 Task: Create a Faces album for personal development or growth experiences.
Action: Mouse moved to (53, 277)
Screenshot: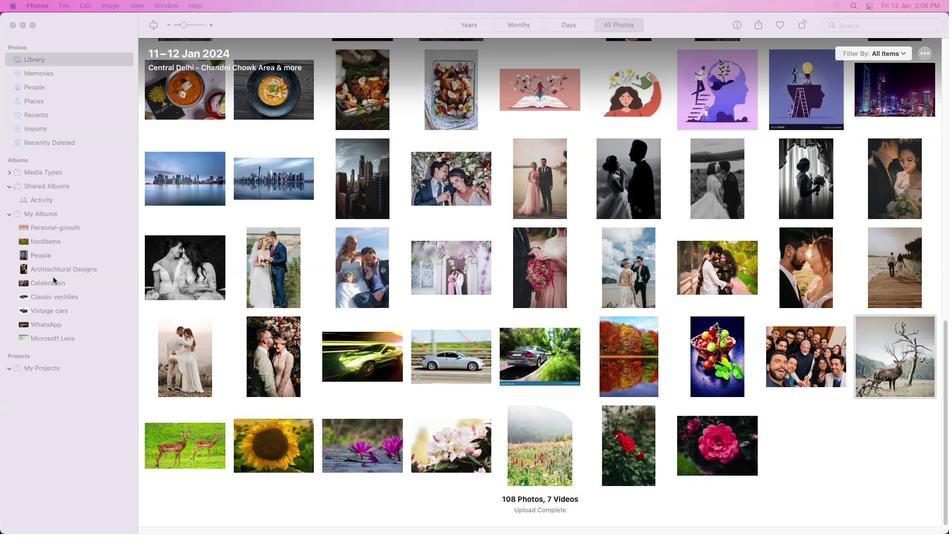 
Action: Mouse scrolled (53, 277) with delta (0, 0)
Screenshot: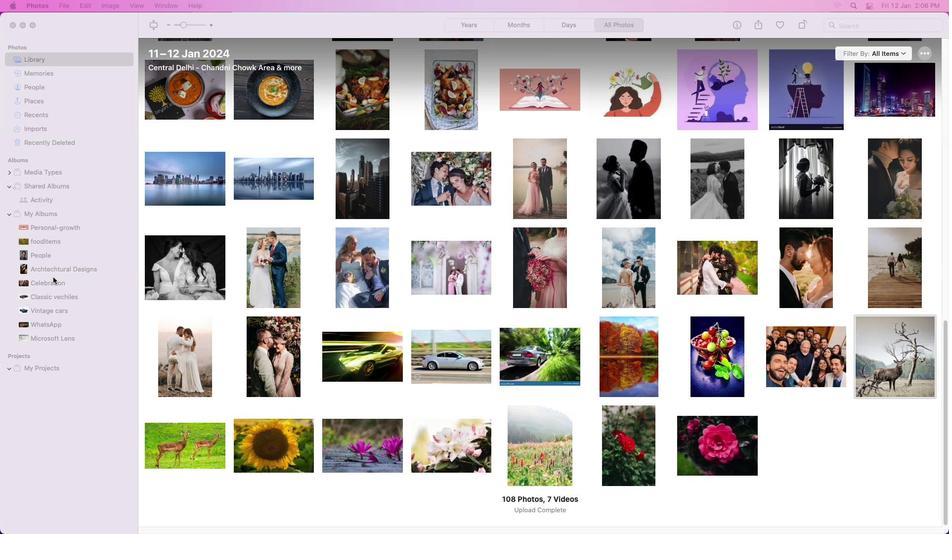
Action: Mouse scrolled (53, 277) with delta (0, 0)
Screenshot: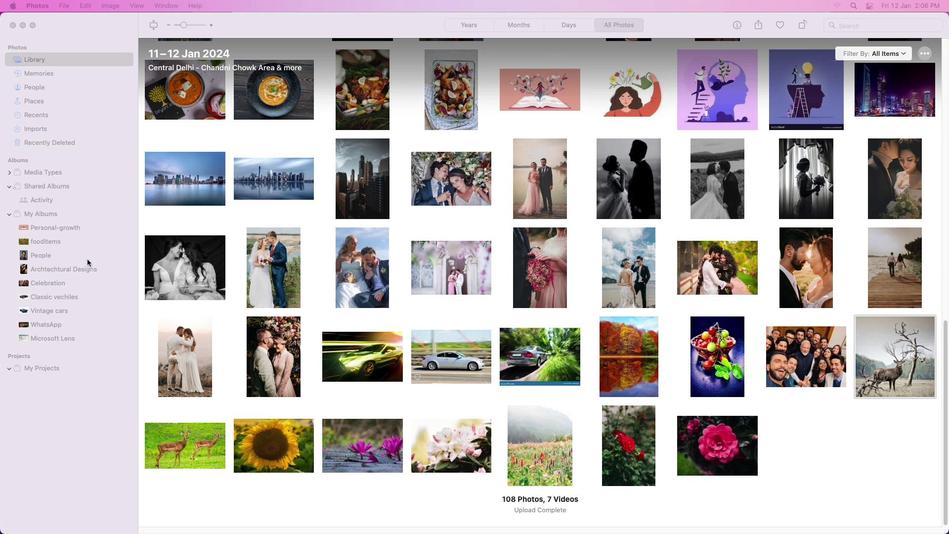 
Action: Mouse scrolled (53, 277) with delta (0, 0)
Screenshot: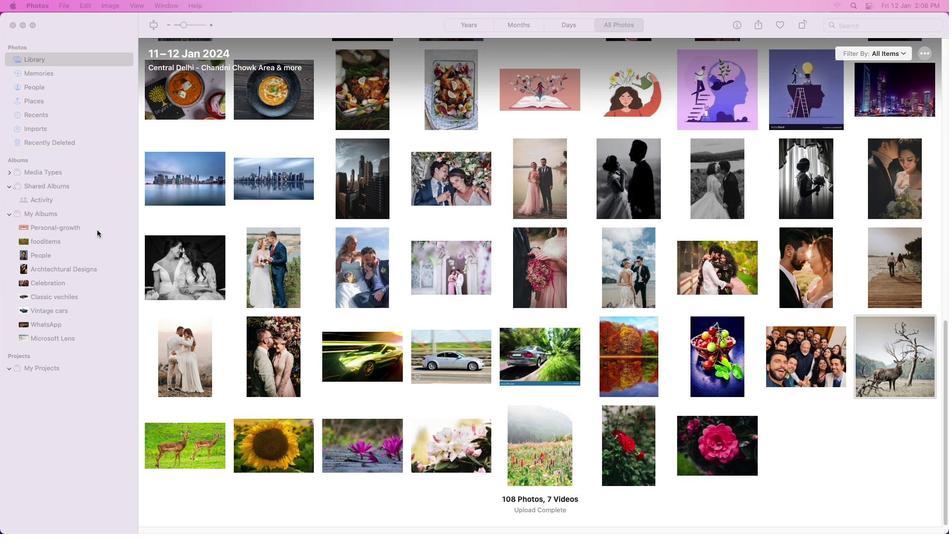 
Action: Mouse scrolled (53, 277) with delta (0, 0)
Screenshot: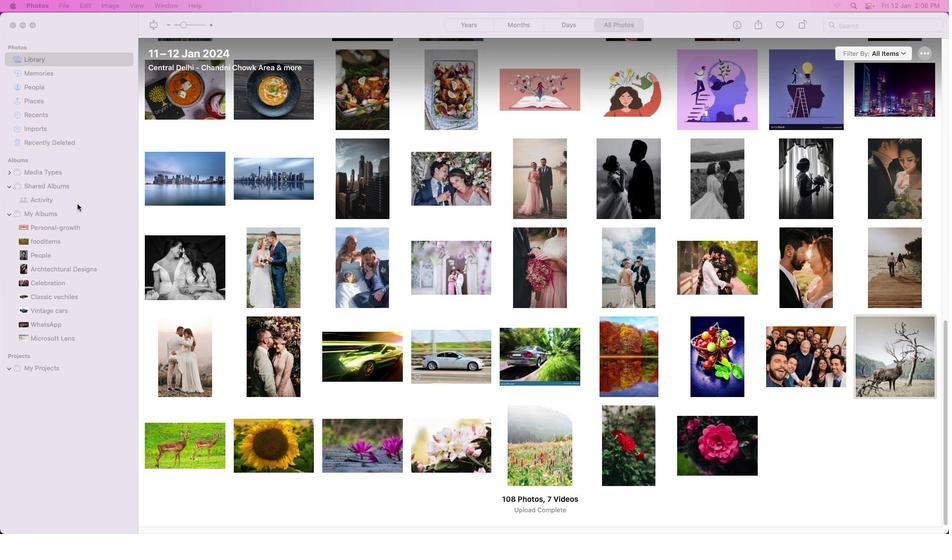 
Action: Mouse scrolled (53, 277) with delta (0, 0)
Screenshot: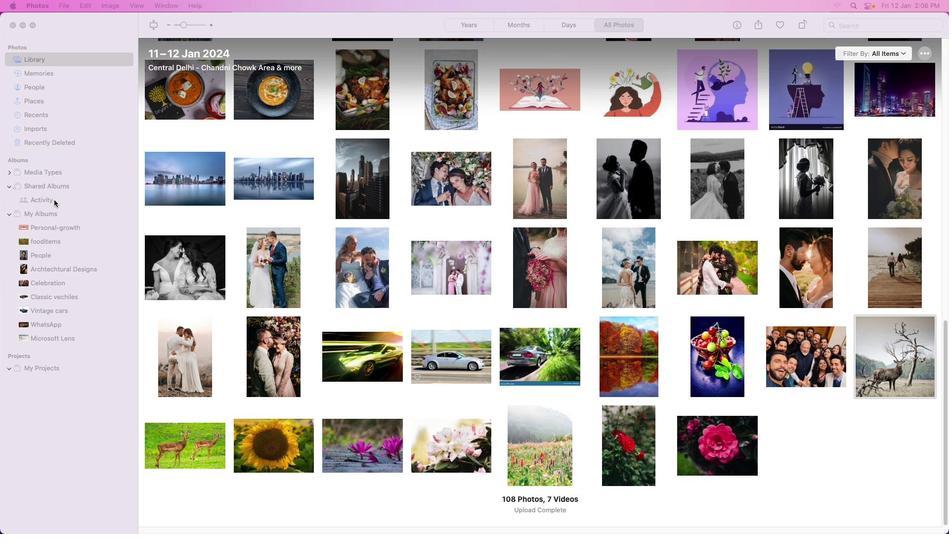 
Action: Mouse moved to (42, 195)
Screenshot: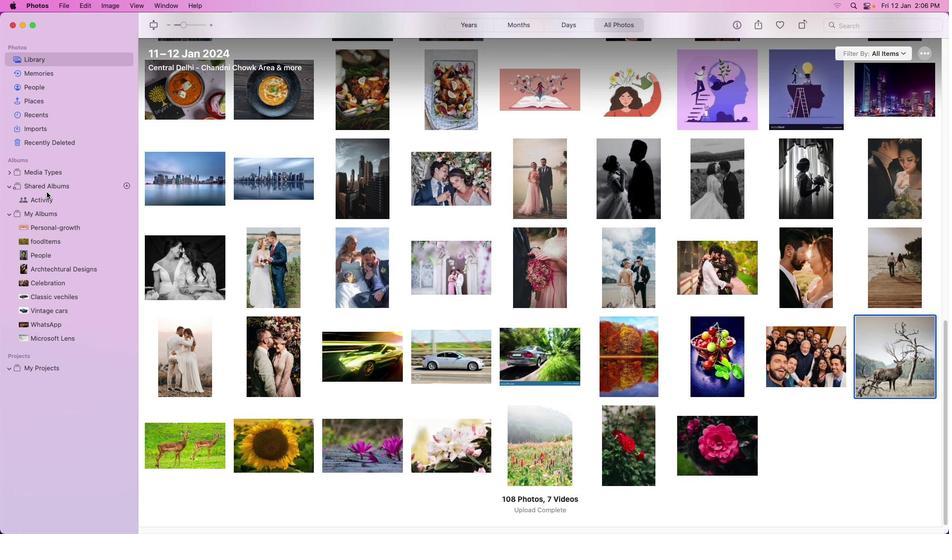 
Action: Mouse pressed left at (42, 195)
Screenshot: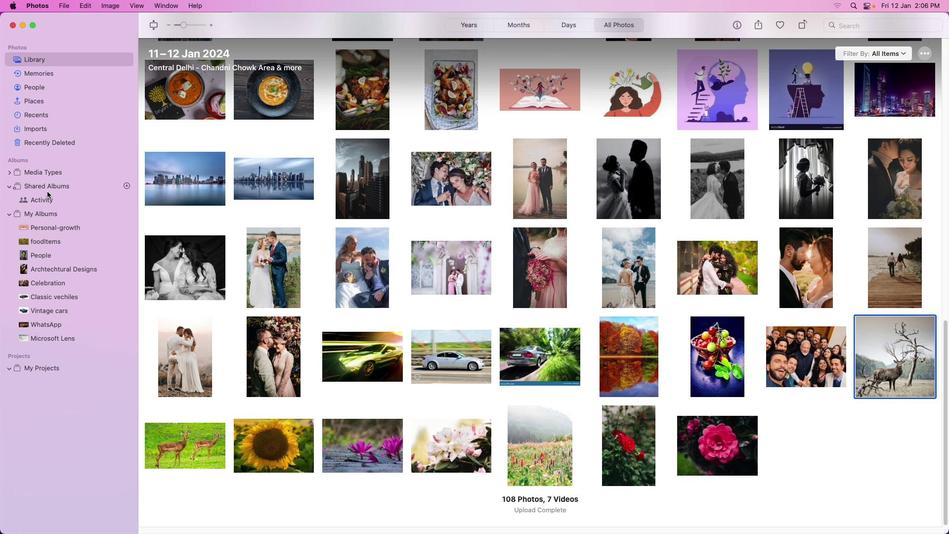 
Action: Mouse moved to (129, 185)
Screenshot: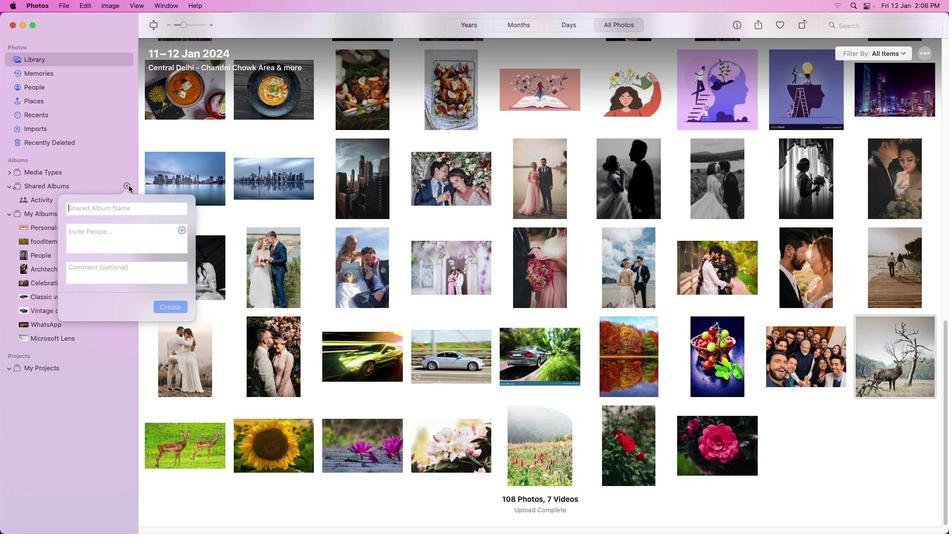 
Action: Mouse pressed left at (129, 185)
Screenshot: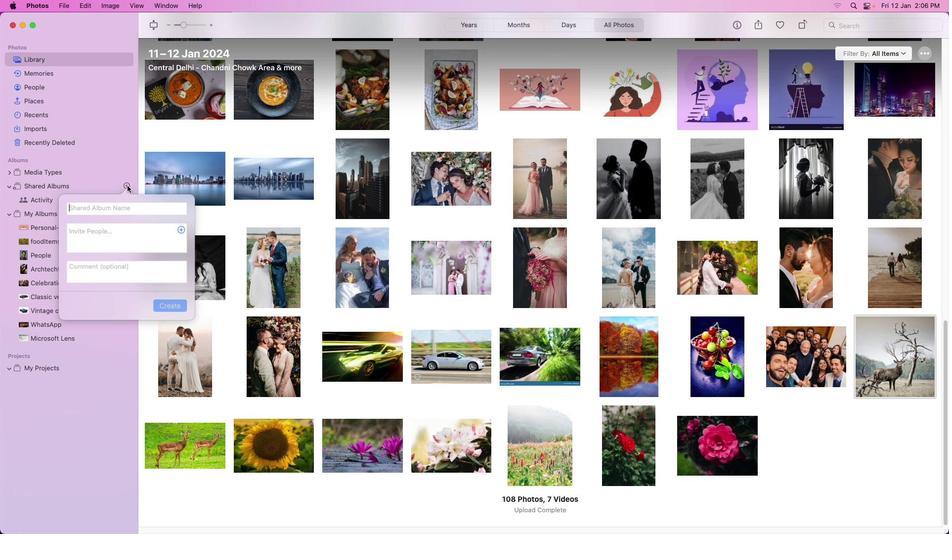 
Action: Mouse moved to (35, 196)
Screenshot: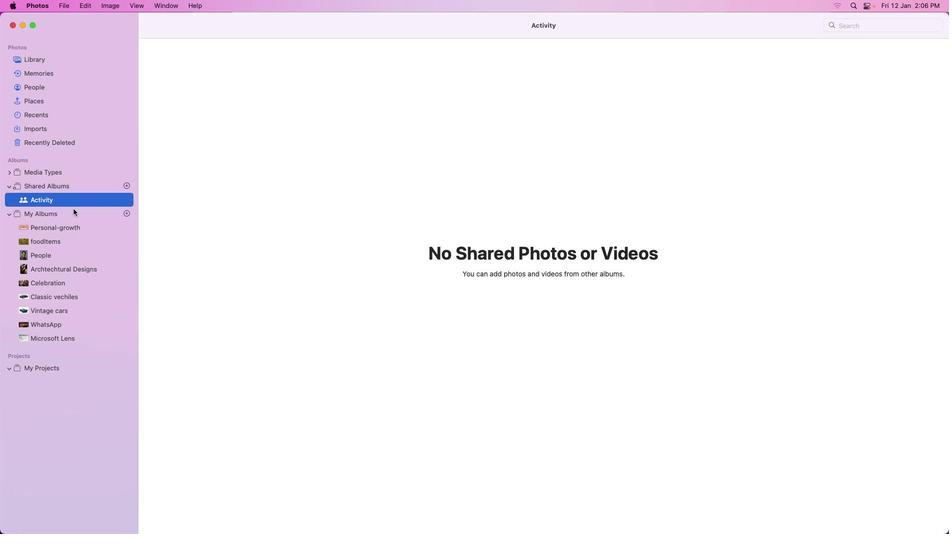 
Action: Mouse pressed left at (35, 196)
Screenshot: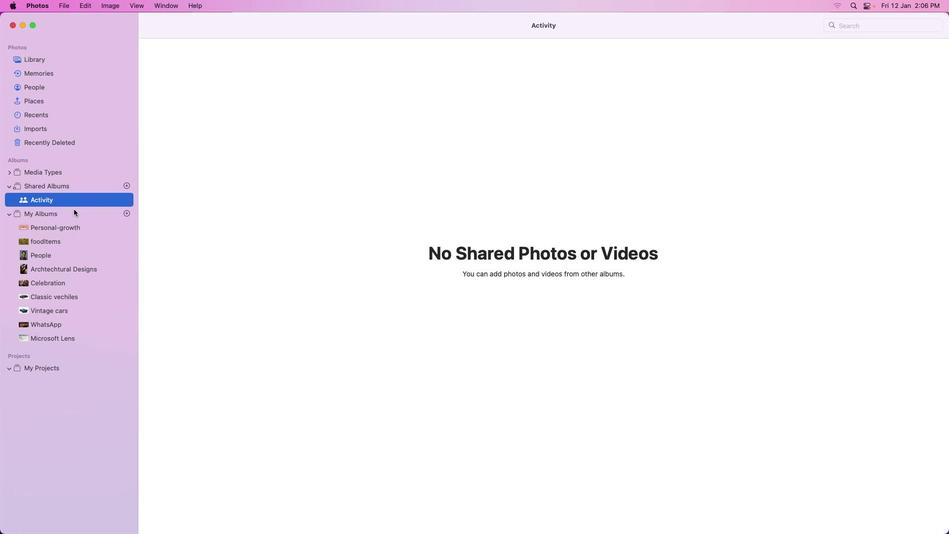 
Action: Mouse moved to (125, 211)
Screenshot: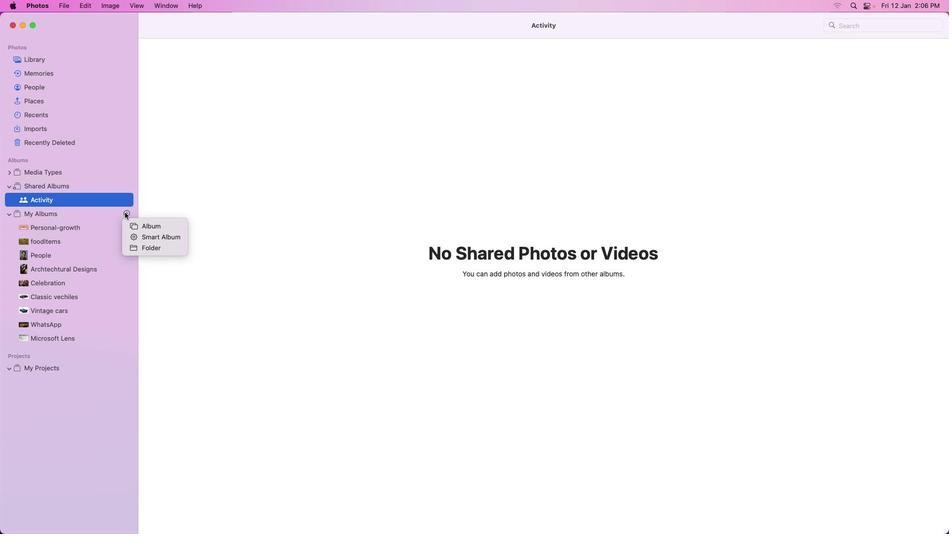 
Action: Mouse pressed left at (125, 211)
Screenshot: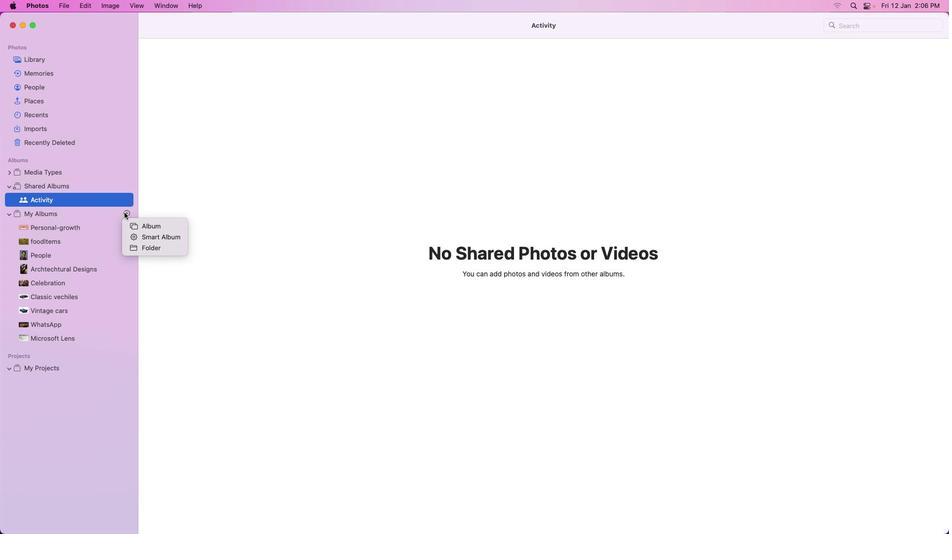 
Action: Mouse moved to (150, 236)
Screenshot: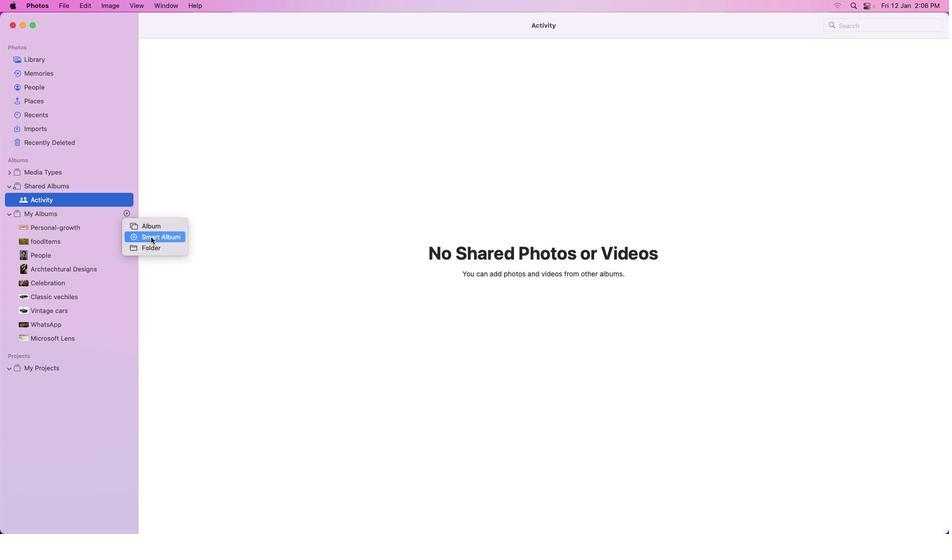 
Action: Mouse pressed left at (150, 236)
Screenshot: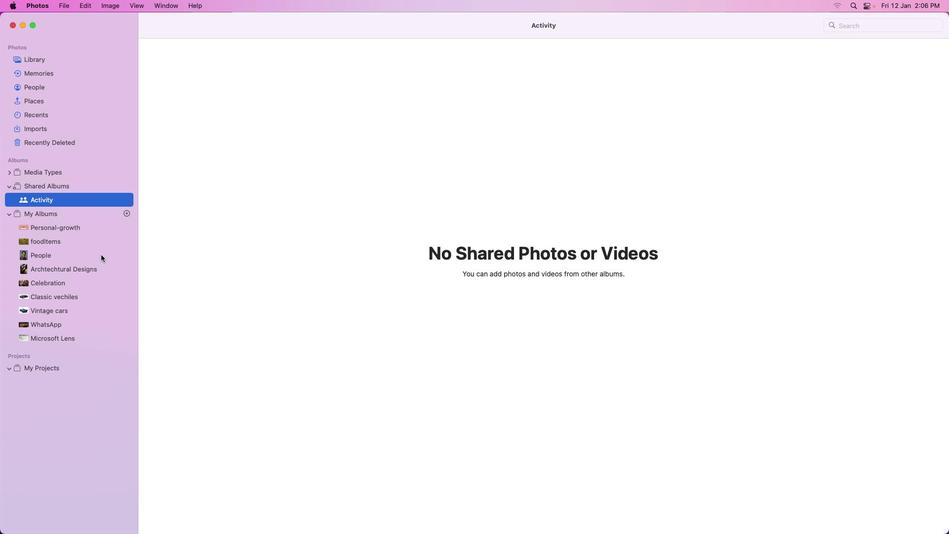 
Action: Mouse moved to (466, 241)
Screenshot: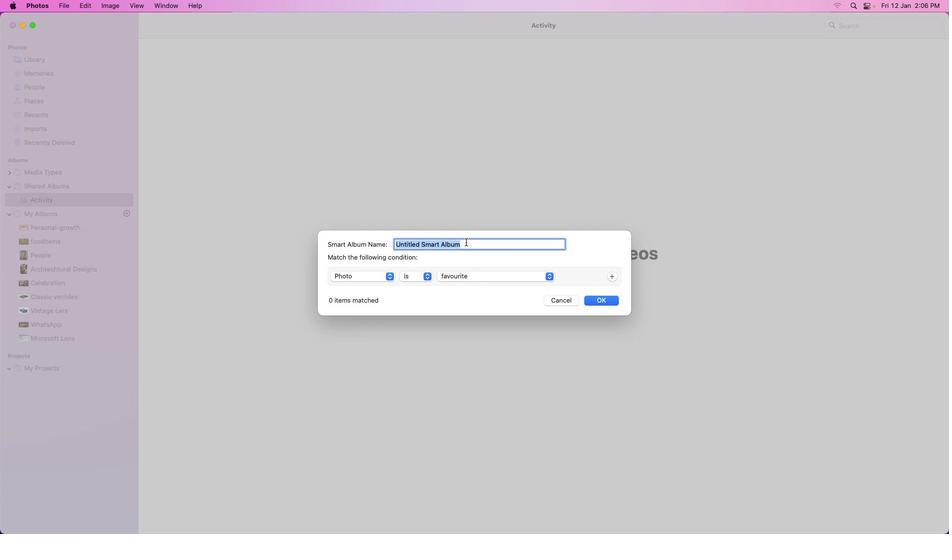 
Action: Mouse pressed left at (466, 241)
Screenshot: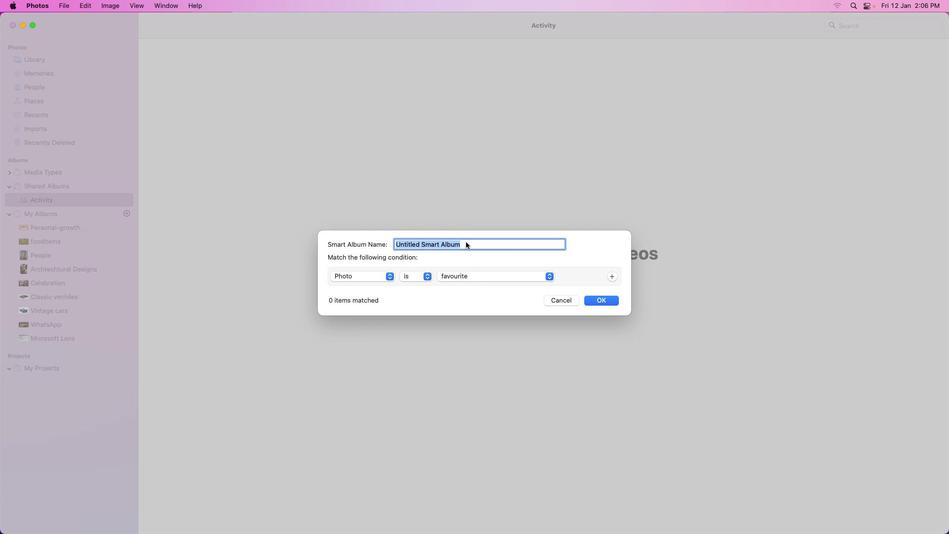 
Action: Mouse pressed left at (466, 241)
Screenshot: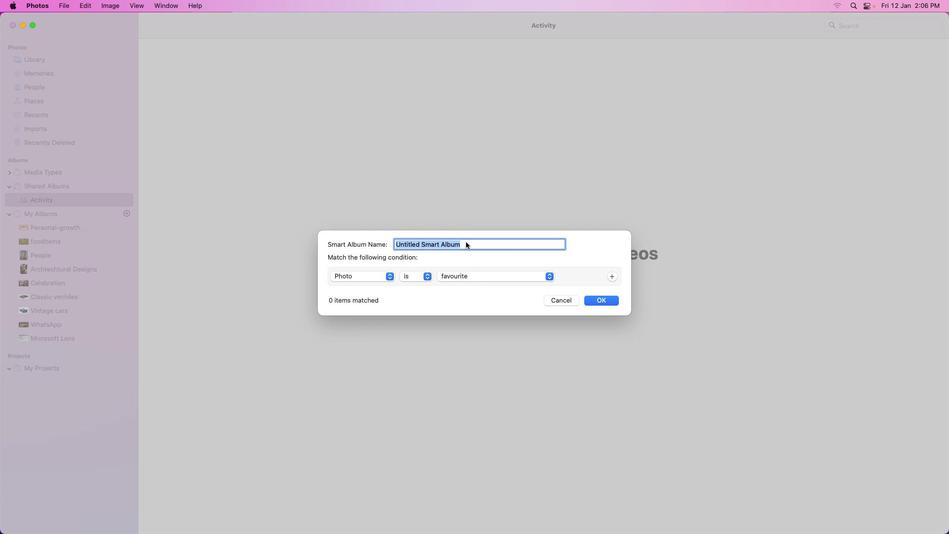 
Action: Mouse pressed left at (466, 241)
Screenshot: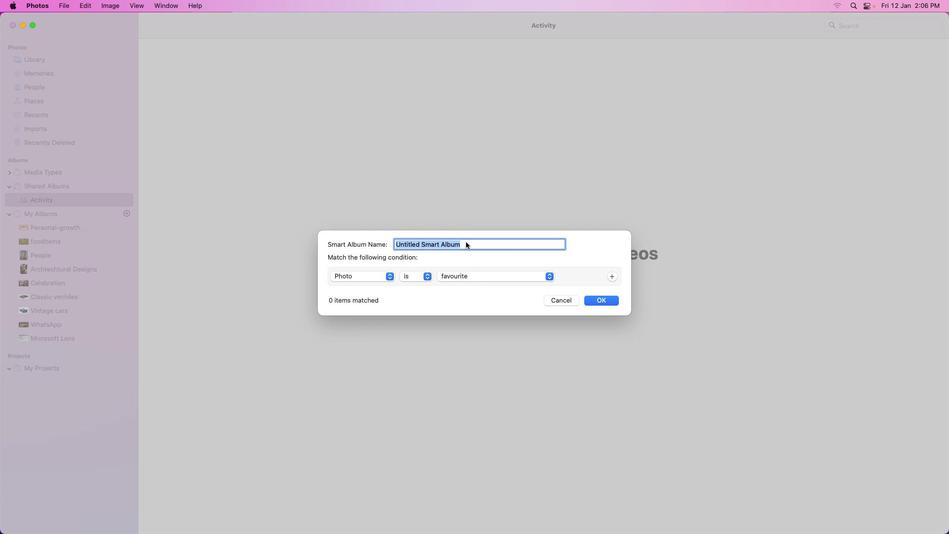 
Action: Key pressed Key.shift_r'G''w'Key.backspace'r''o''w''t''h'Key.spaceKey.shift_r'D'Key.backspaceKey.shift_r'E''x''p''e''r''i''e''n''c''e'
Screenshot: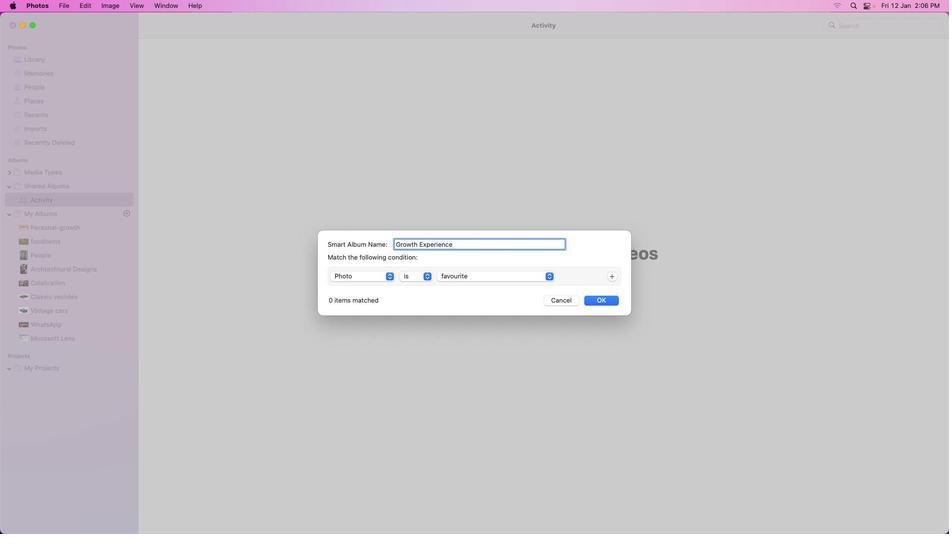 
Action: Mouse moved to (383, 276)
Screenshot: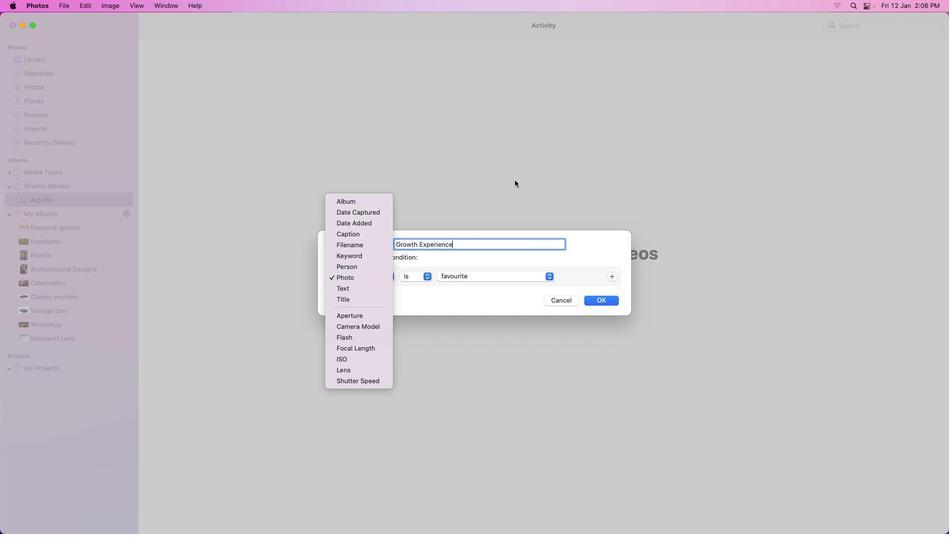 
Action: Mouse pressed left at (383, 276)
Screenshot: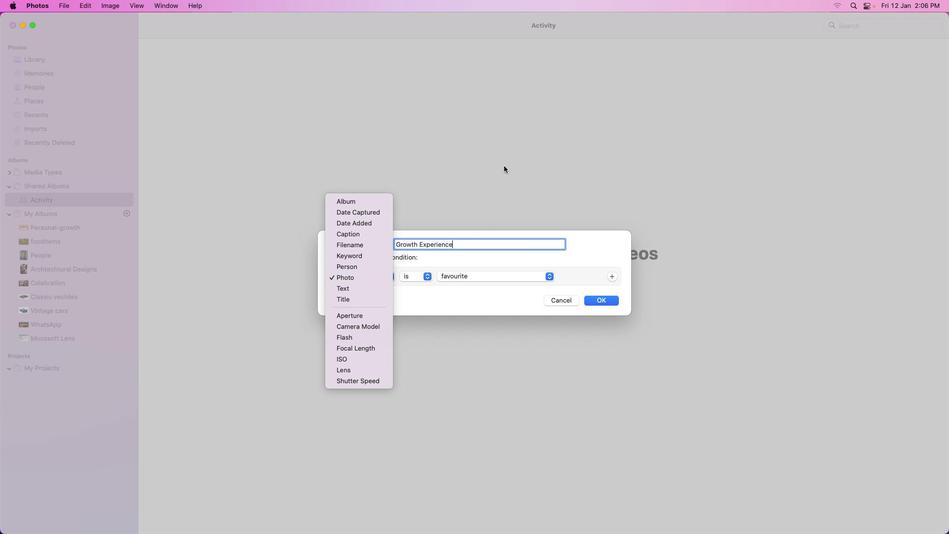 
Action: Mouse moved to (363, 203)
Screenshot: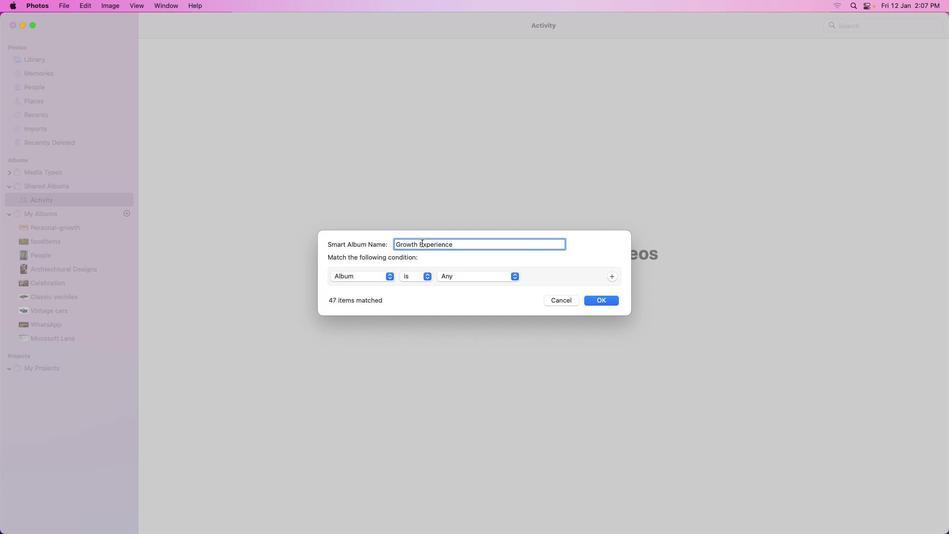 
Action: Mouse pressed left at (363, 203)
Screenshot: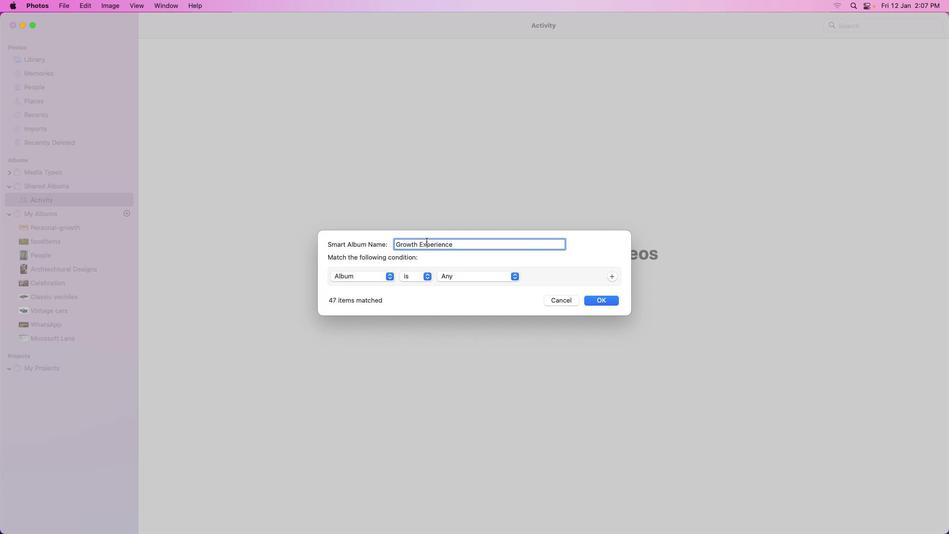 
Action: Mouse moved to (496, 273)
Screenshot: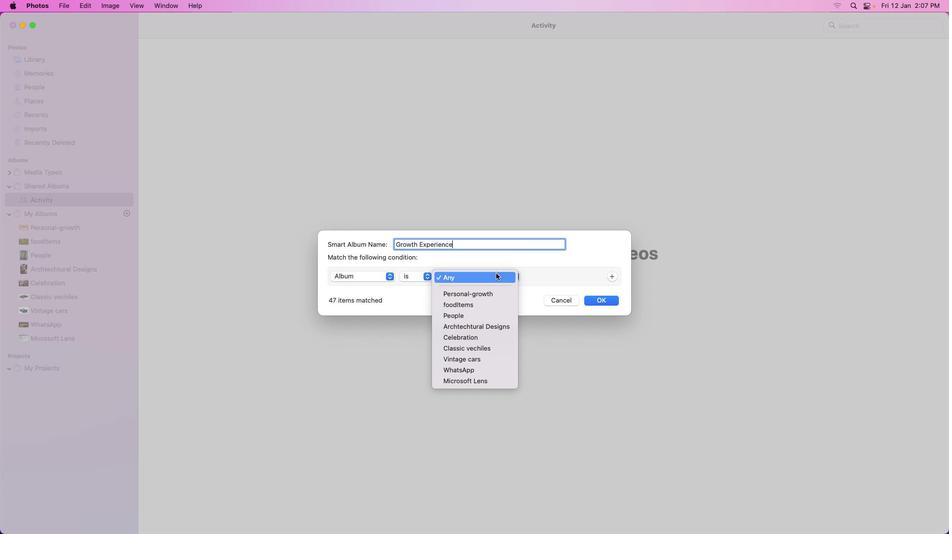 
Action: Mouse pressed left at (496, 273)
Screenshot: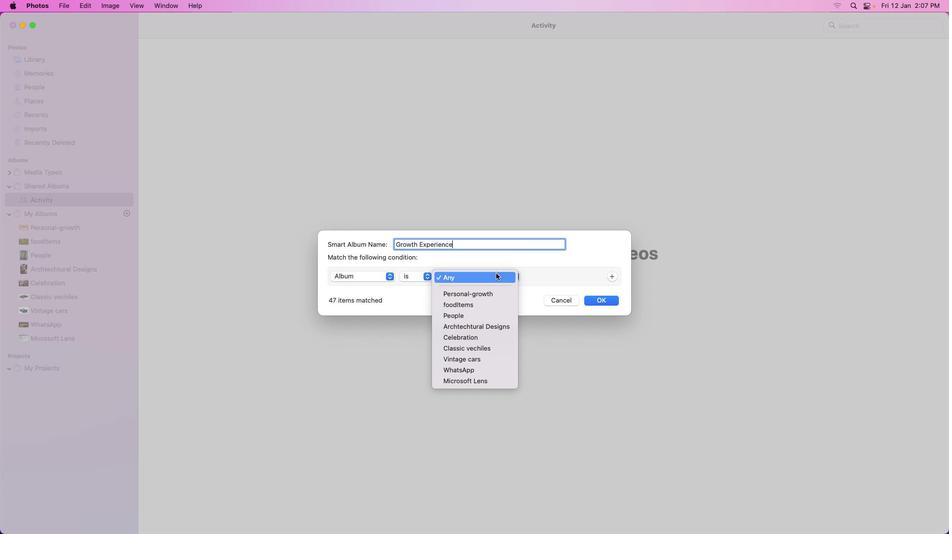 
Action: Mouse moved to (472, 324)
Screenshot: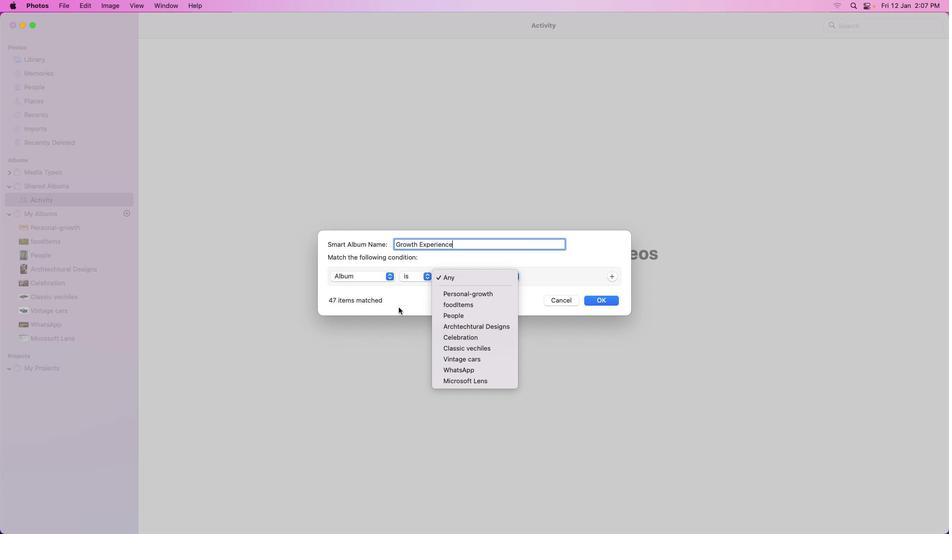 
Action: Mouse scrolled (472, 324) with delta (0, 0)
Screenshot: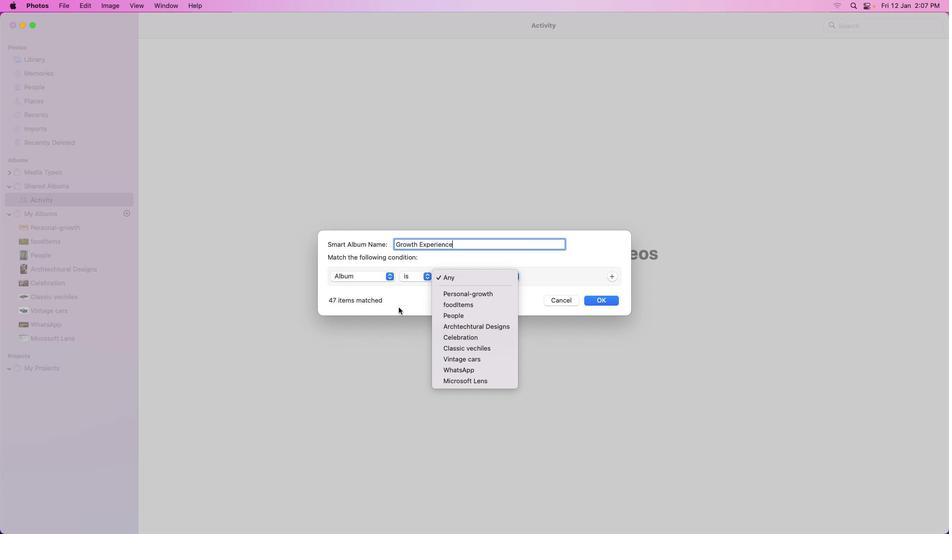 
Action: Mouse scrolled (472, 324) with delta (0, 0)
Screenshot: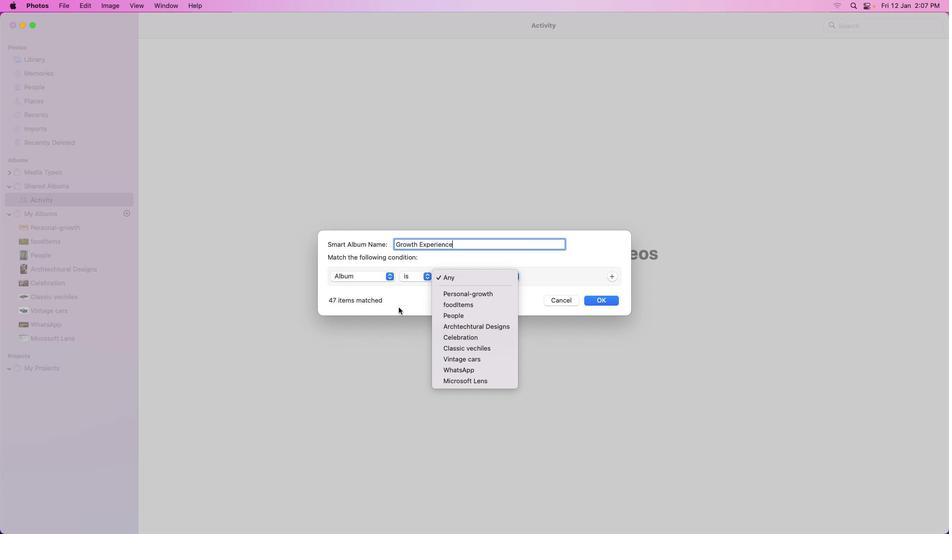 
Action: Mouse scrolled (472, 324) with delta (0, -1)
Screenshot: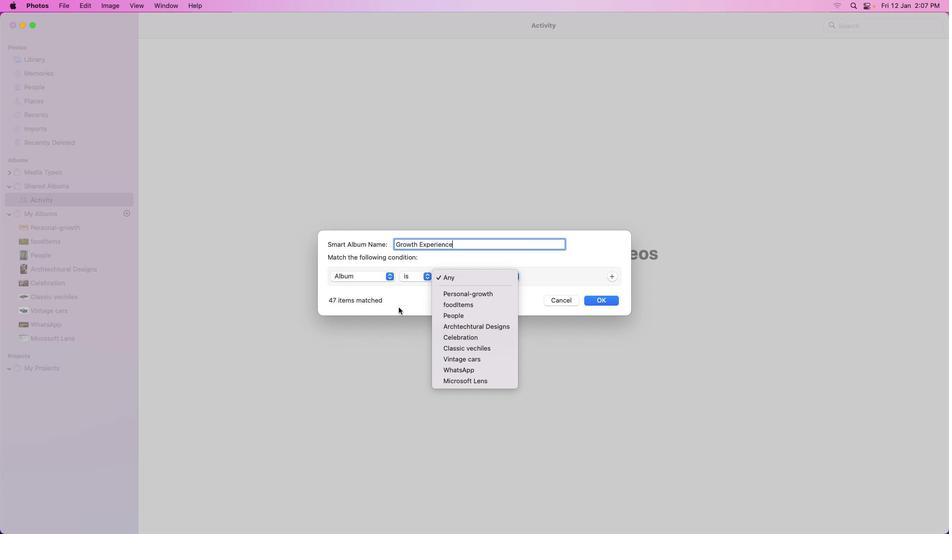 
Action: Mouse scrolled (472, 324) with delta (0, -2)
Screenshot: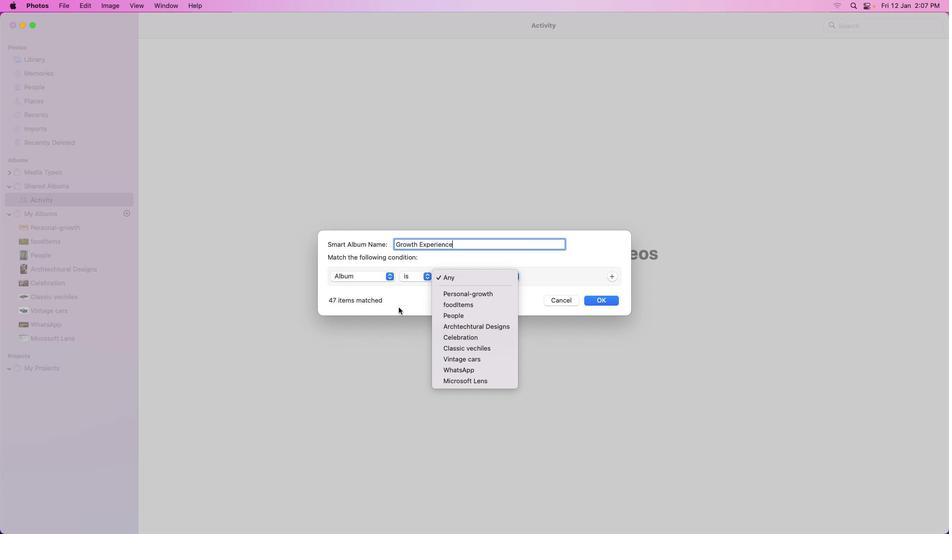 
Action: Mouse scrolled (472, 324) with delta (0, -2)
Screenshot: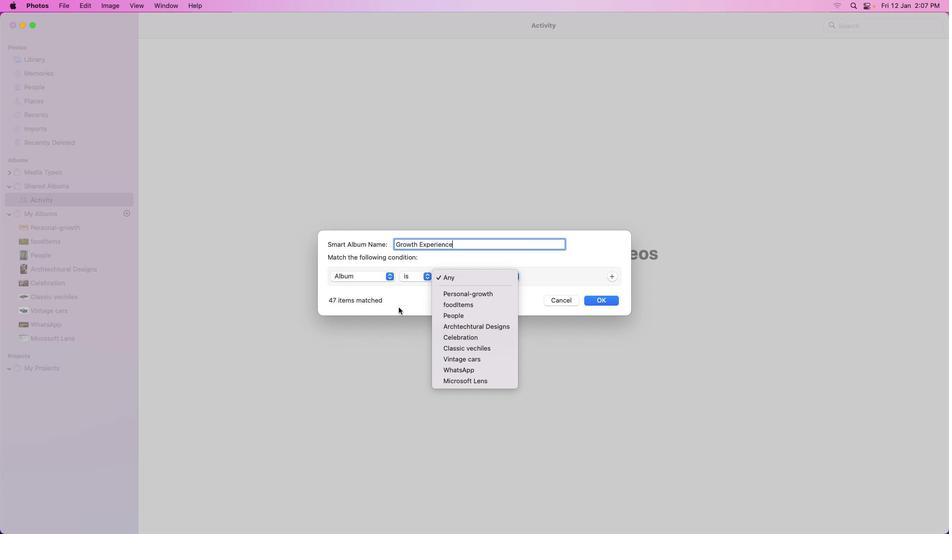 
Action: Mouse scrolled (472, 324) with delta (0, -2)
Screenshot: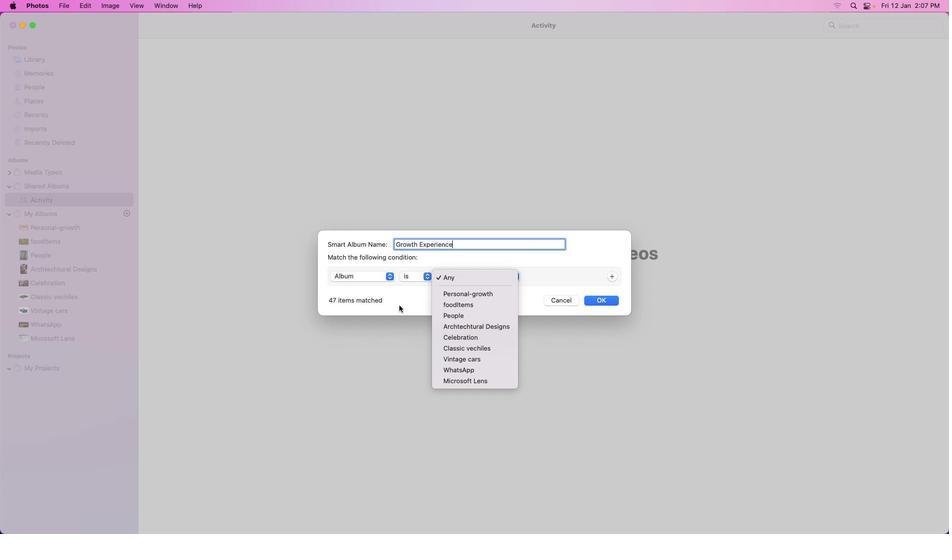 
Action: Mouse moved to (403, 303)
Screenshot: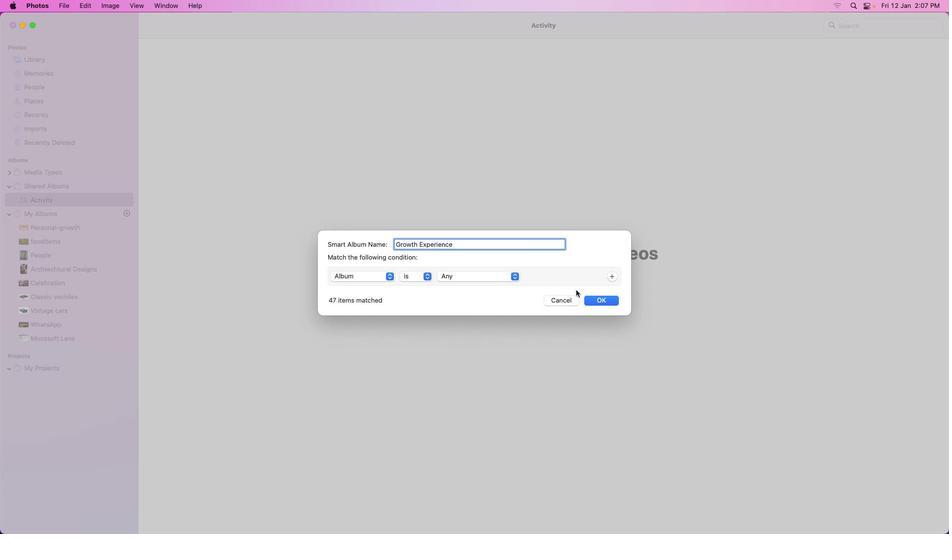 
Action: Mouse pressed left at (403, 303)
Screenshot: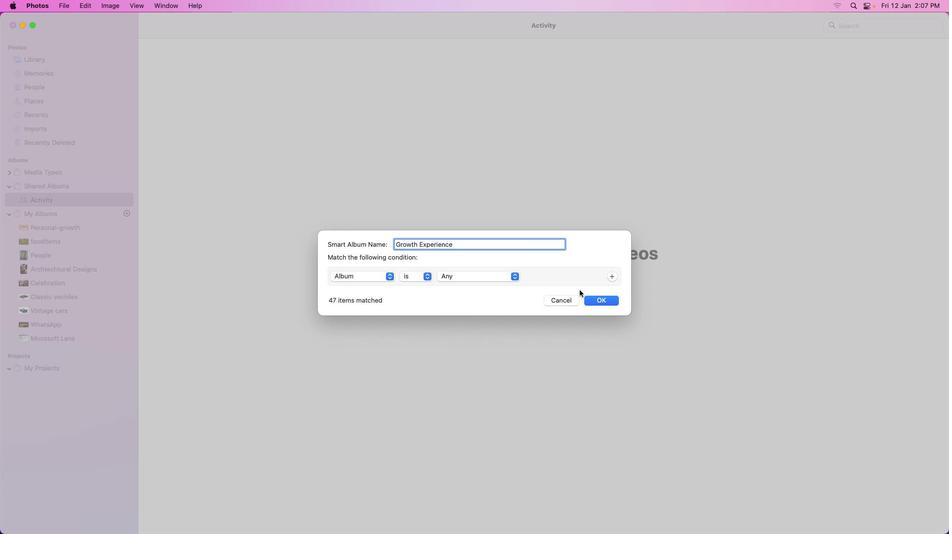 
Action: Mouse moved to (611, 276)
Screenshot: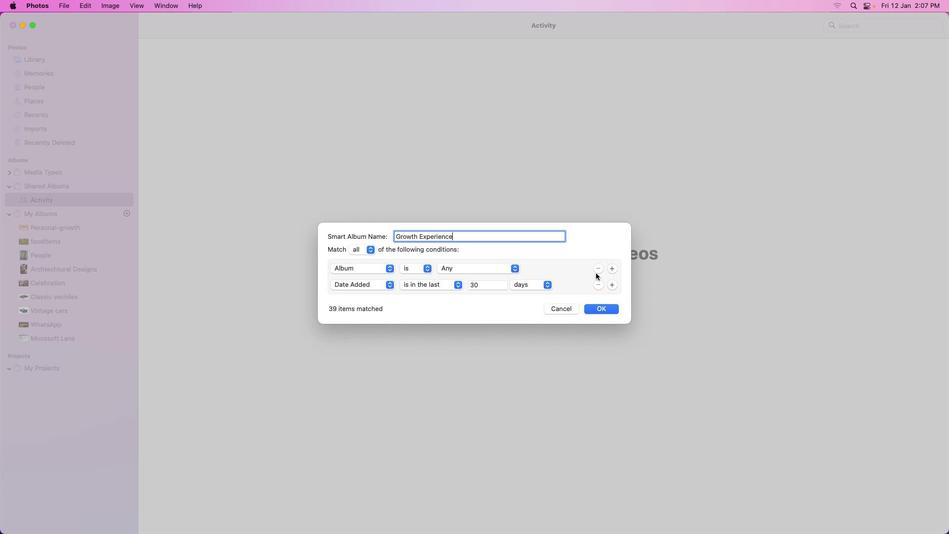 
Action: Mouse pressed left at (611, 276)
Screenshot: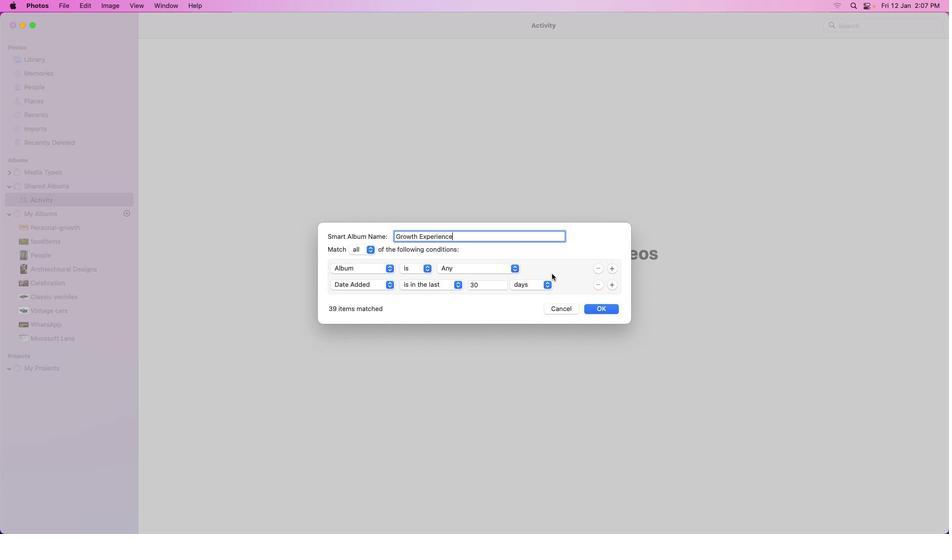 
Action: Mouse moved to (377, 286)
Screenshot: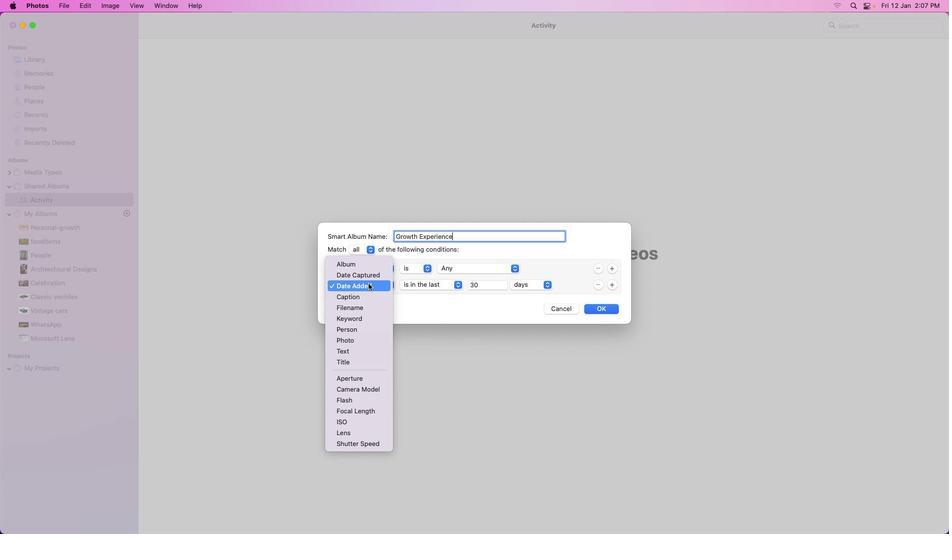 
Action: Mouse pressed left at (377, 286)
Screenshot: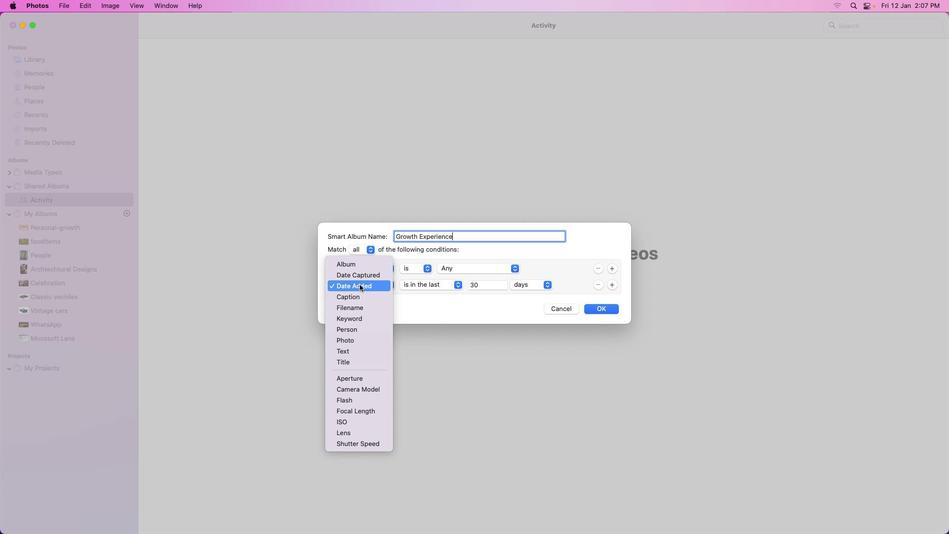 
Action: Mouse moved to (437, 280)
Screenshot: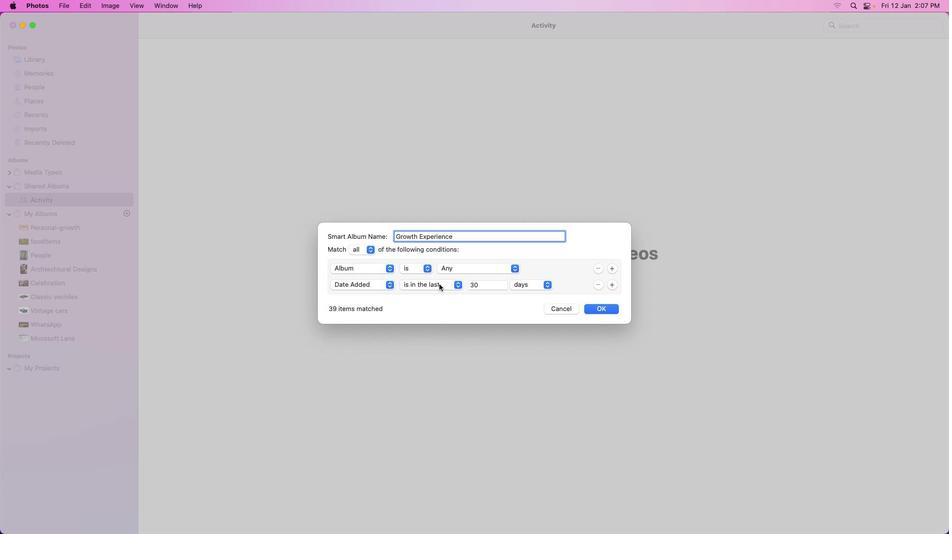 
Action: Mouse pressed left at (437, 280)
Screenshot: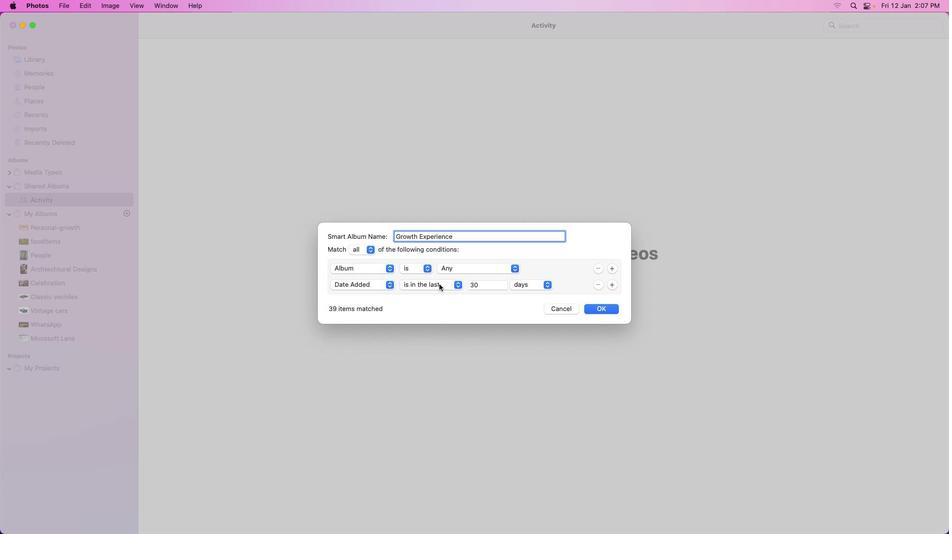 
Action: Mouse moved to (439, 283)
Screenshot: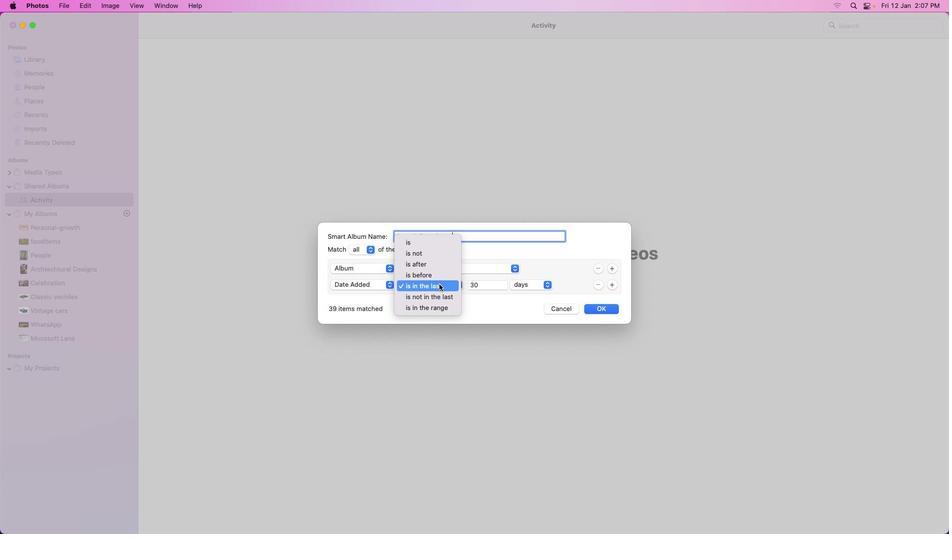 
Action: Mouse pressed left at (439, 283)
Screenshot: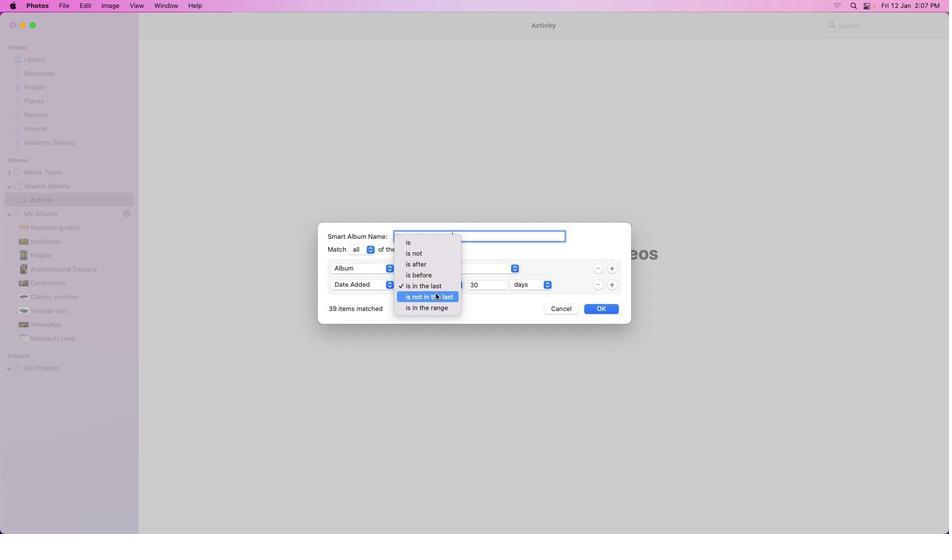 
Action: Mouse moved to (428, 243)
Screenshot: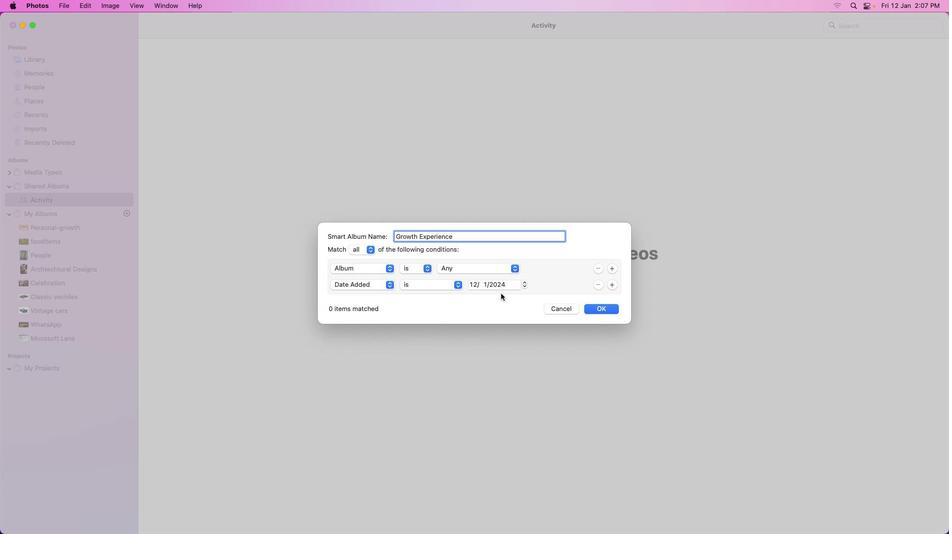 
Action: Mouse pressed left at (428, 243)
Screenshot: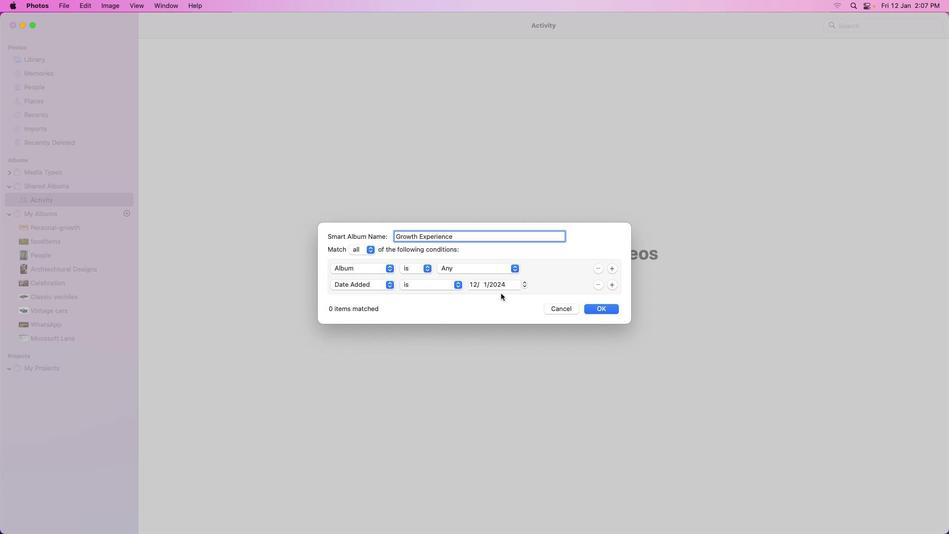 
Action: Mouse moved to (497, 286)
Screenshot: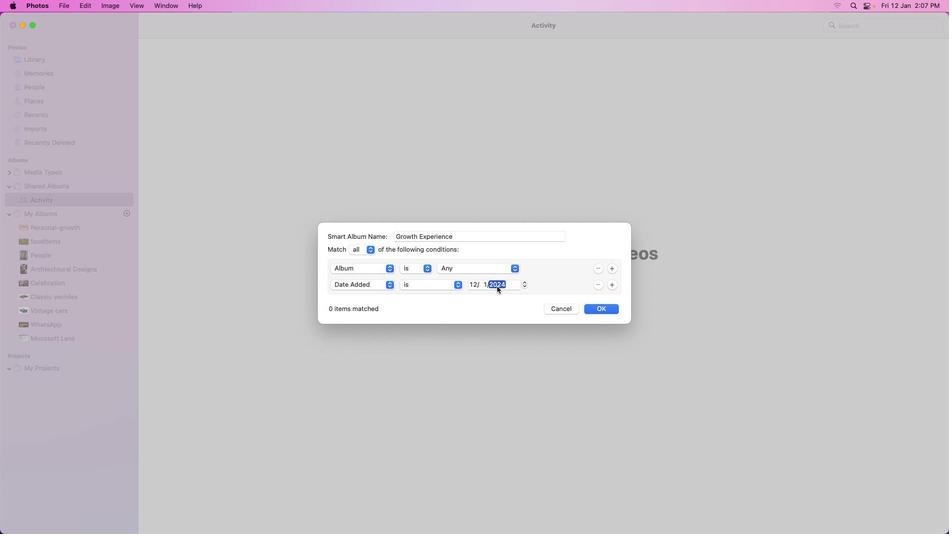 
Action: Mouse pressed left at (497, 286)
Screenshot: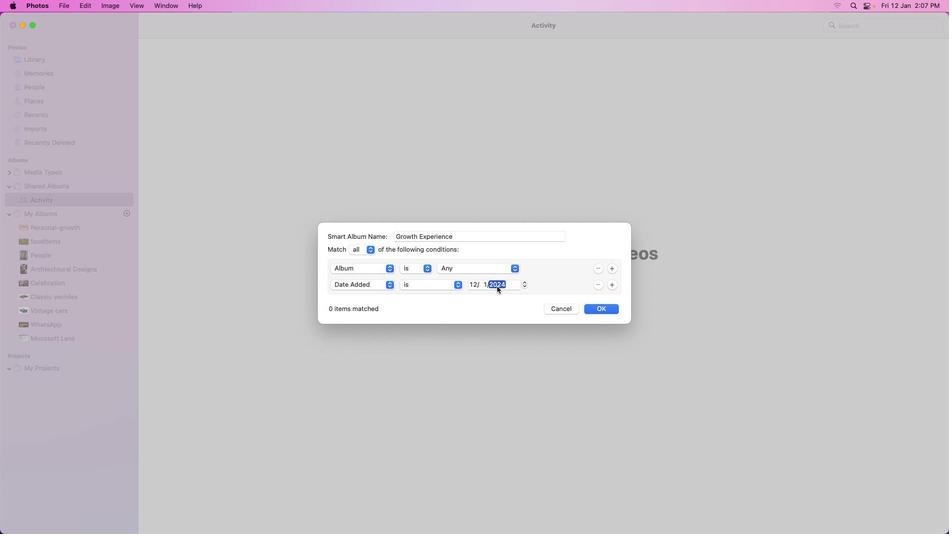 
Action: Mouse moved to (600, 285)
Screenshot: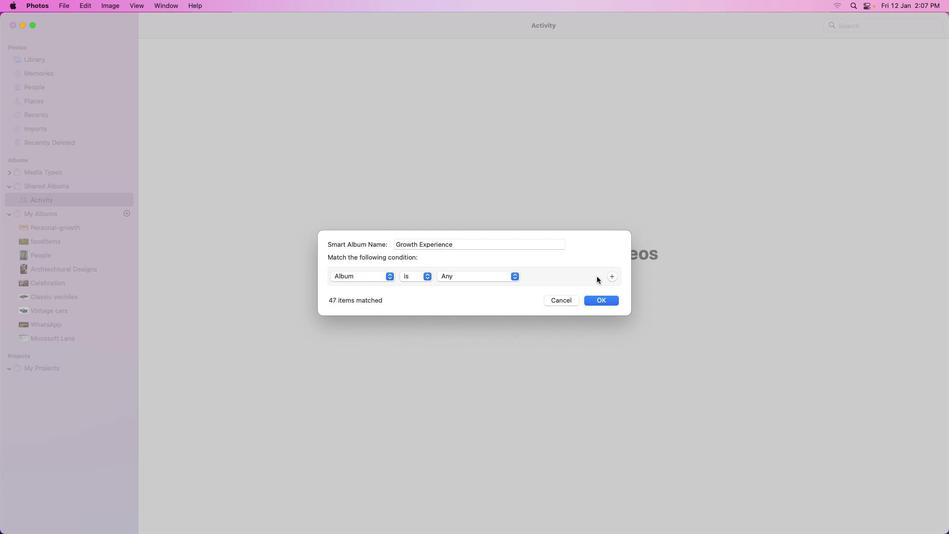 
Action: Mouse pressed left at (600, 285)
Screenshot: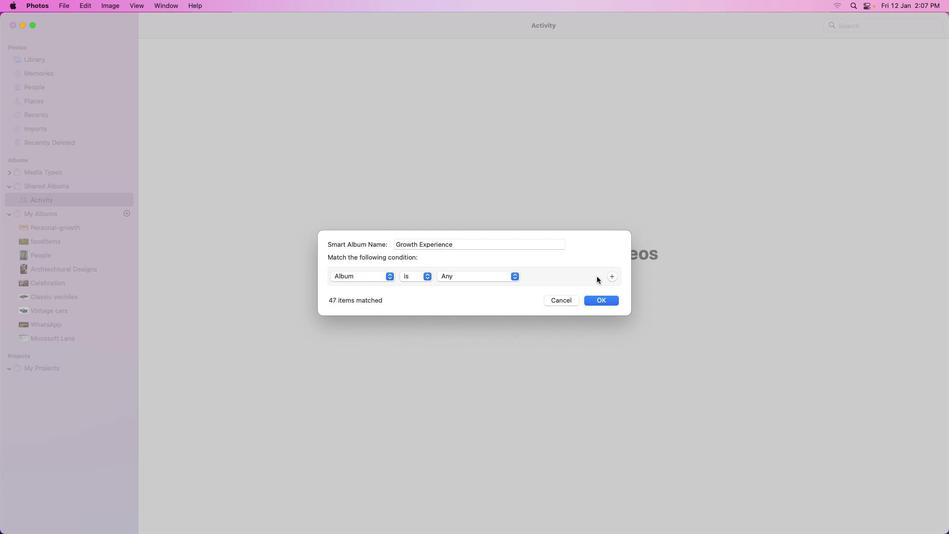 
Action: Mouse moved to (605, 298)
Screenshot: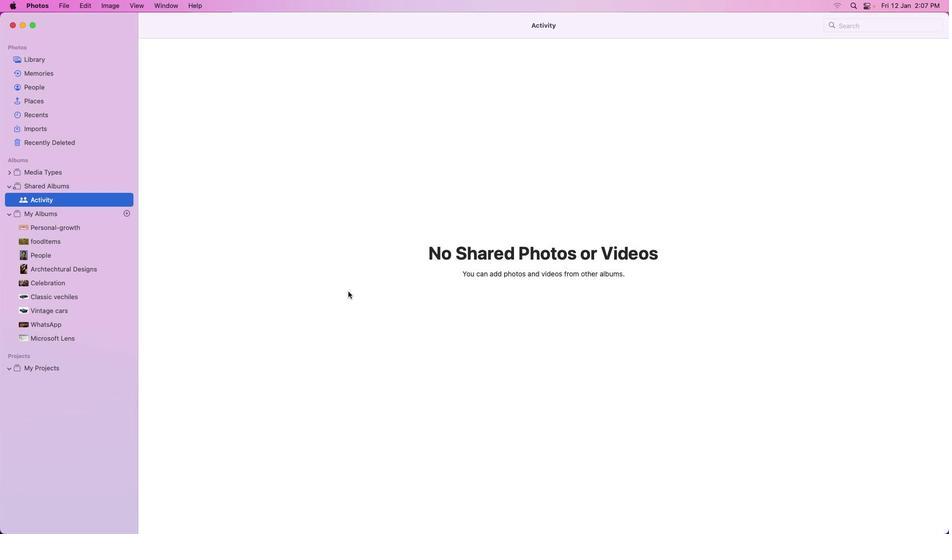
Action: Mouse pressed left at (605, 298)
Screenshot: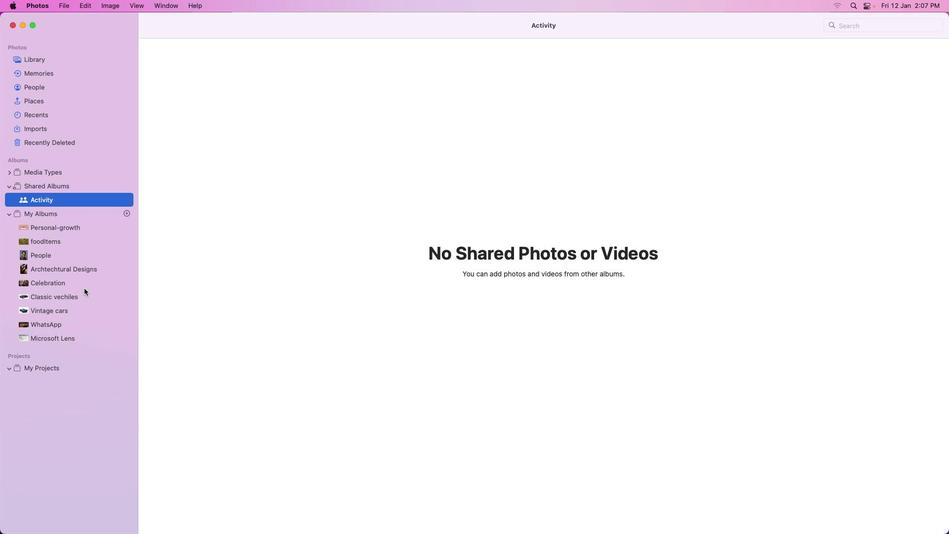 
Action: Mouse moved to (201, 203)
Screenshot: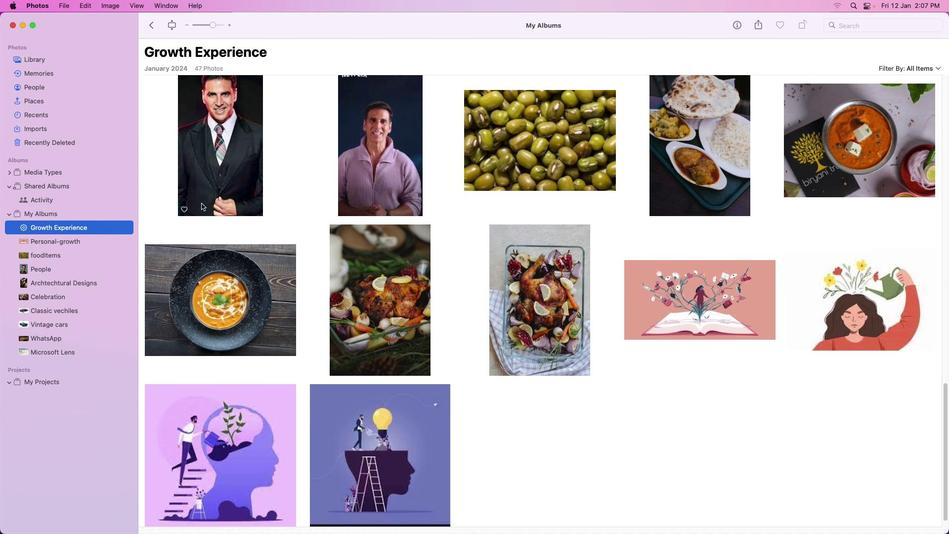 
Action: Mouse scrolled (201, 203) with delta (0, 0)
Screenshot: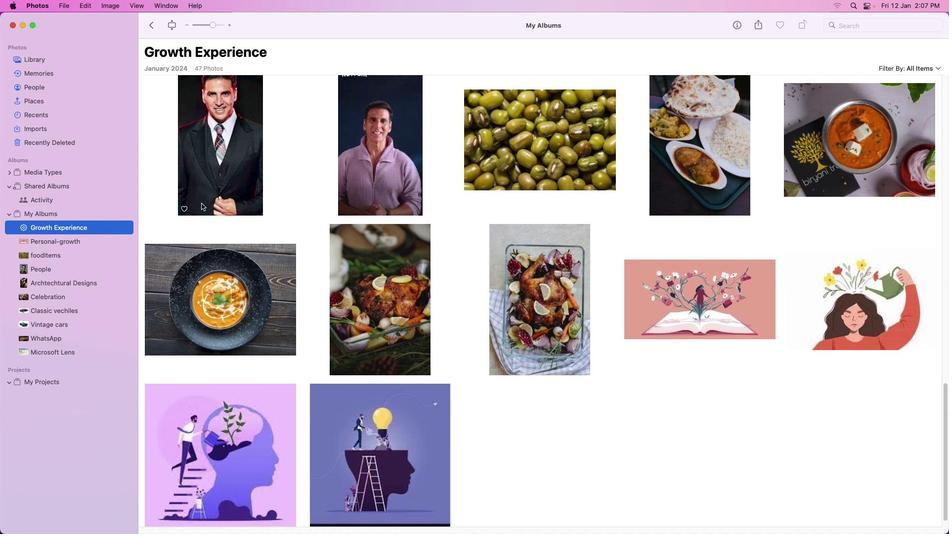 
Action: Mouse scrolled (201, 203) with delta (0, 0)
Screenshot: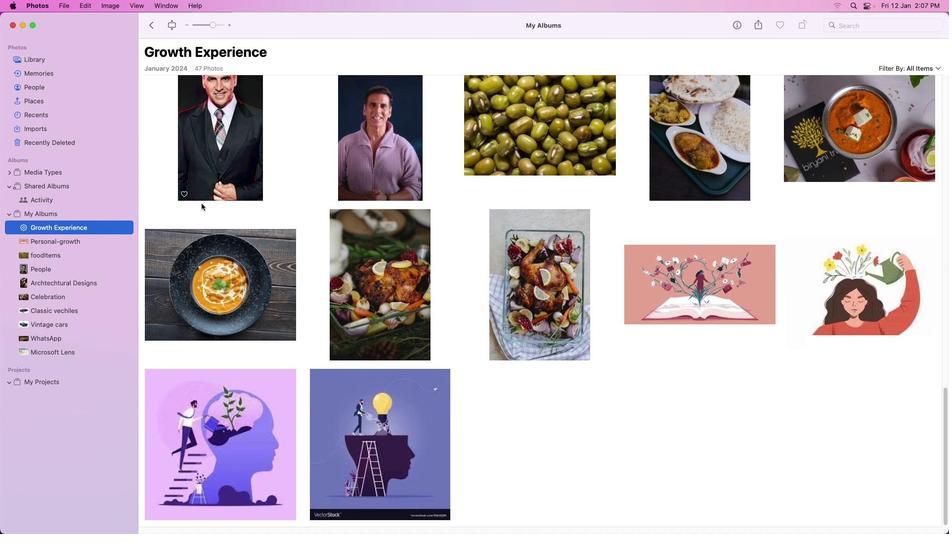 
Action: Mouse scrolled (201, 203) with delta (0, 0)
Screenshot: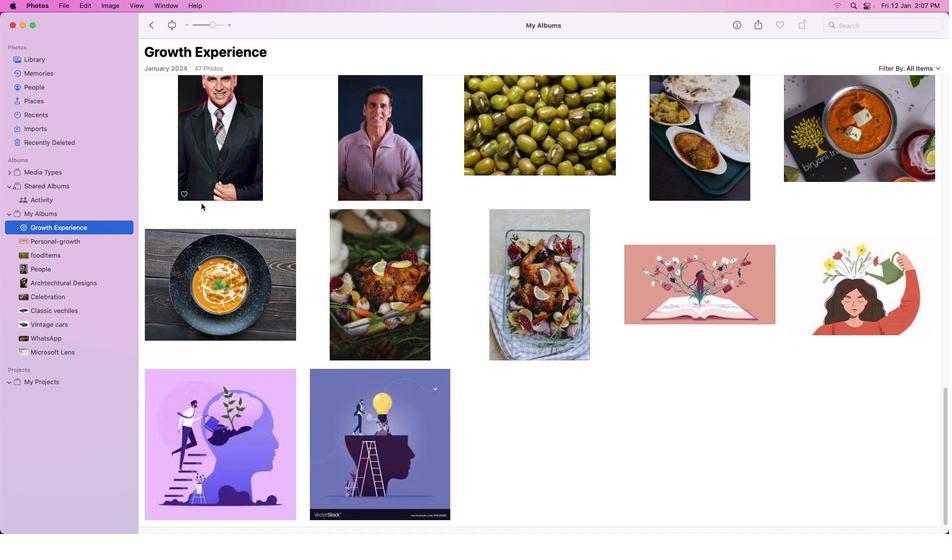 
Action: Mouse moved to (201, 203)
Screenshot: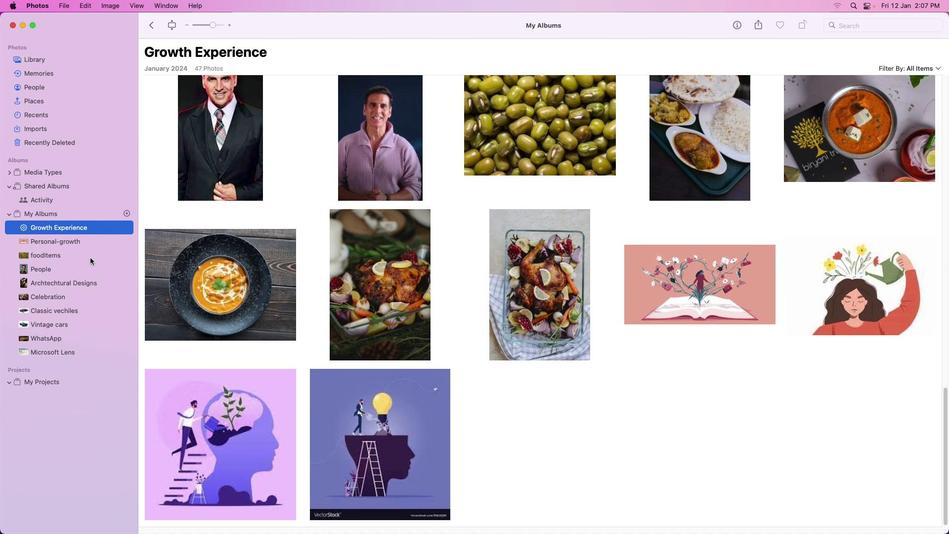 
Action: Mouse scrolled (201, 203) with delta (0, 0)
Screenshot: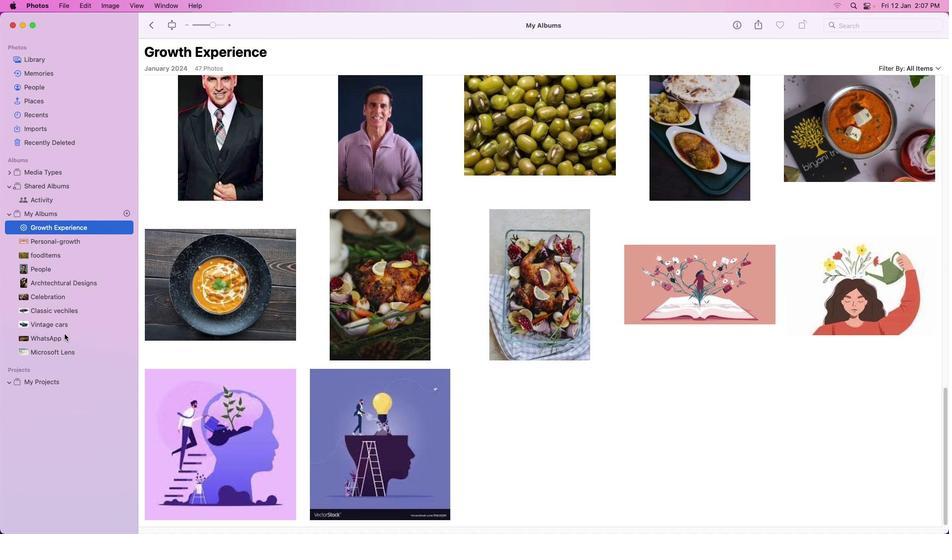 
Action: Mouse scrolled (201, 203) with delta (0, 0)
Screenshot: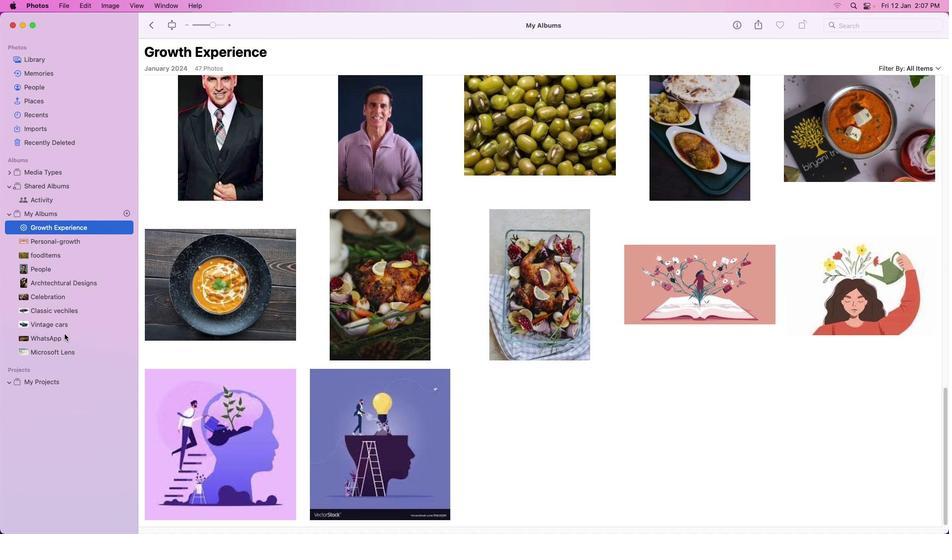 
Action: Mouse scrolled (201, 203) with delta (0, -1)
Screenshot: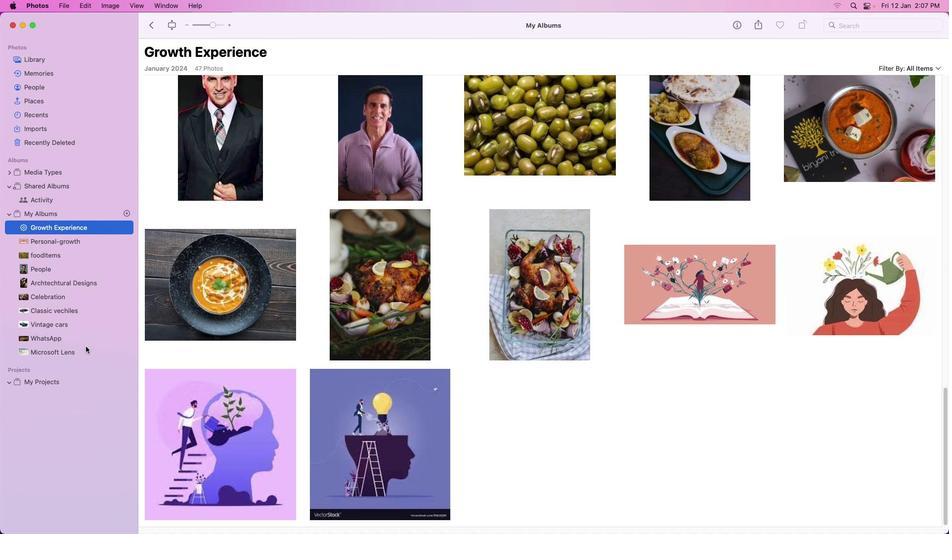 
Action: Mouse scrolled (201, 203) with delta (0, -2)
Screenshot: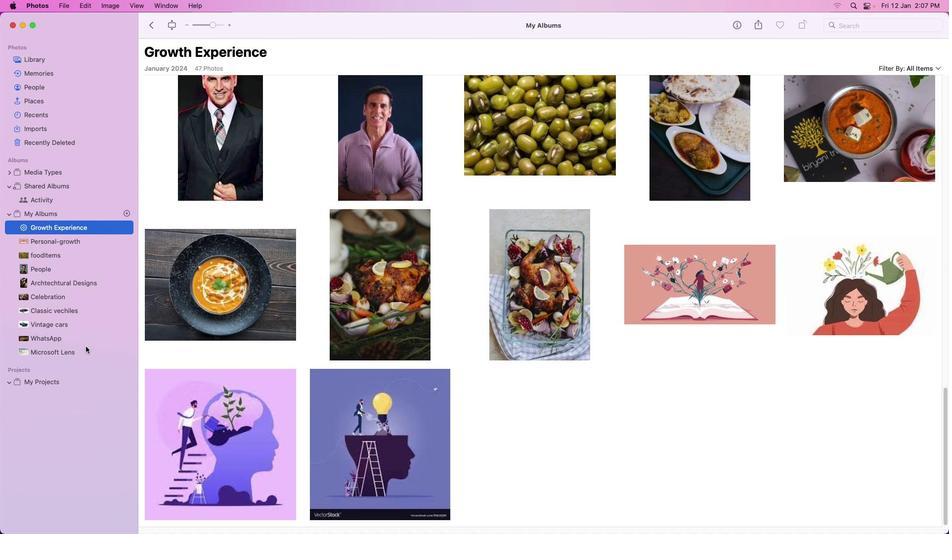 
Action: Mouse scrolled (201, 203) with delta (0, -2)
Screenshot: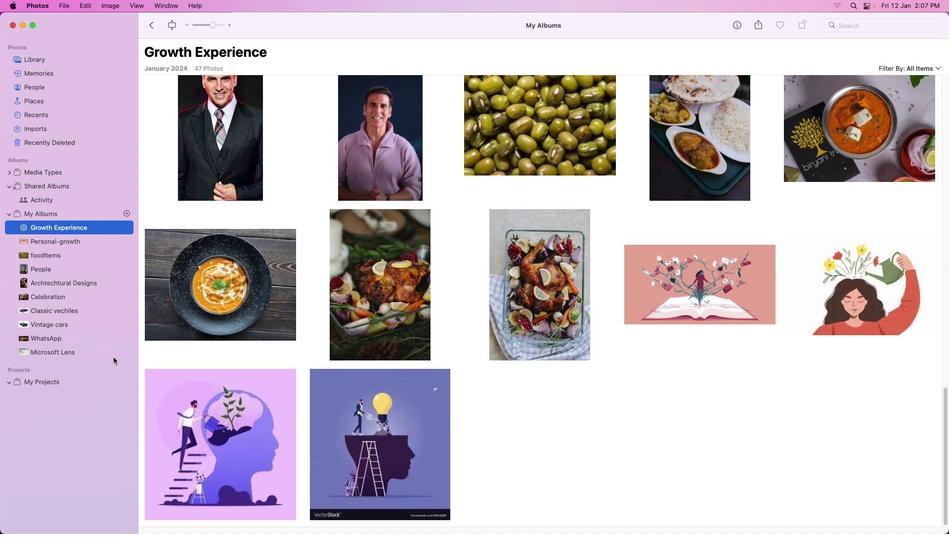 
Action: Mouse scrolled (201, 203) with delta (0, -2)
Screenshot: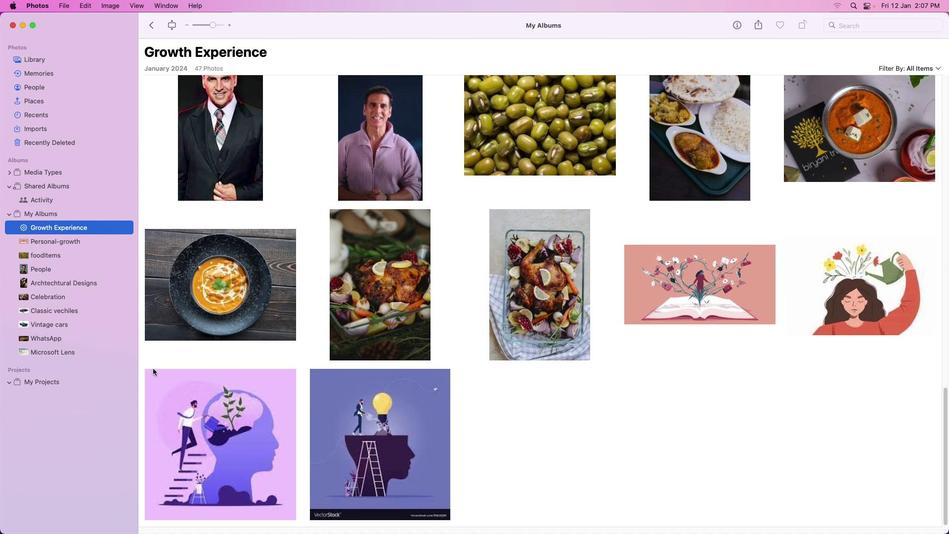 
Action: Mouse moved to (277, 379)
Screenshot: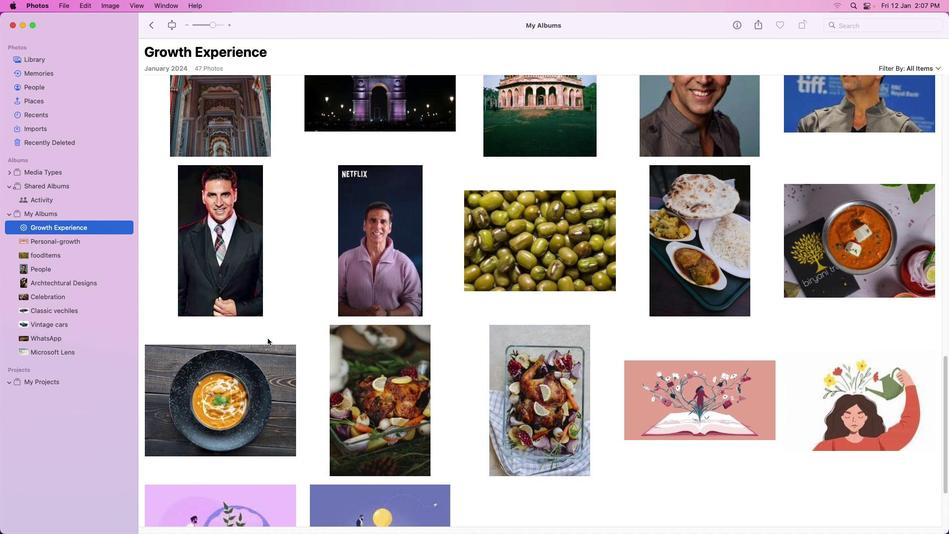 
Action: Mouse scrolled (277, 379) with delta (0, 0)
Screenshot: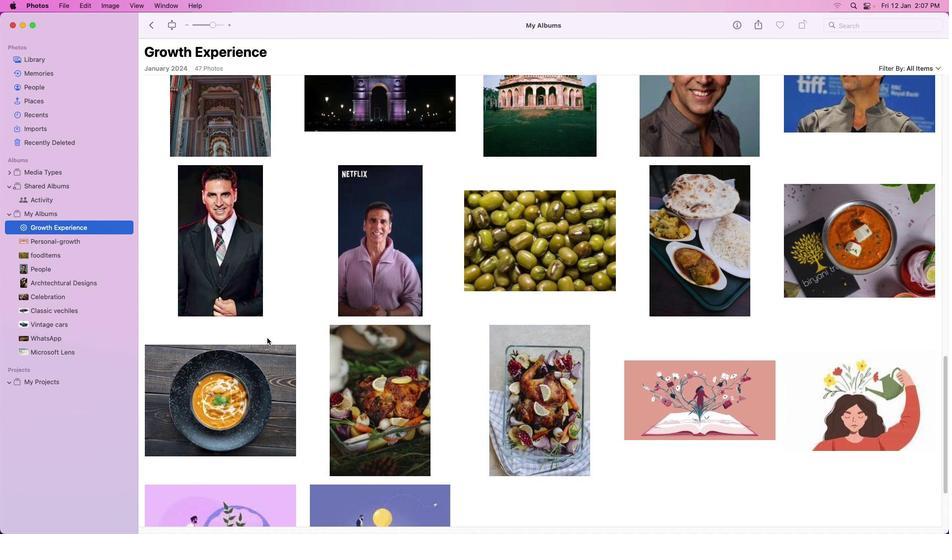 
Action: Mouse moved to (277, 379)
Screenshot: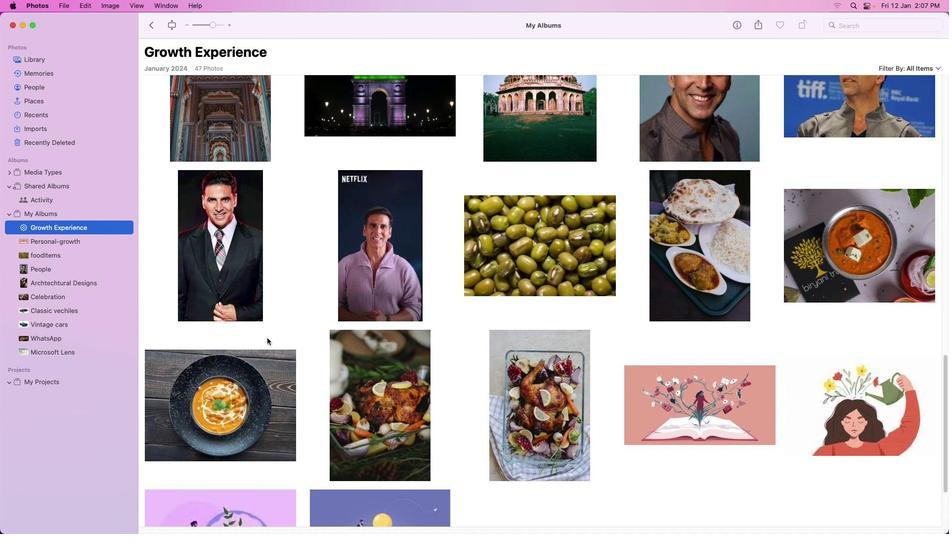 
Action: Mouse scrolled (277, 379) with delta (0, 0)
Screenshot: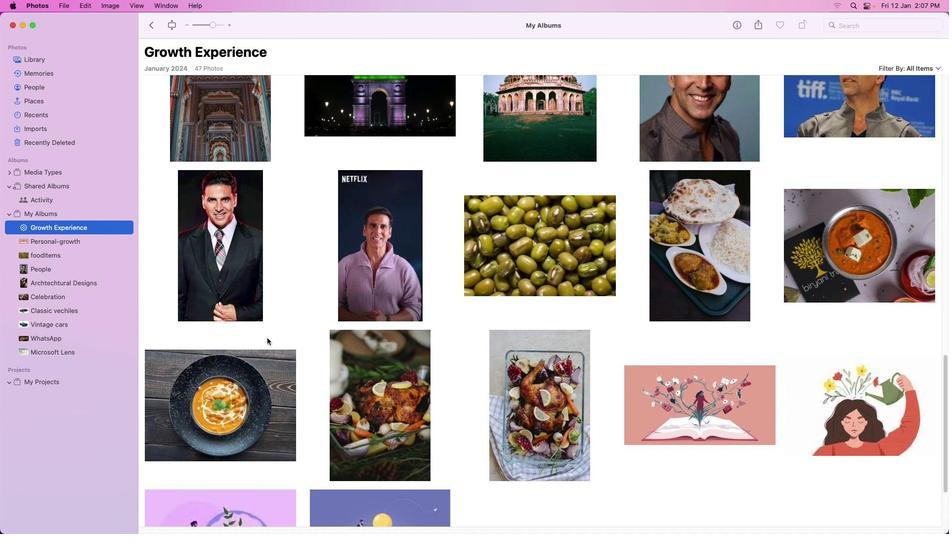 
Action: Mouse scrolled (277, 379) with delta (0, 1)
Screenshot: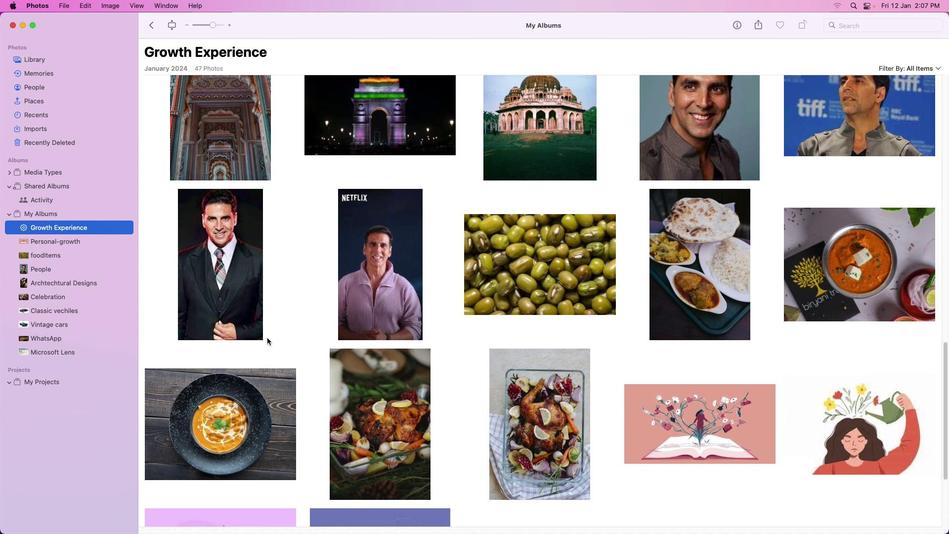 
Action: Mouse scrolled (277, 379) with delta (0, 2)
Screenshot: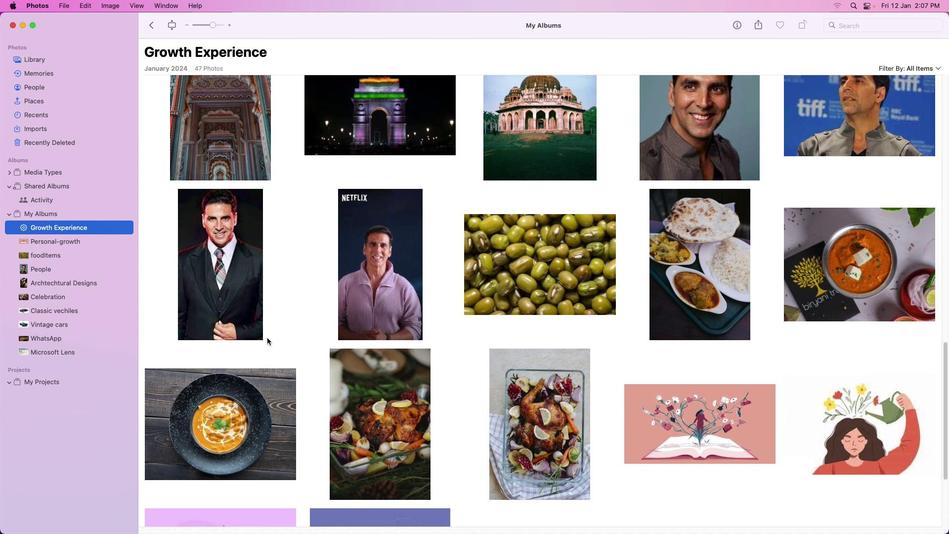 
Action: Mouse scrolled (277, 379) with delta (0, 2)
Screenshot: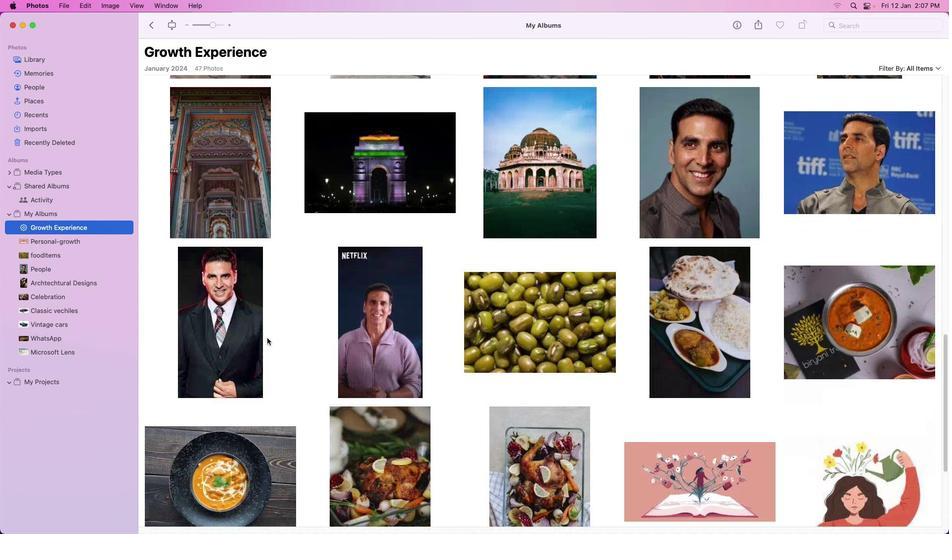 
Action: Mouse scrolled (277, 379) with delta (0, 2)
Screenshot: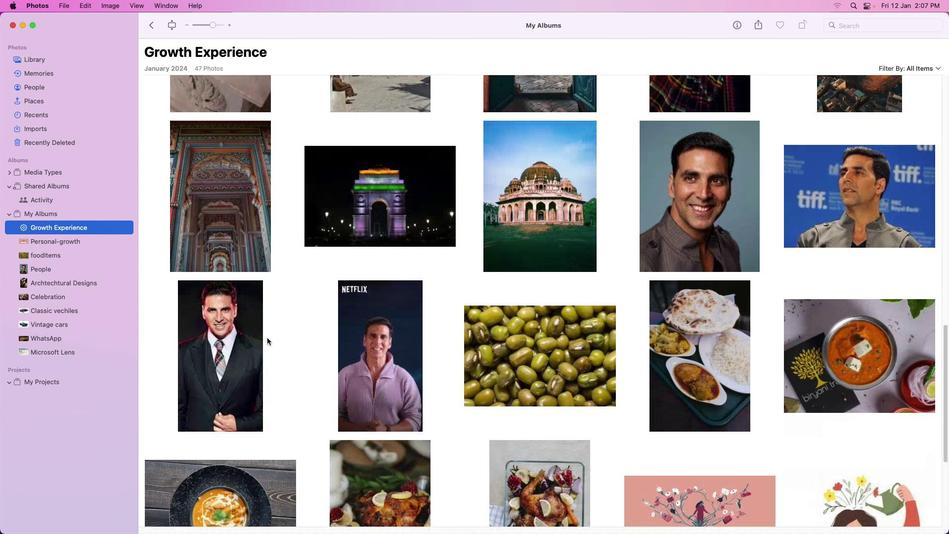 
Action: Mouse moved to (267, 337)
Screenshot: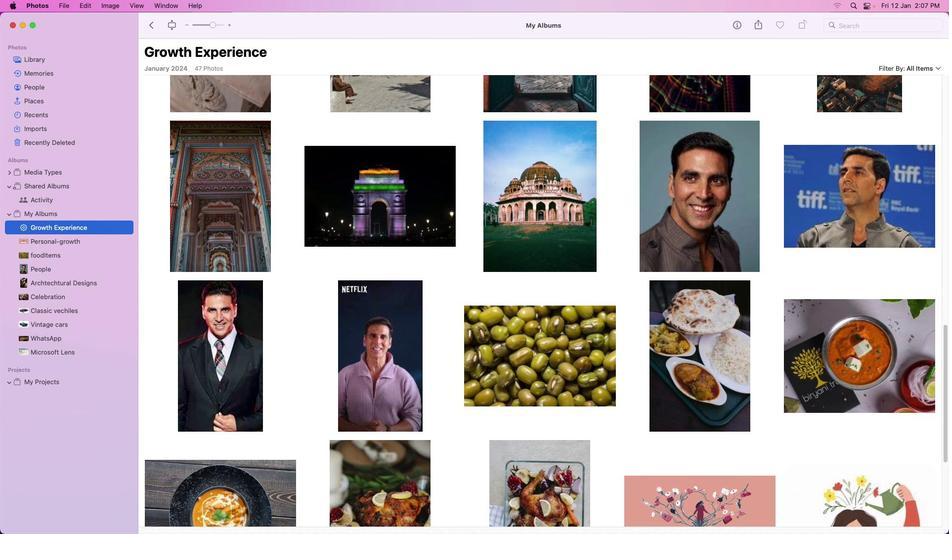 
Action: Mouse scrolled (267, 337) with delta (0, 0)
Screenshot: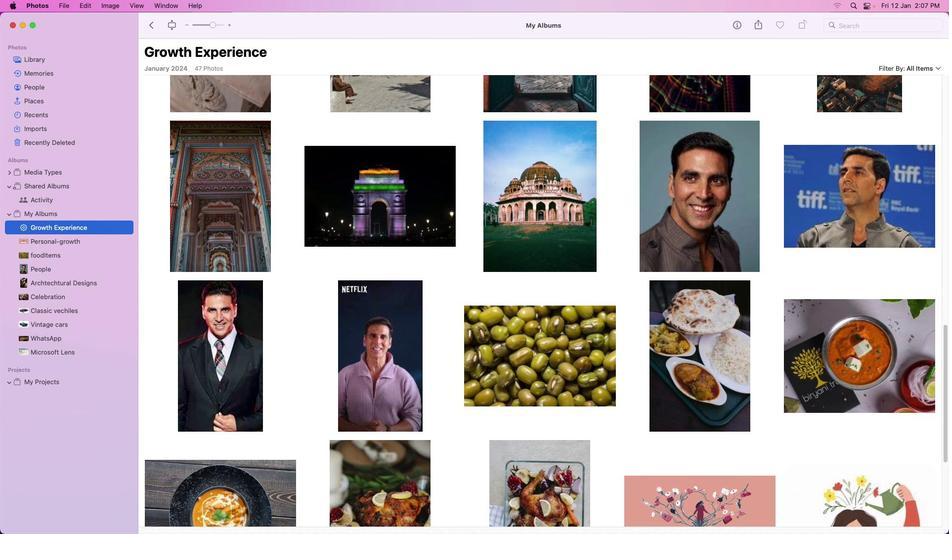 
Action: Mouse scrolled (267, 337) with delta (0, 0)
Screenshot: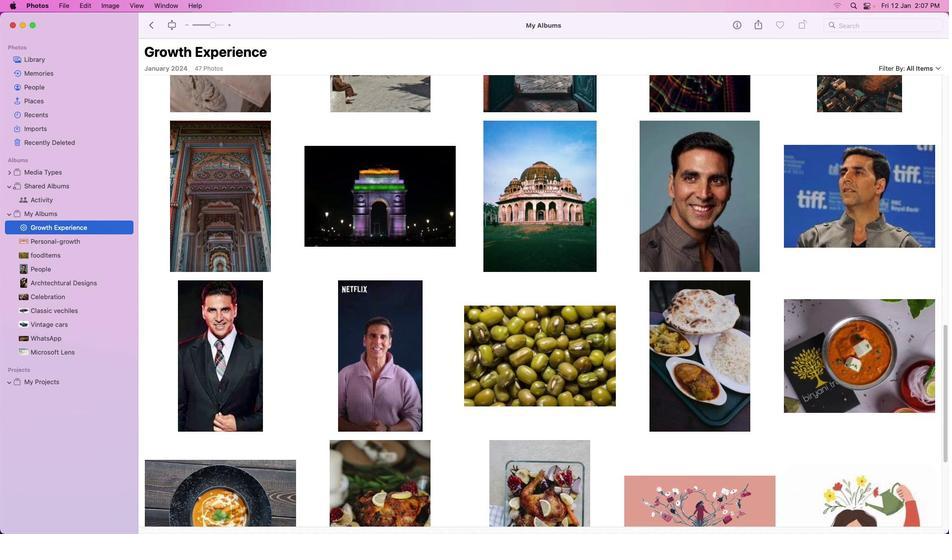 
Action: Mouse scrolled (267, 337) with delta (0, 1)
Screenshot: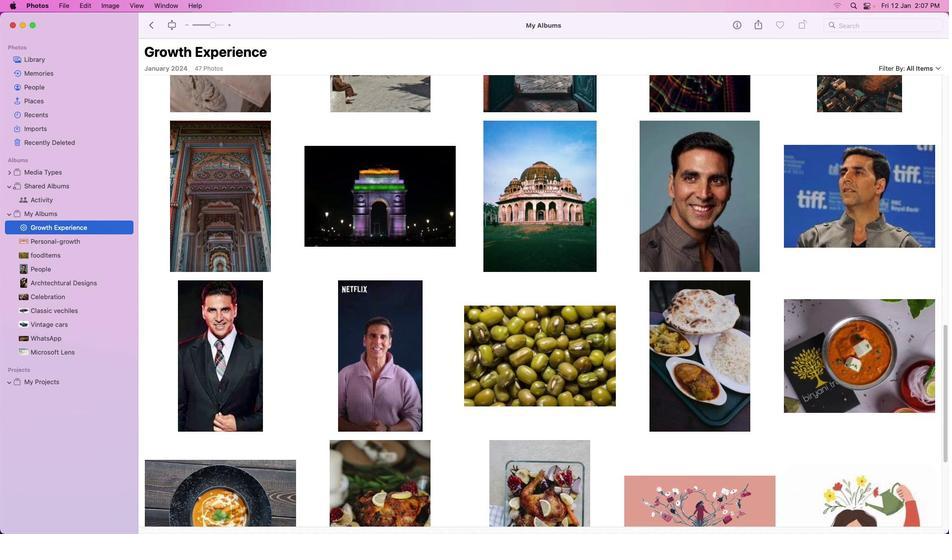 
Action: Mouse scrolled (267, 337) with delta (0, 2)
Screenshot: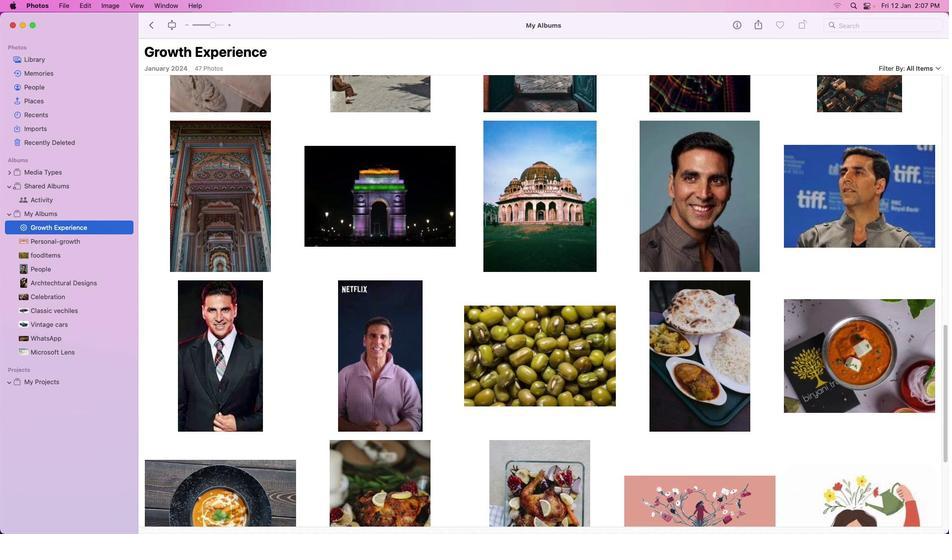 
Action: Mouse scrolled (267, 337) with delta (0, 2)
Screenshot: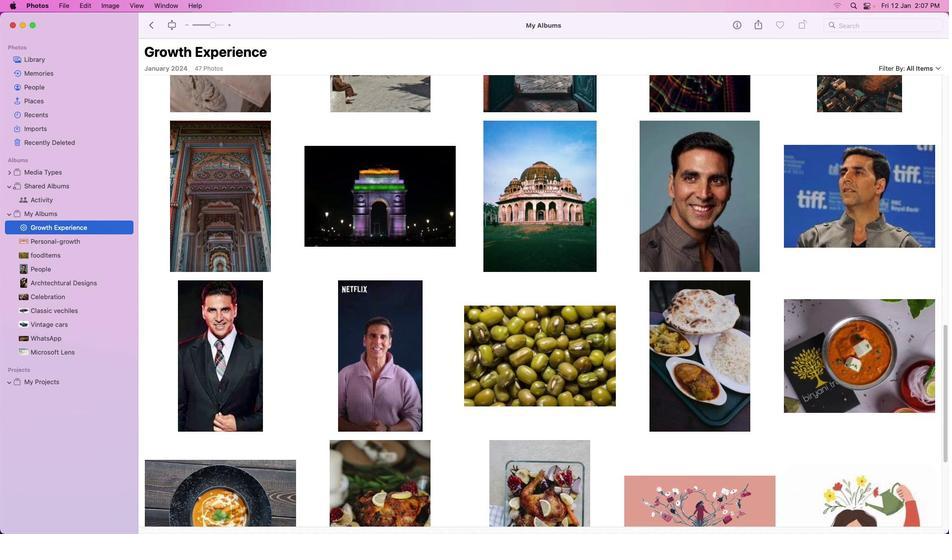 
Action: Mouse scrolled (267, 337) with delta (0, 2)
Screenshot: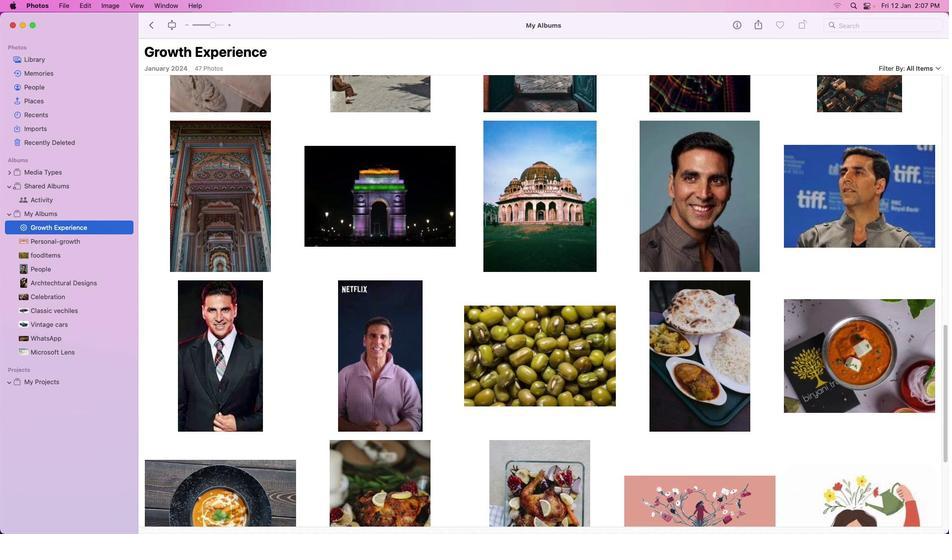 
Action: Mouse moved to (48, 54)
Screenshot: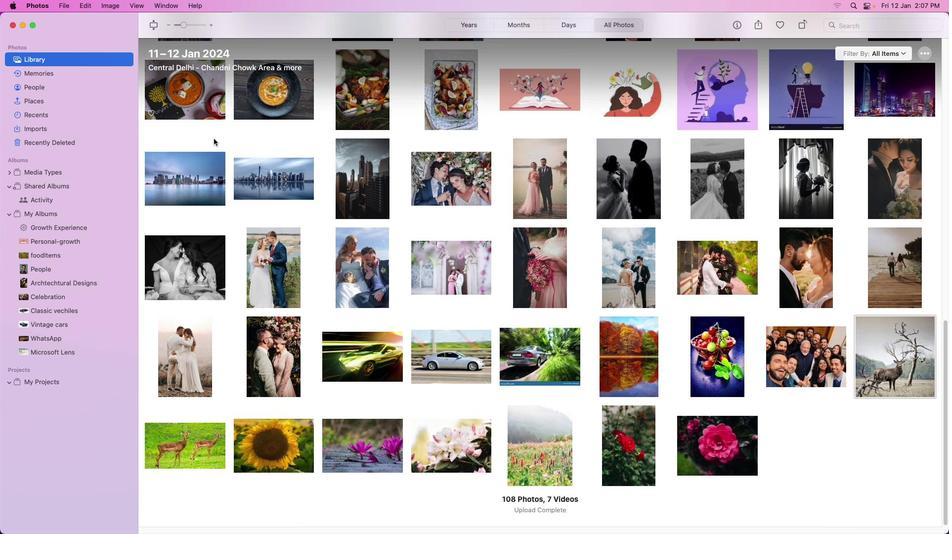 
Action: Mouse pressed left at (48, 54)
Screenshot: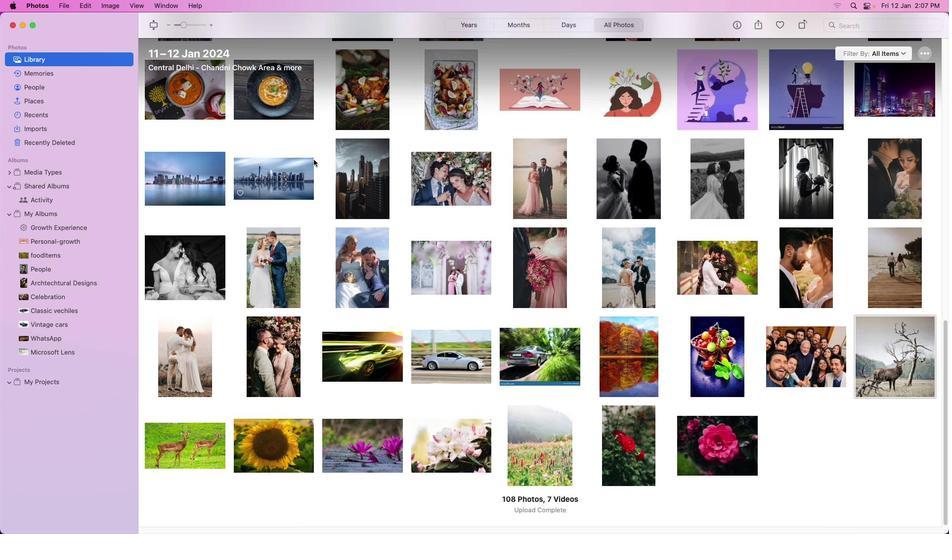 
Action: Mouse moved to (340, 167)
Screenshot: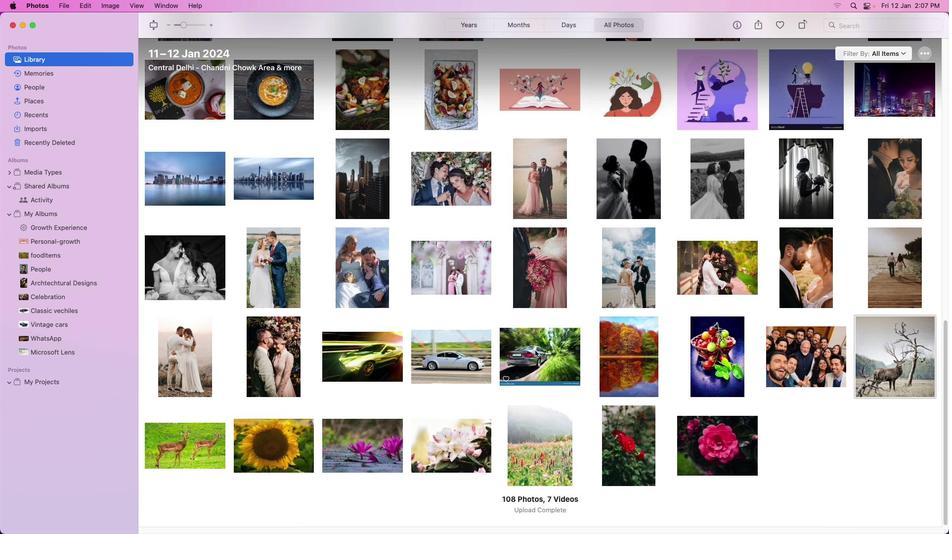 
Action: Mouse scrolled (340, 167) with delta (0, 0)
Screenshot: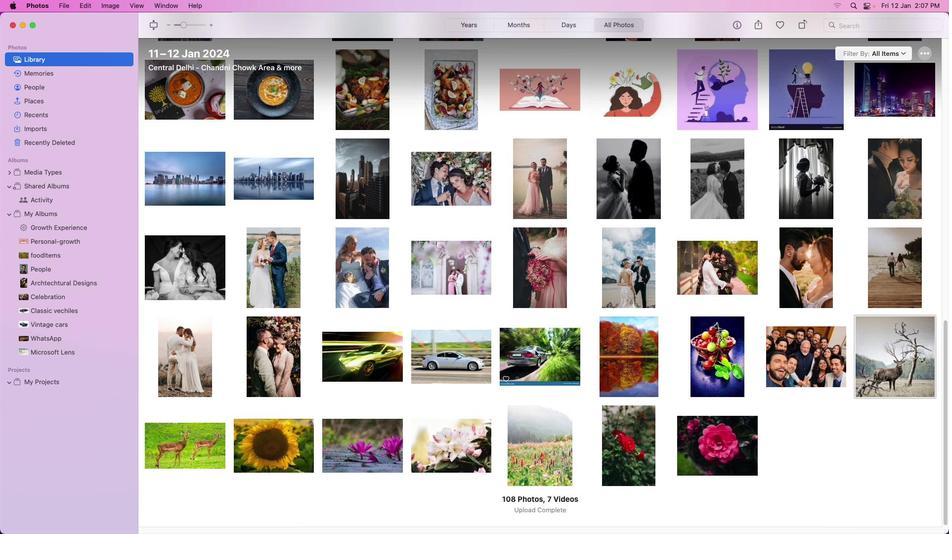 
Action: Mouse moved to (340, 167)
Screenshot: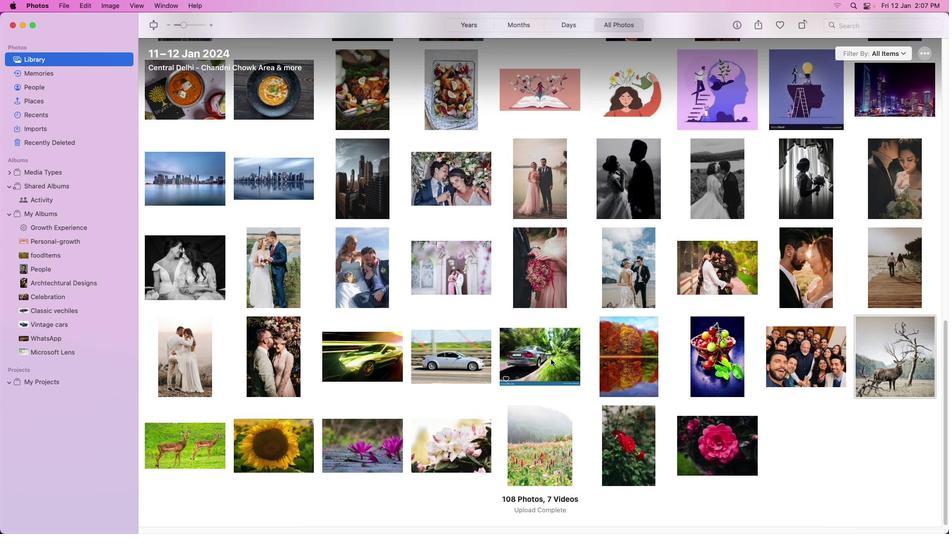 
Action: Mouse scrolled (340, 167) with delta (0, 0)
Screenshot: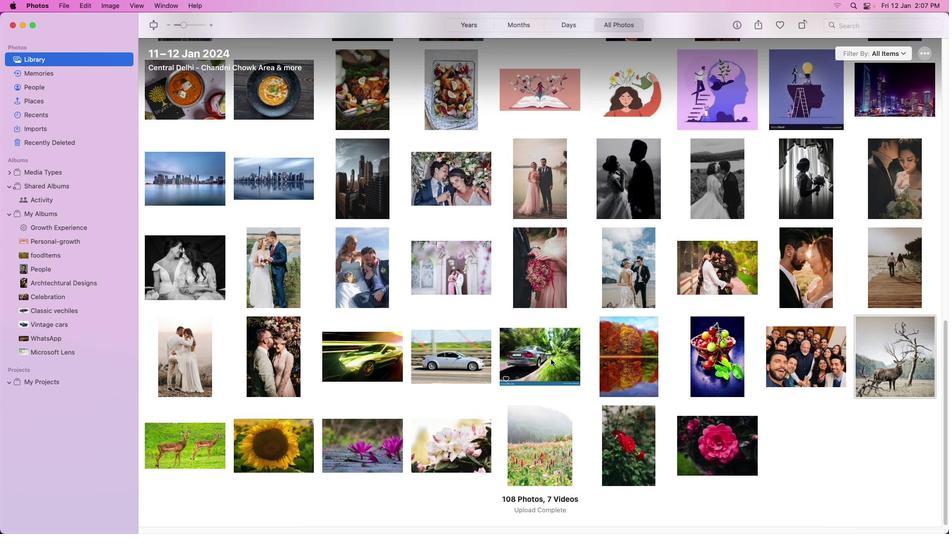 
Action: Mouse scrolled (340, 167) with delta (0, -1)
Screenshot: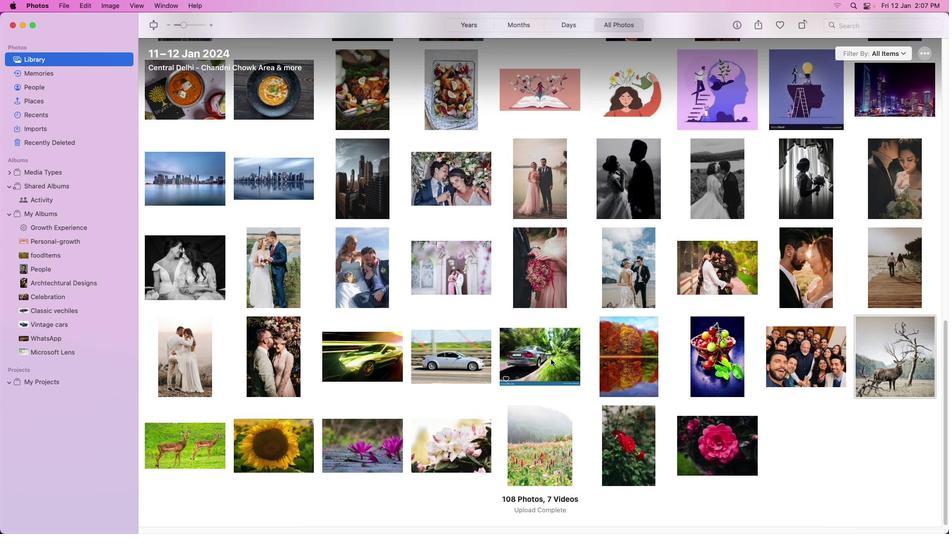 
Action: Mouse scrolled (340, 167) with delta (0, -2)
Screenshot: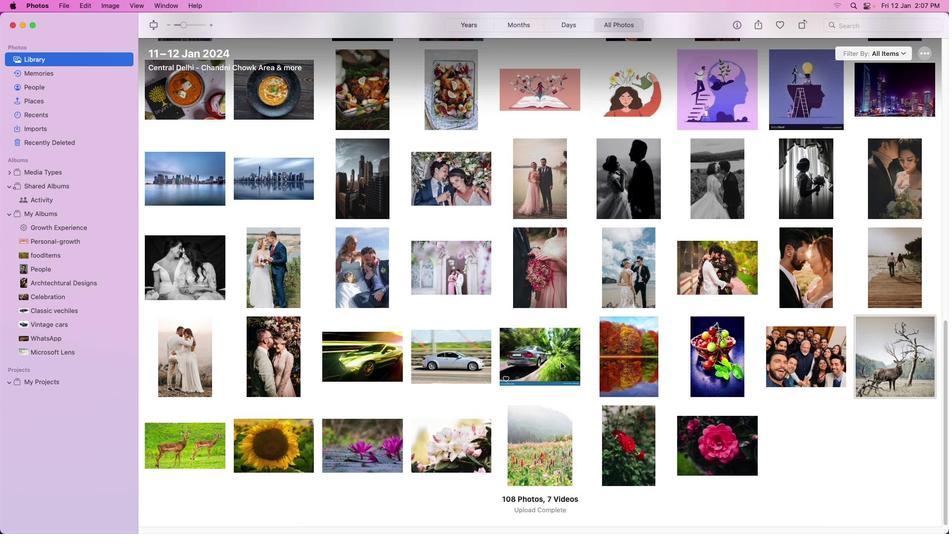 
Action: Mouse scrolled (340, 167) with delta (0, -2)
Screenshot: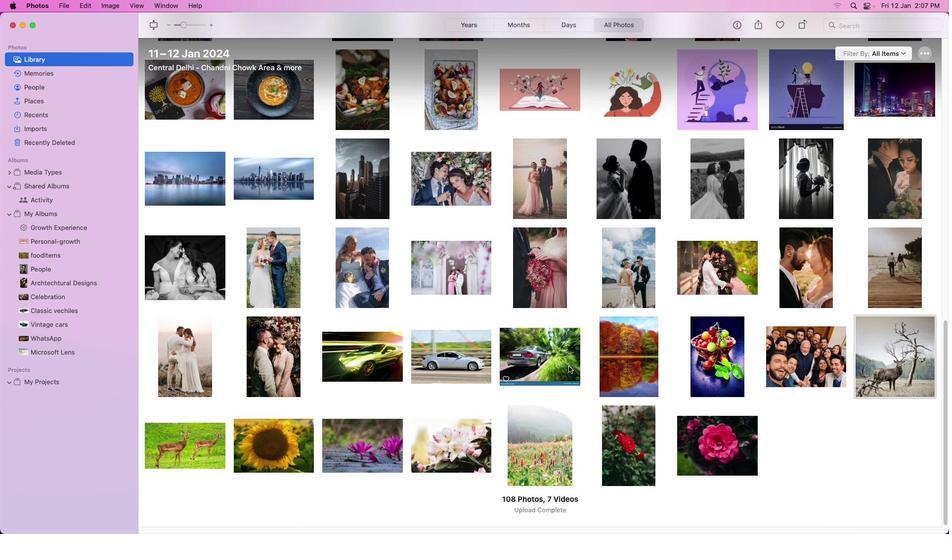 
Action: Mouse scrolled (340, 167) with delta (0, -2)
Screenshot: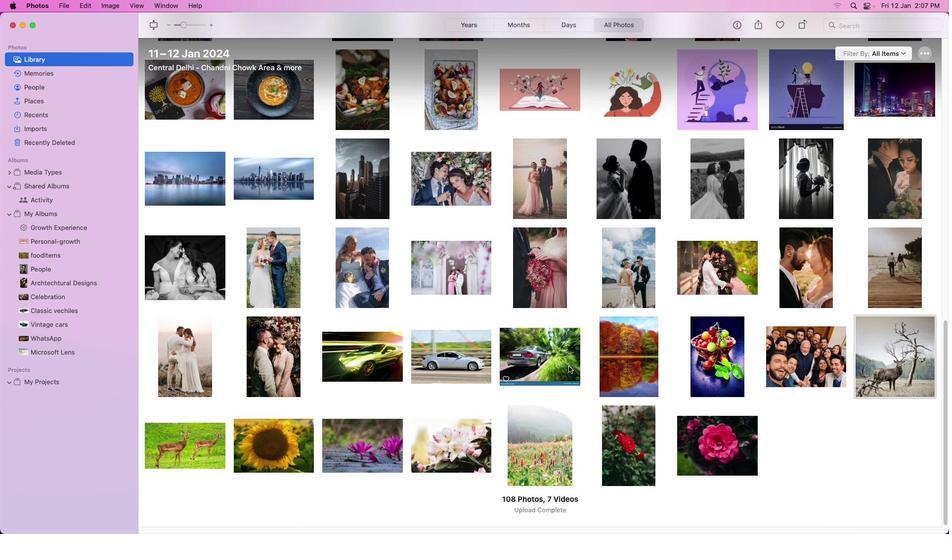 
Action: Mouse scrolled (340, 167) with delta (0, -3)
Screenshot: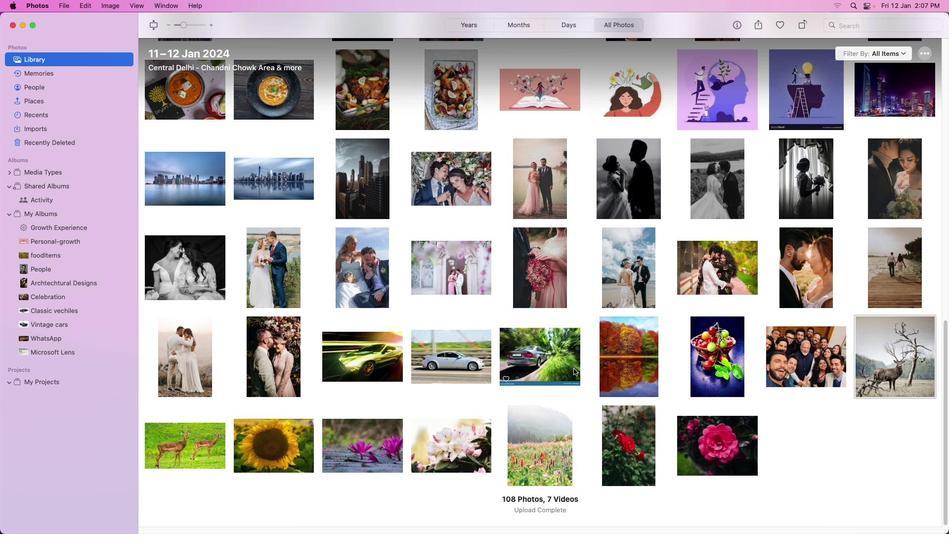 
Action: Mouse moved to (263, 453)
Screenshot: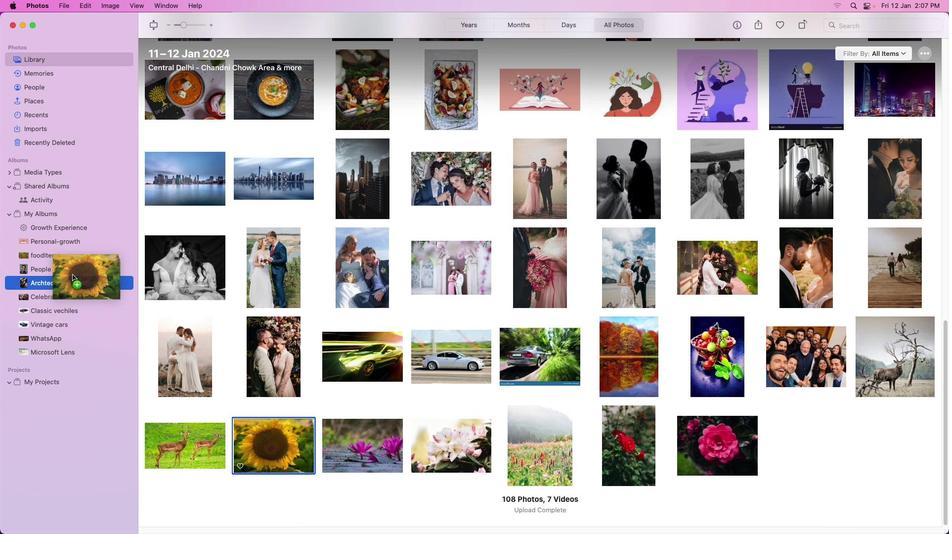 
Action: Mouse pressed left at (263, 453)
Screenshot: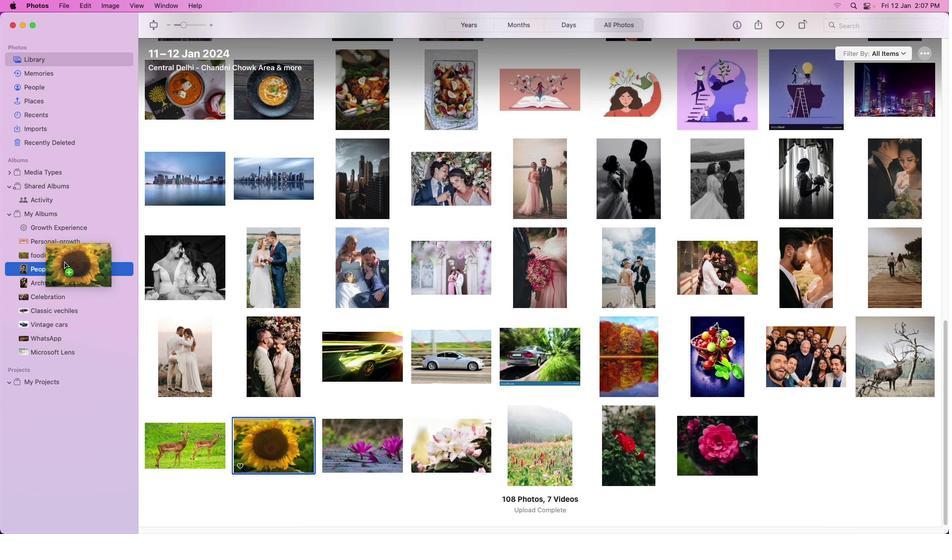 
Action: Mouse moved to (54, 226)
Screenshot: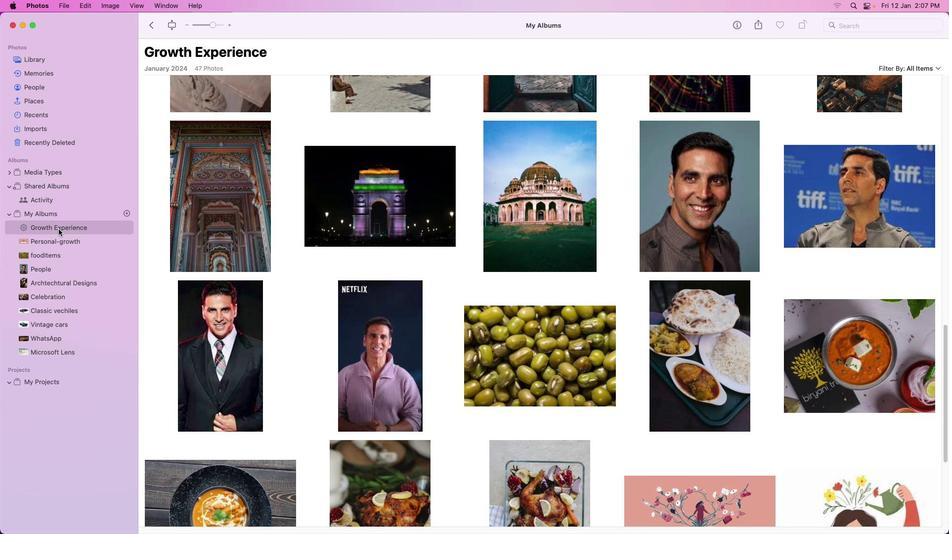 
Action: Mouse pressed left at (54, 226)
Screenshot: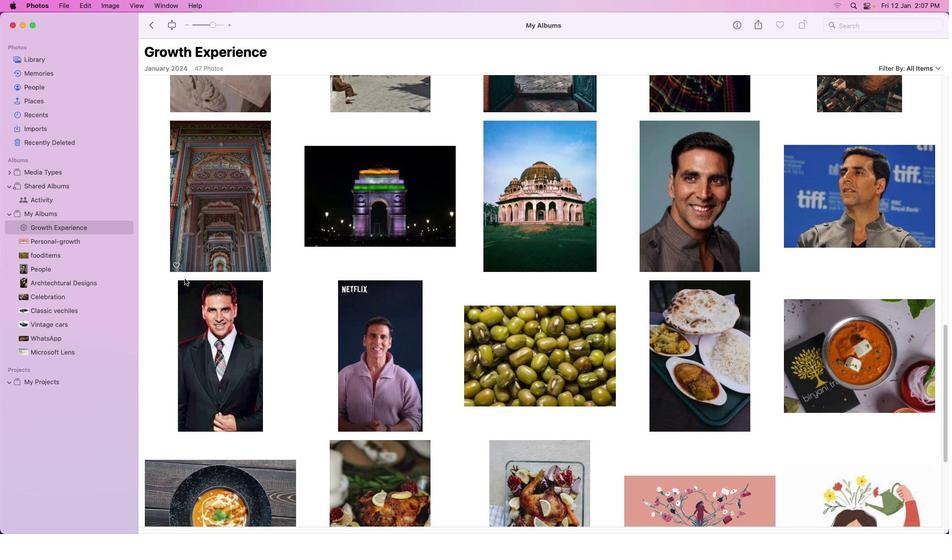 
Action: Mouse moved to (280, 303)
Screenshot: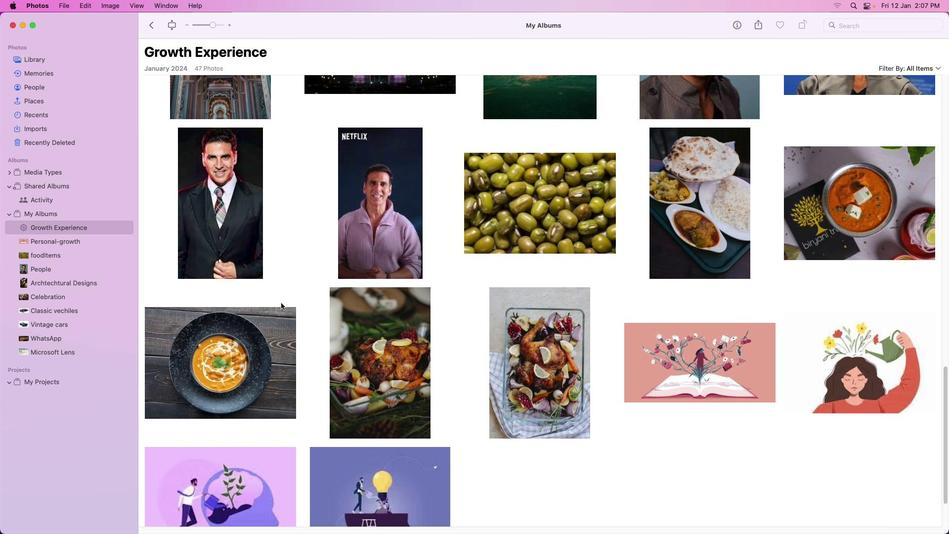
Action: Mouse scrolled (280, 303) with delta (0, 0)
Screenshot: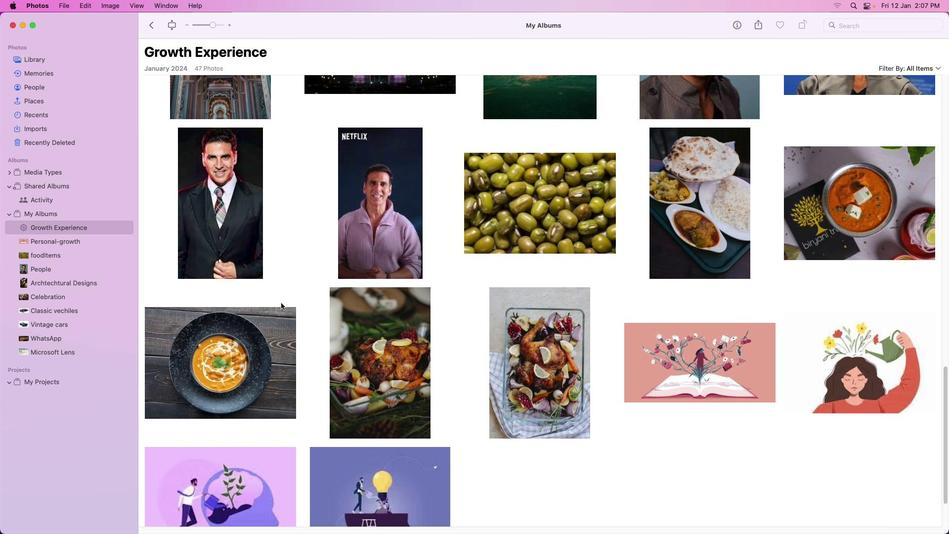 
Action: Mouse scrolled (280, 303) with delta (0, 0)
Screenshot: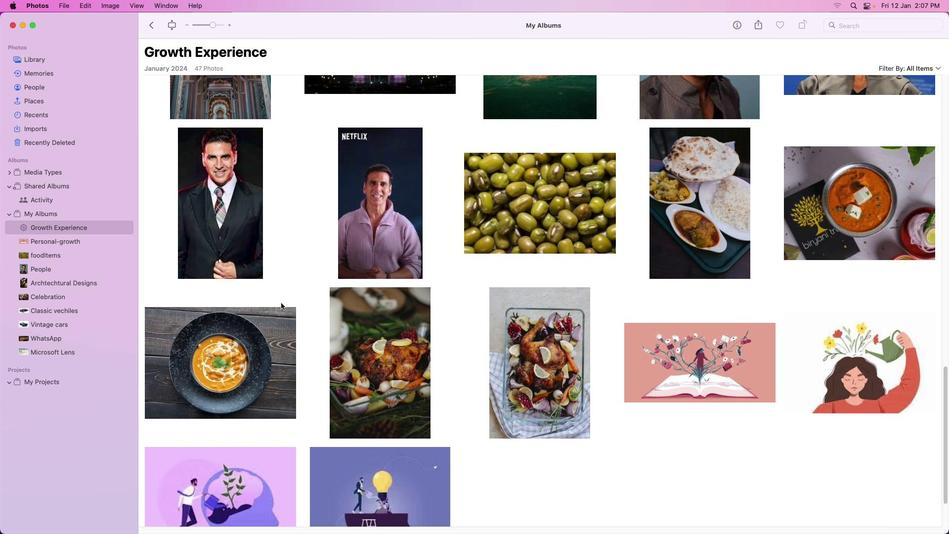 
Action: Mouse scrolled (280, 303) with delta (0, -1)
Screenshot: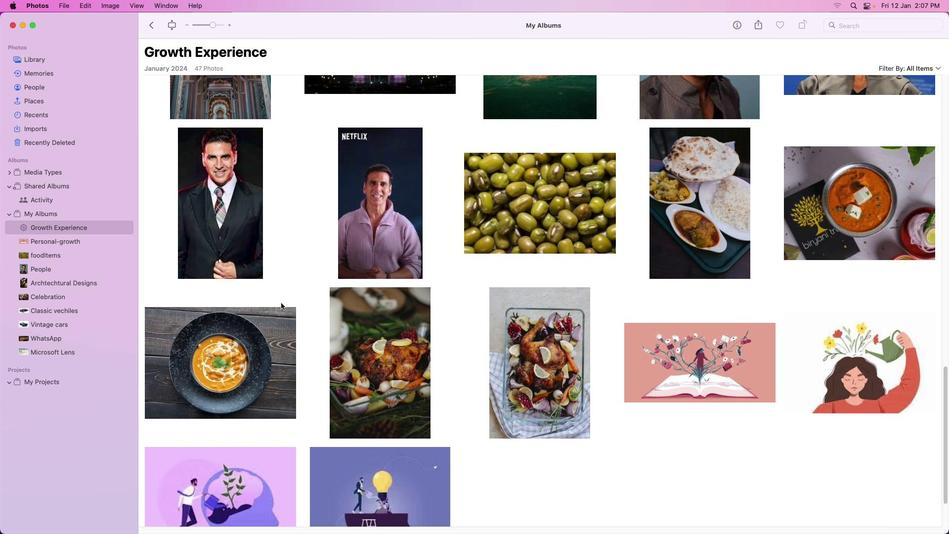 
Action: Mouse scrolled (280, 303) with delta (0, -2)
Screenshot: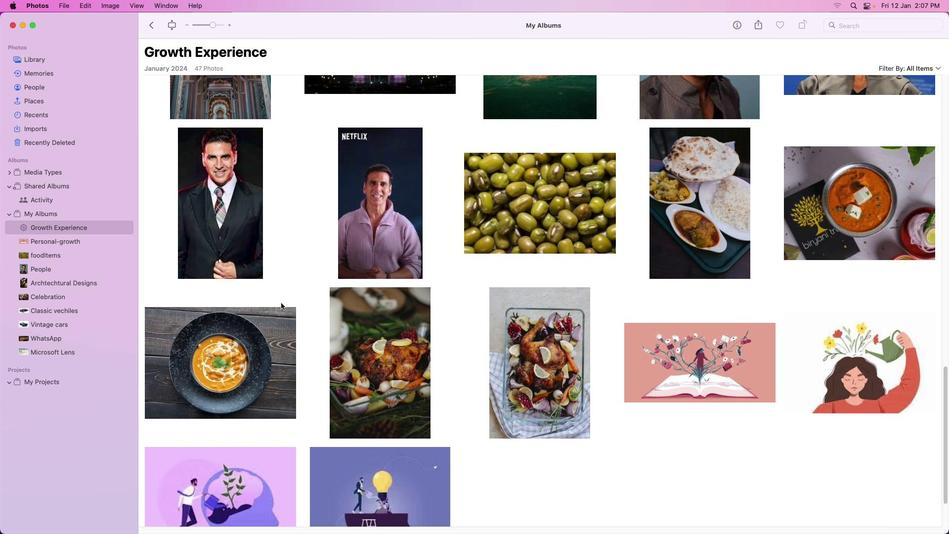 
Action: Mouse scrolled (280, 303) with delta (0, -2)
Screenshot: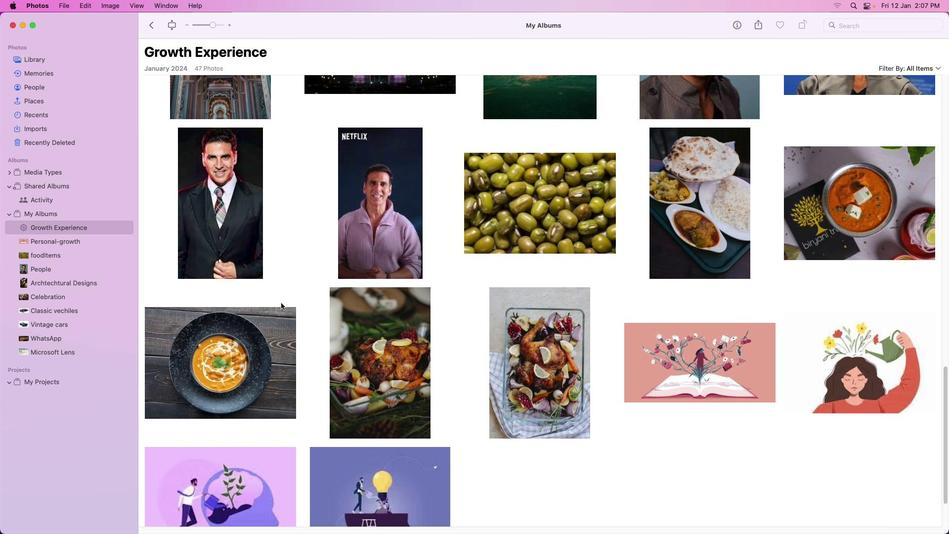 
Action: Mouse scrolled (280, 303) with delta (0, -2)
Screenshot: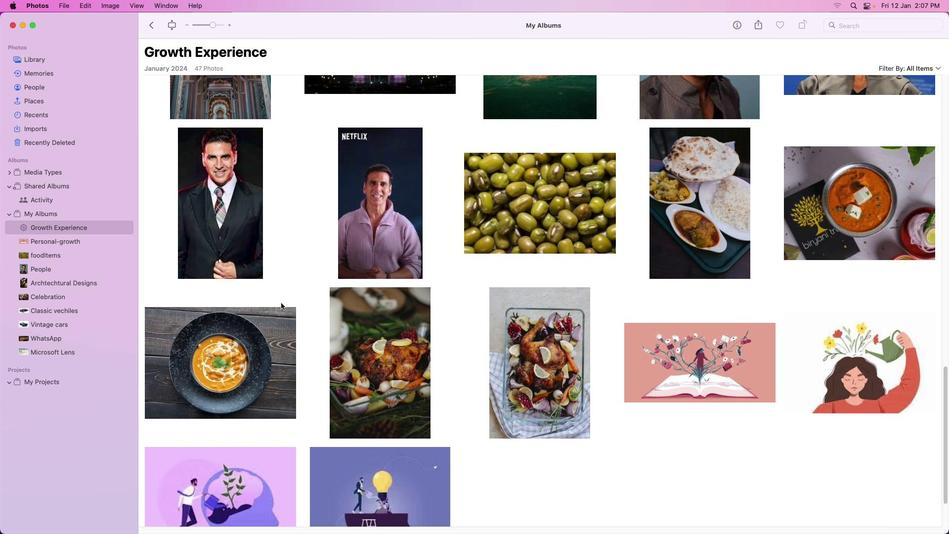 
Action: Mouse scrolled (280, 303) with delta (0, -3)
Screenshot: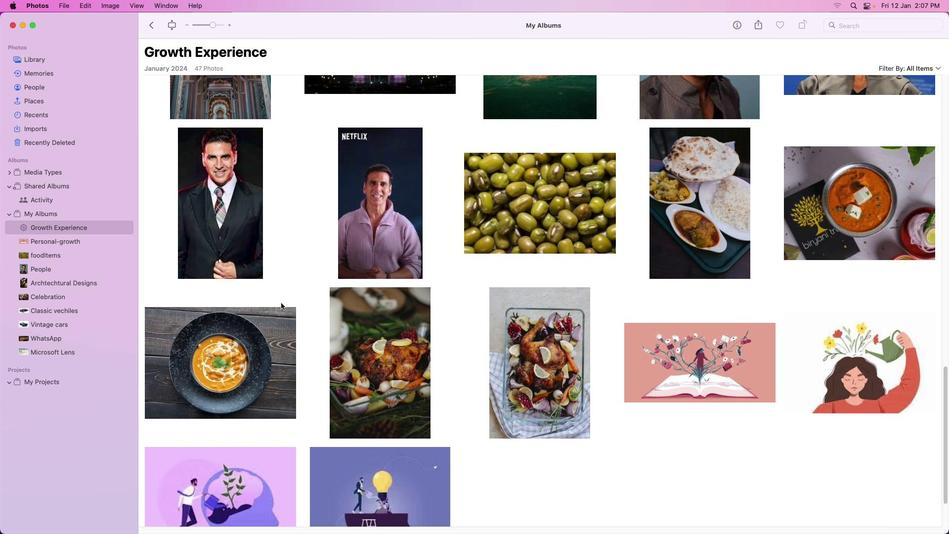 
Action: Mouse scrolled (280, 303) with delta (0, 0)
Screenshot: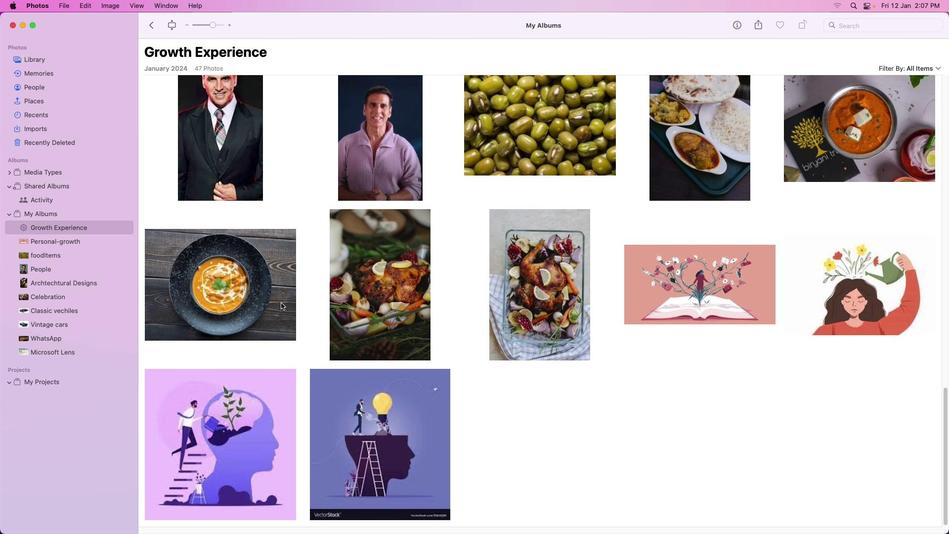 
Action: Mouse scrolled (280, 303) with delta (0, 0)
Screenshot: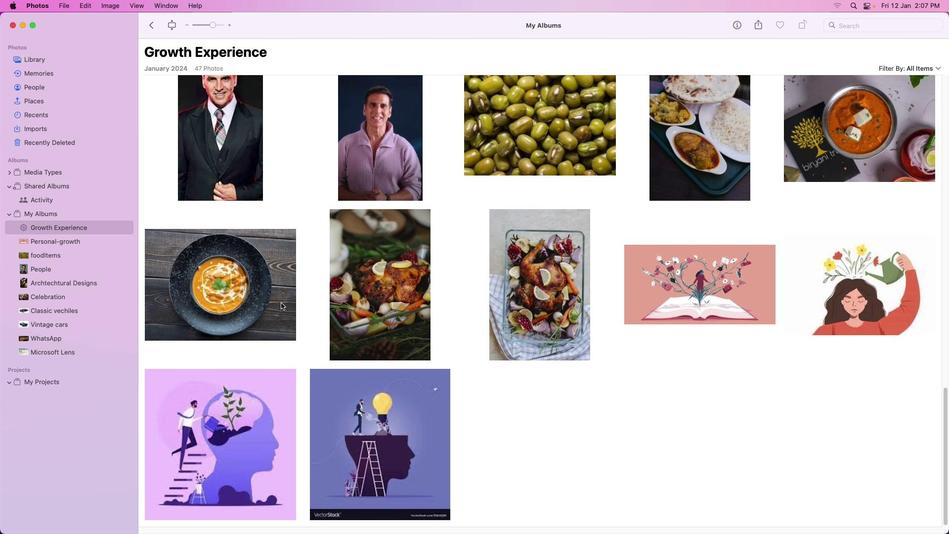 
Action: Mouse scrolled (280, 303) with delta (0, -1)
Screenshot: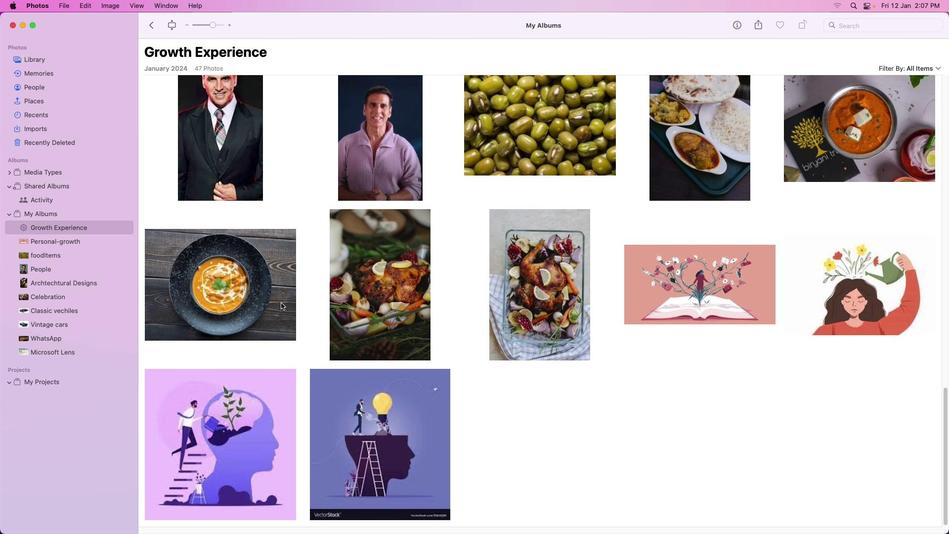 
Action: Mouse scrolled (280, 303) with delta (0, -2)
Screenshot: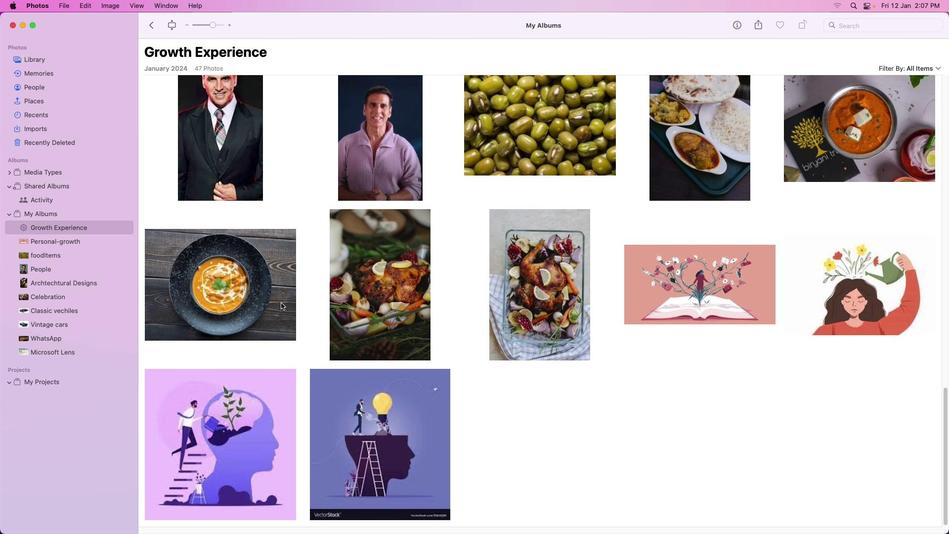 
Action: Mouse scrolled (280, 303) with delta (0, -2)
Screenshot: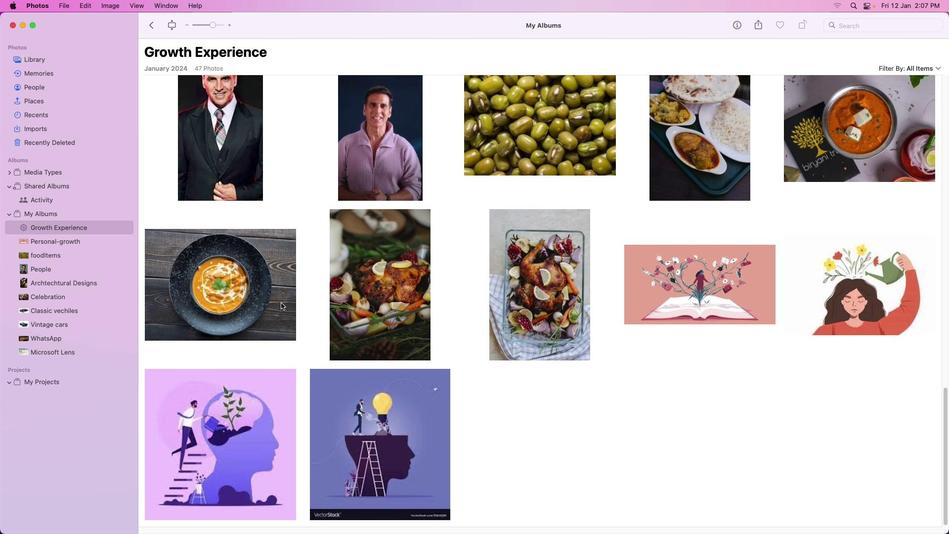 
Action: Mouse scrolled (280, 303) with delta (0, -3)
Screenshot: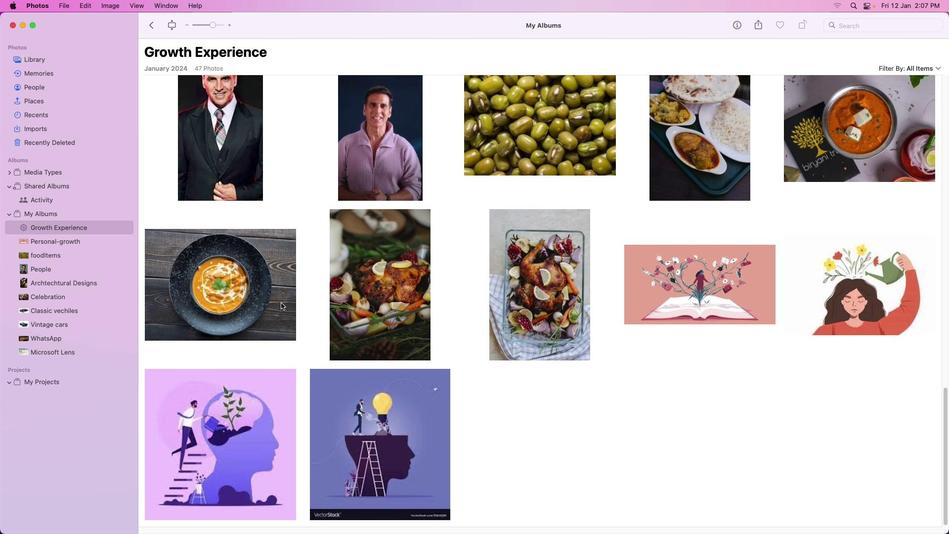
Action: Mouse scrolled (280, 303) with delta (0, -3)
Screenshot: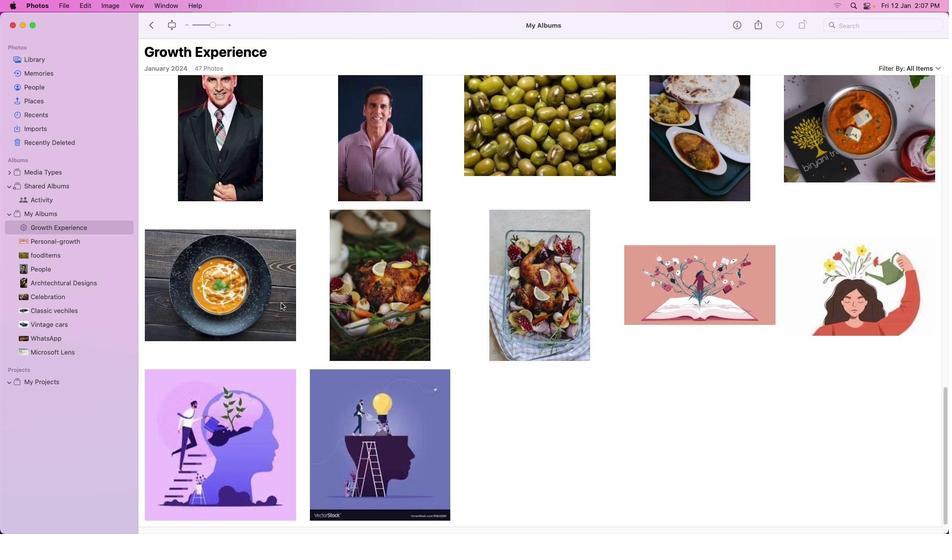 
Action: Mouse scrolled (280, 303) with delta (0, 0)
Screenshot: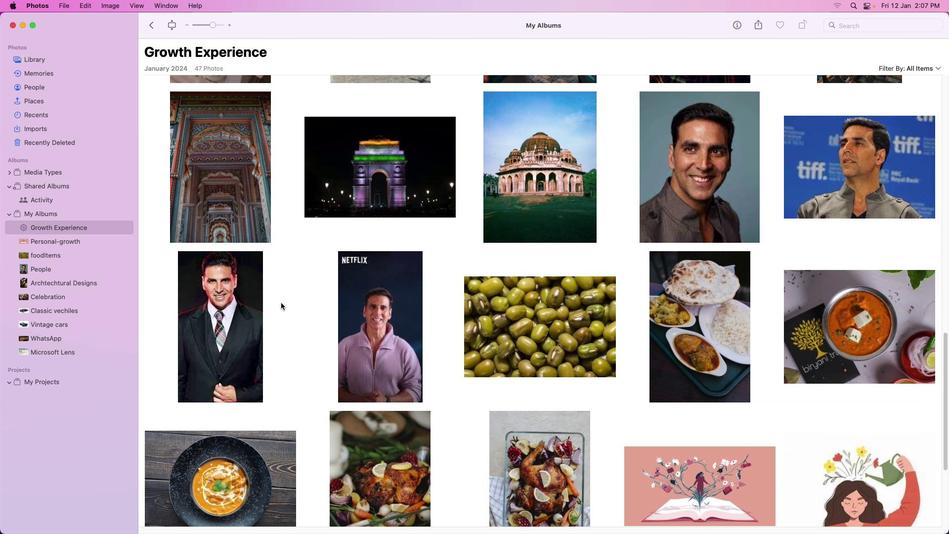 
Action: Mouse scrolled (280, 303) with delta (0, 0)
Screenshot: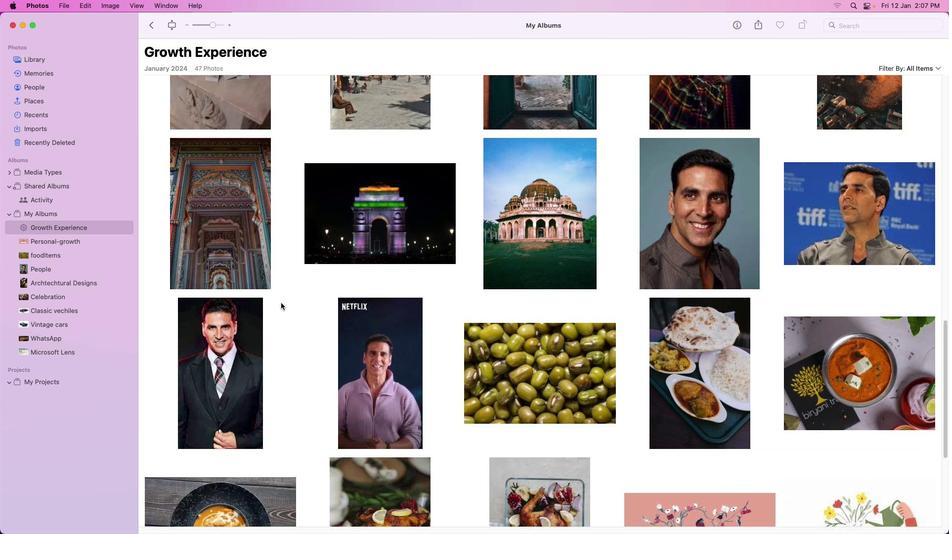 
Action: Mouse scrolled (280, 303) with delta (0, 1)
Screenshot: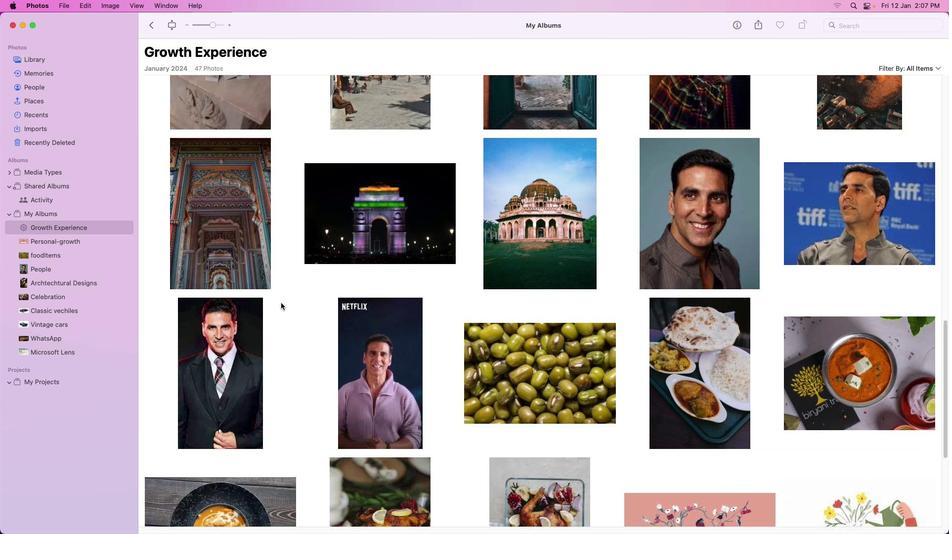 
Action: Mouse scrolled (280, 303) with delta (0, 2)
Screenshot: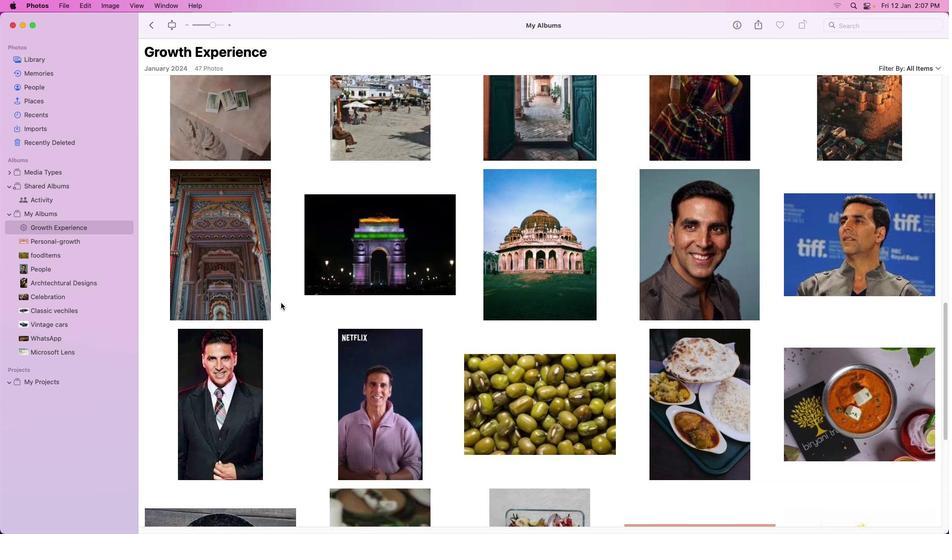 
Action: Mouse scrolled (280, 303) with delta (0, 2)
Screenshot: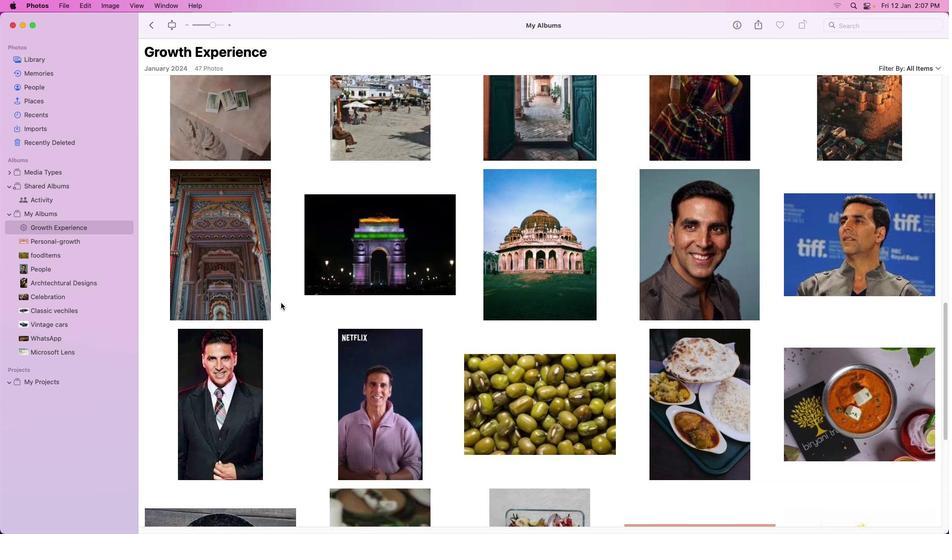 
Action: Mouse scrolled (280, 303) with delta (0, 3)
Screenshot: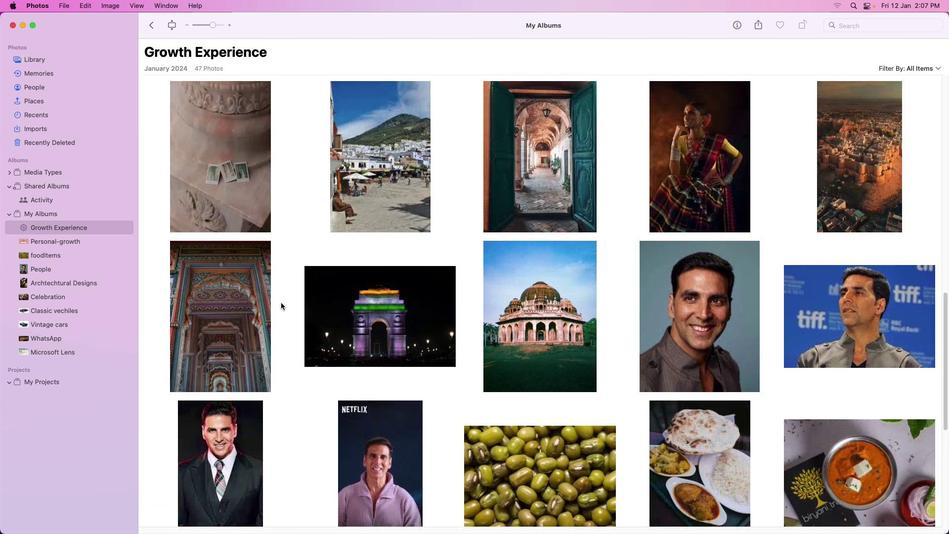 
Action: Mouse scrolled (280, 303) with delta (0, 3)
Screenshot: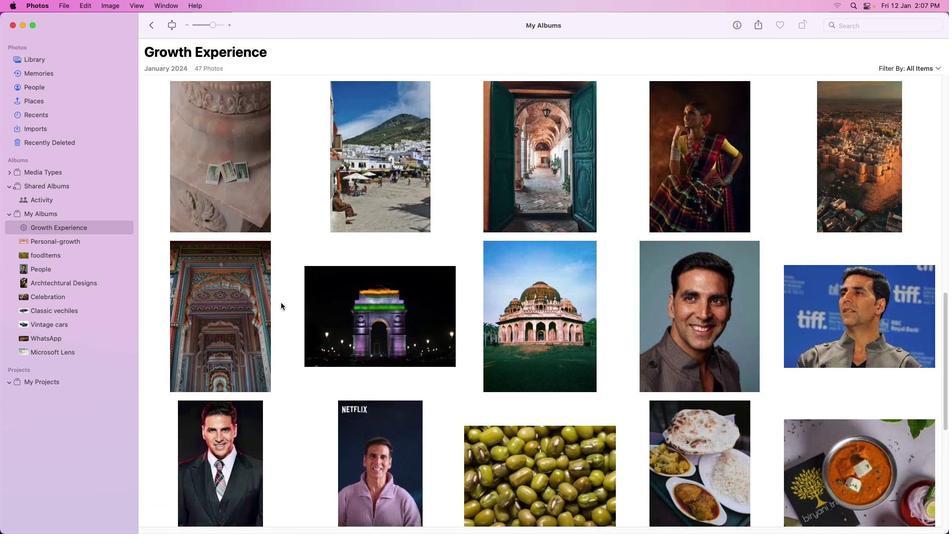 
Action: Mouse scrolled (280, 303) with delta (0, 3)
Screenshot: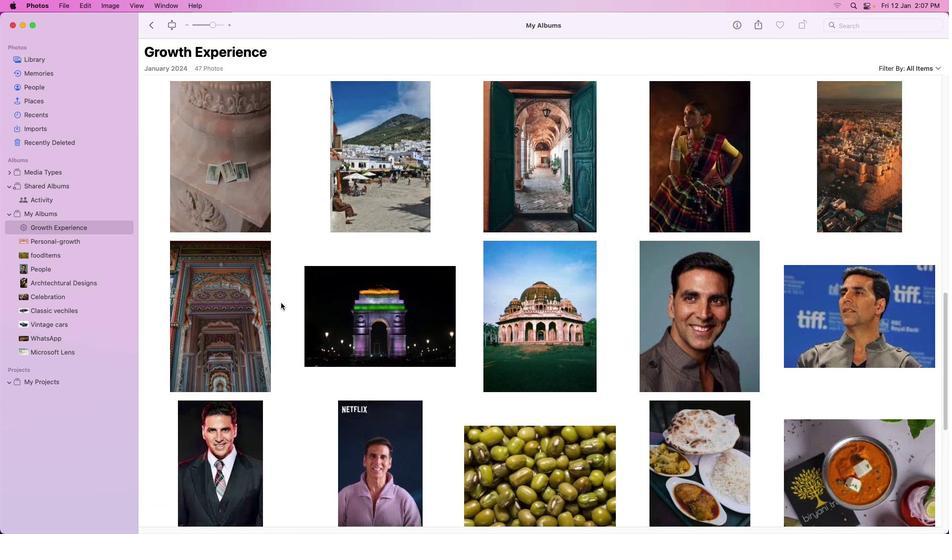 
Action: Mouse scrolled (280, 303) with delta (0, 0)
Screenshot: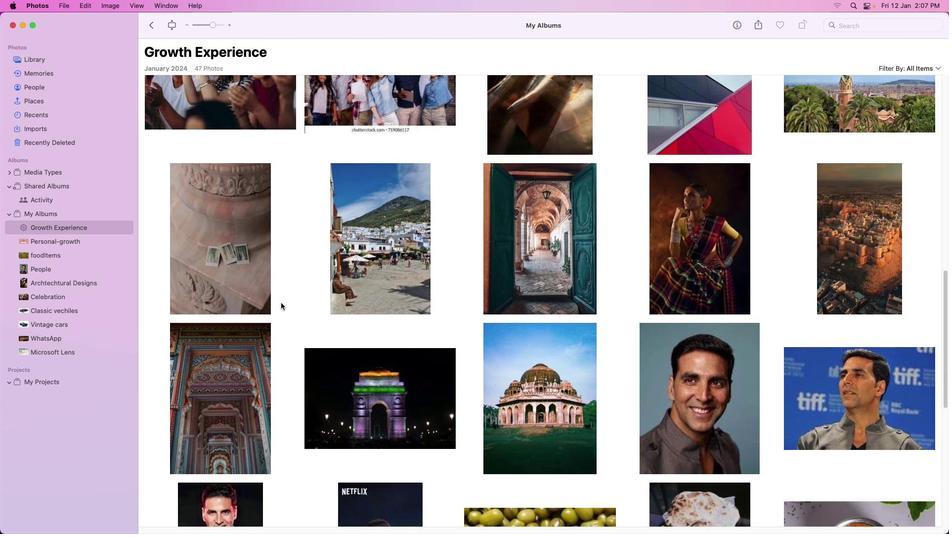 
Action: Mouse scrolled (280, 303) with delta (0, 0)
Screenshot: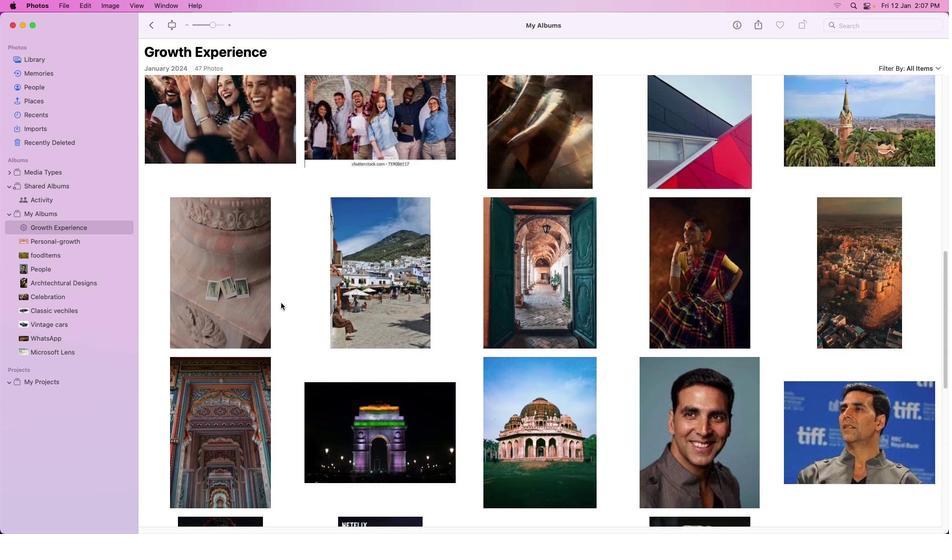 
Action: Mouse scrolled (280, 303) with delta (0, 1)
Screenshot: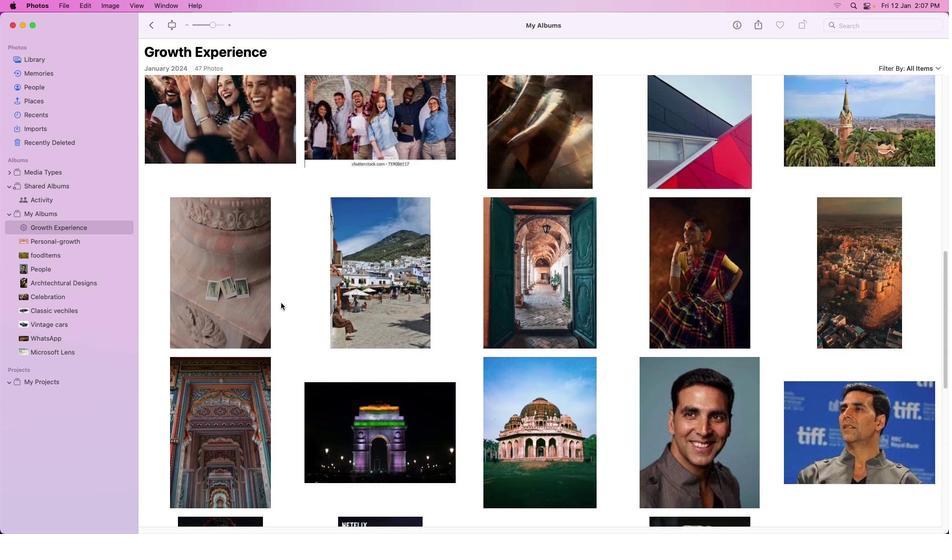 
Action: Mouse scrolled (280, 303) with delta (0, 2)
Screenshot: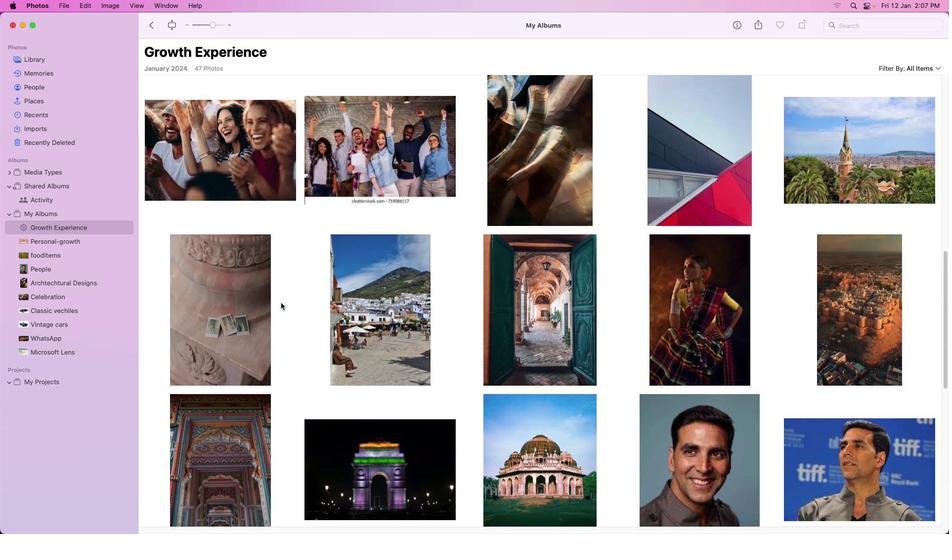 
Action: Mouse scrolled (280, 303) with delta (0, 2)
Screenshot: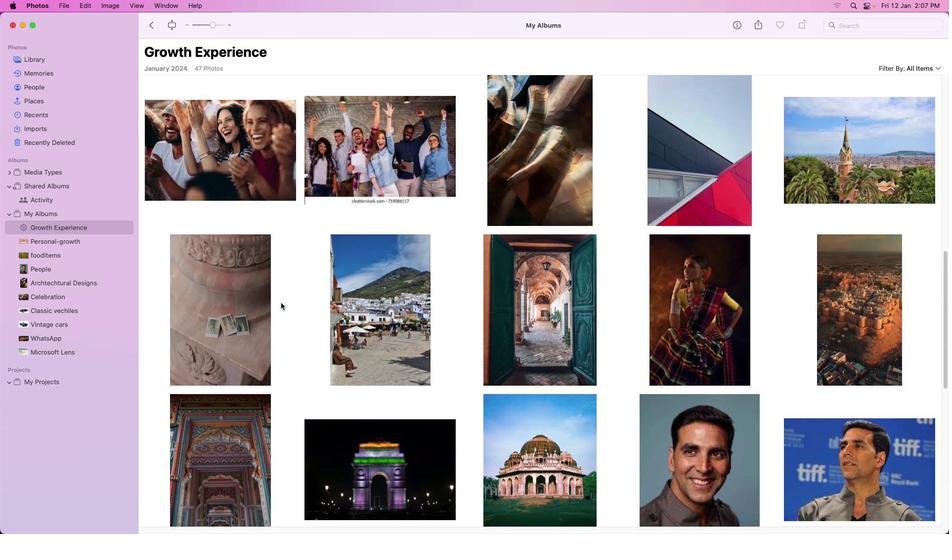 
Action: Mouse scrolled (280, 303) with delta (0, 3)
Screenshot: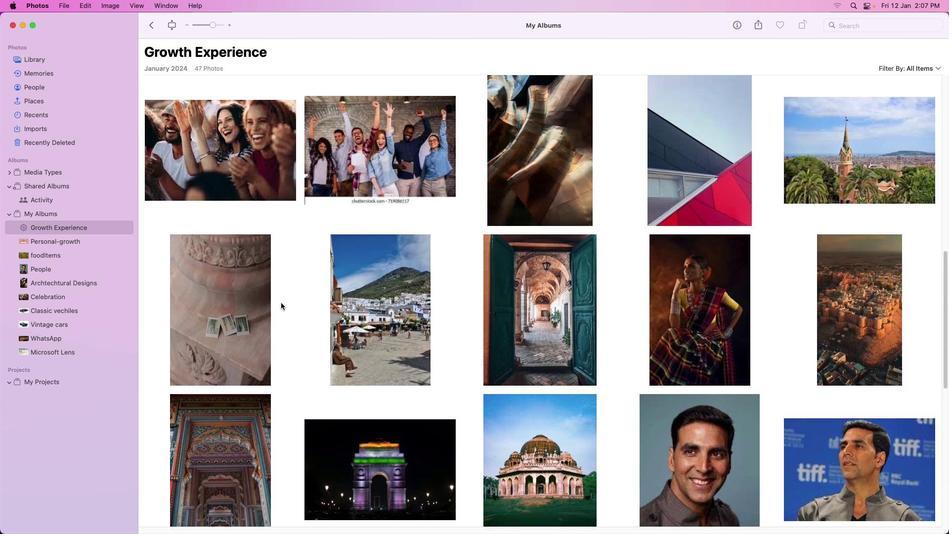 
Action: Mouse scrolled (280, 303) with delta (0, 3)
Screenshot: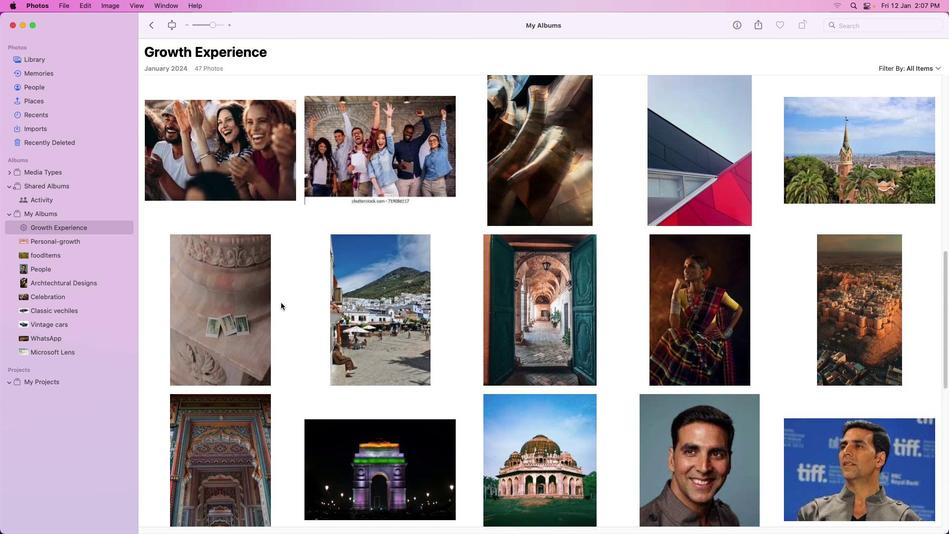 
Action: Mouse scrolled (280, 303) with delta (0, 0)
Screenshot: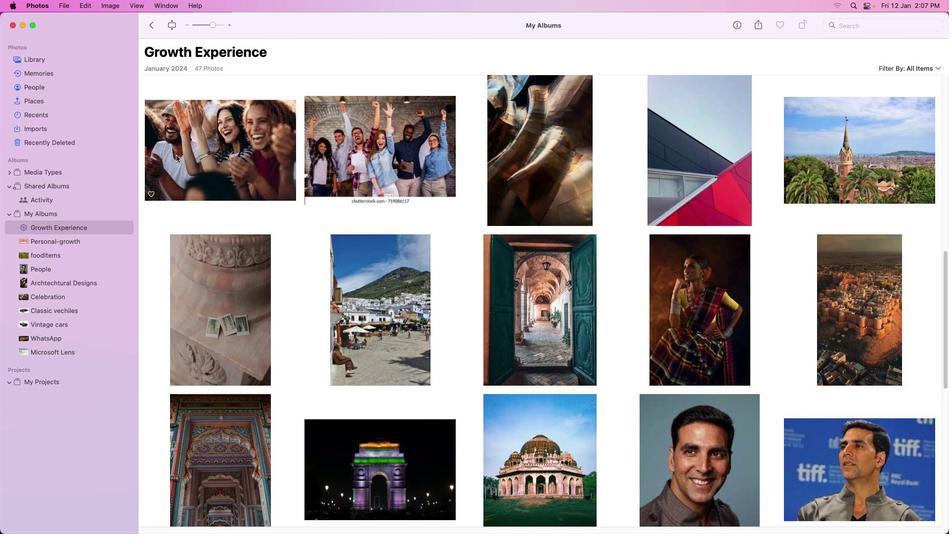 
Action: Mouse scrolled (280, 303) with delta (0, 0)
Screenshot: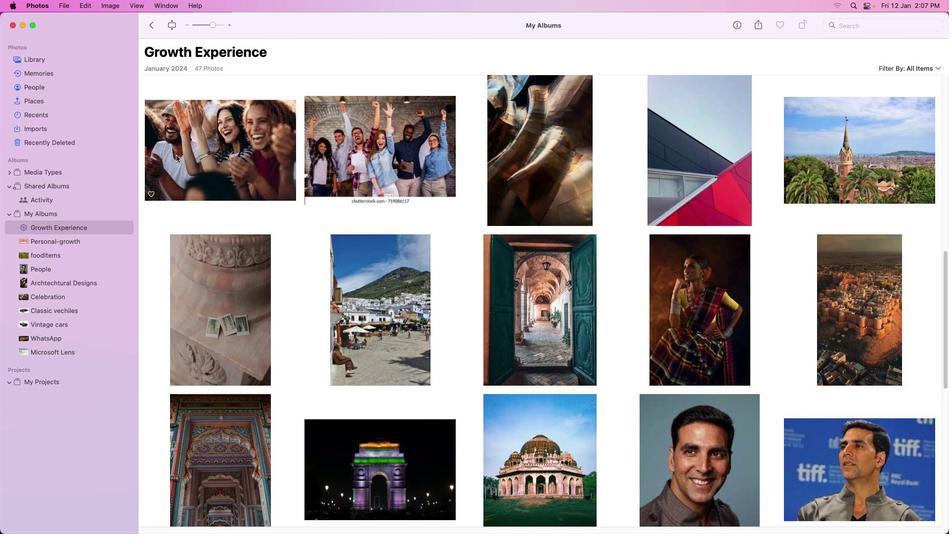 
Action: Mouse scrolled (280, 303) with delta (0, 1)
Screenshot: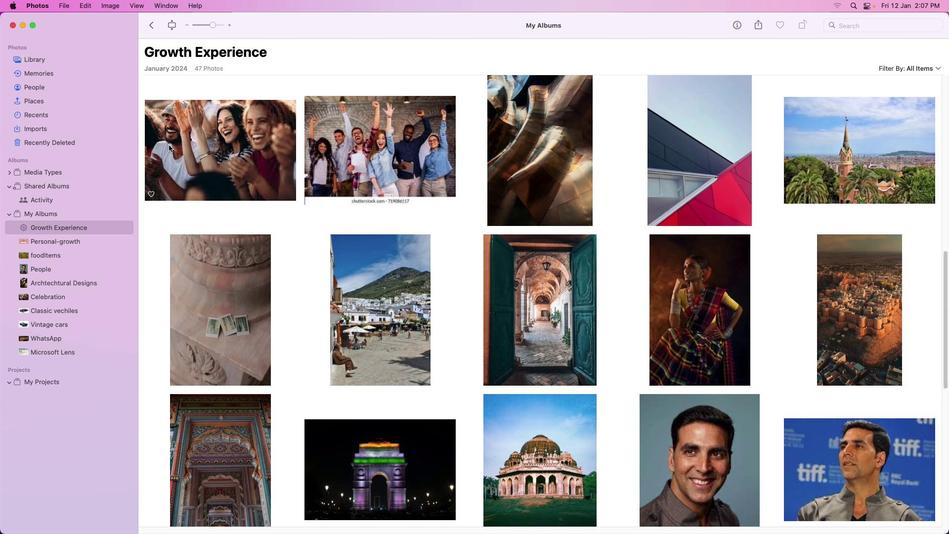 
Action: Mouse scrolled (280, 303) with delta (0, 2)
Screenshot: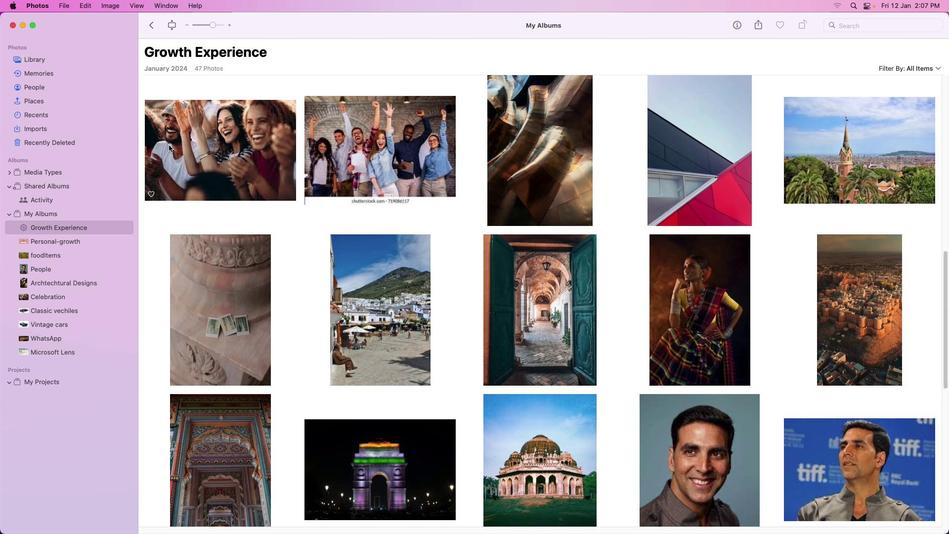 
Action: Mouse scrolled (280, 303) with delta (0, 2)
Screenshot: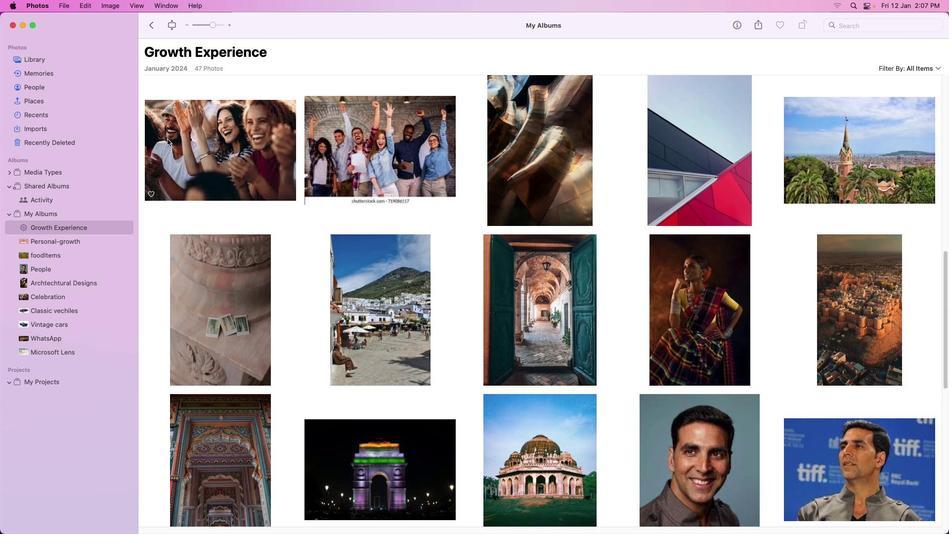 
Action: Mouse scrolled (280, 303) with delta (0, 2)
Screenshot: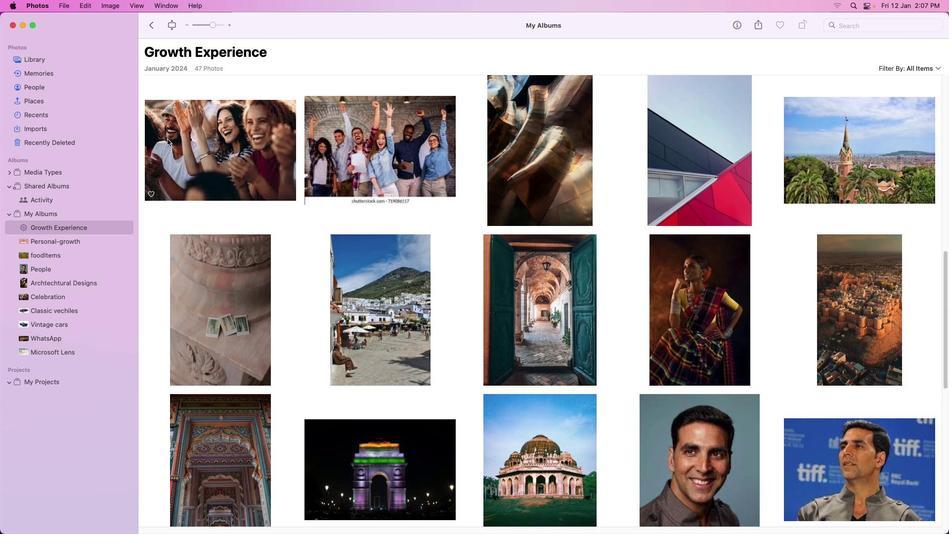 
Action: Mouse scrolled (280, 303) with delta (0, 3)
Screenshot: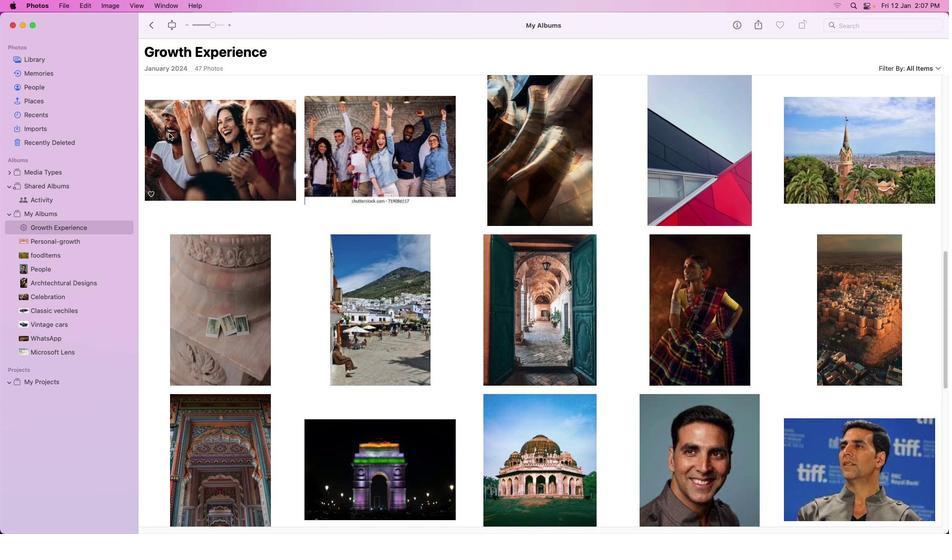 
Action: Mouse moved to (213, 24)
Screenshot: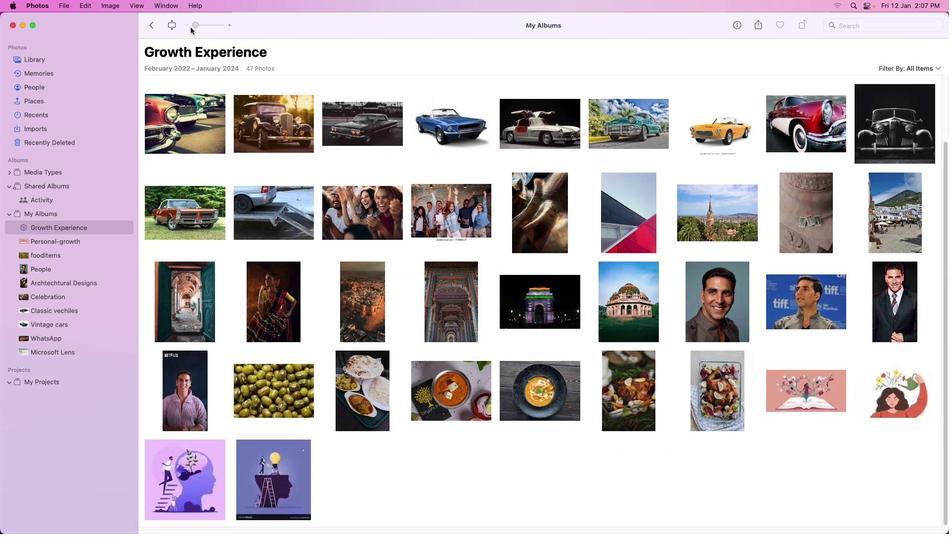 
Action: Mouse pressed left at (213, 24)
Screenshot: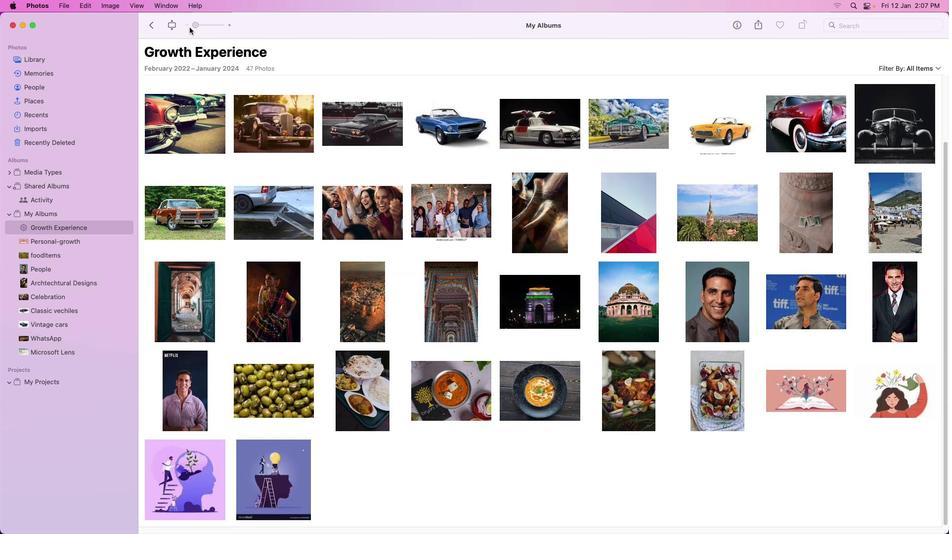 
Action: Mouse moved to (334, 259)
Screenshot: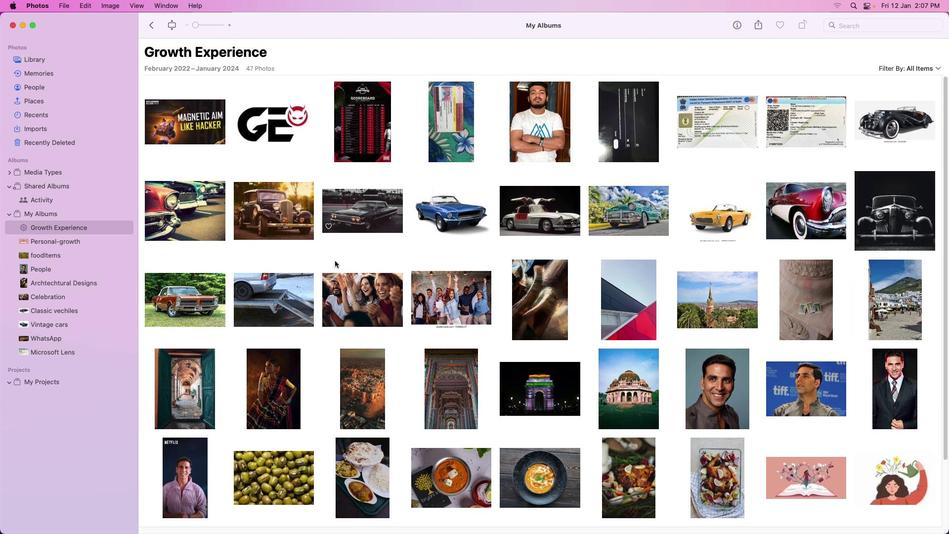 
Action: Mouse scrolled (334, 259) with delta (0, 0)
Screenshot: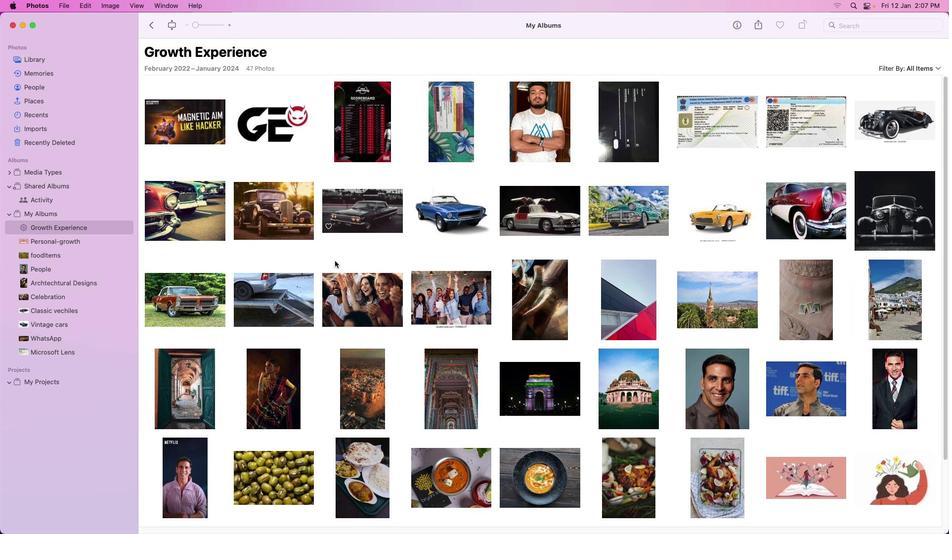 
Action: Mouse scrolled (334, 259) with delta (0, 0)
Screenshot: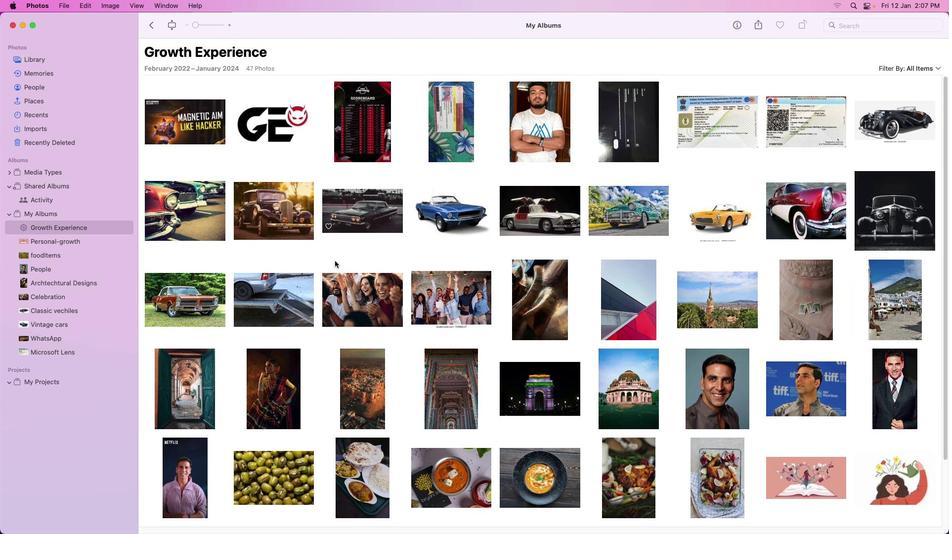
Action: Mouse scrolled (334, 259) with delta (0, 1)
Screenshot: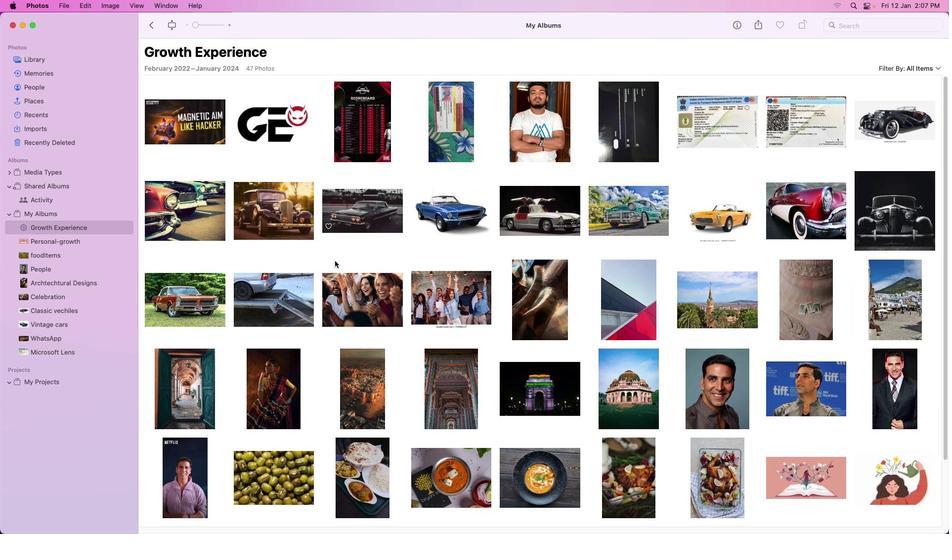 
Action: Mouse scrolled (334, 259) with delta (0, 2)
Screenshot: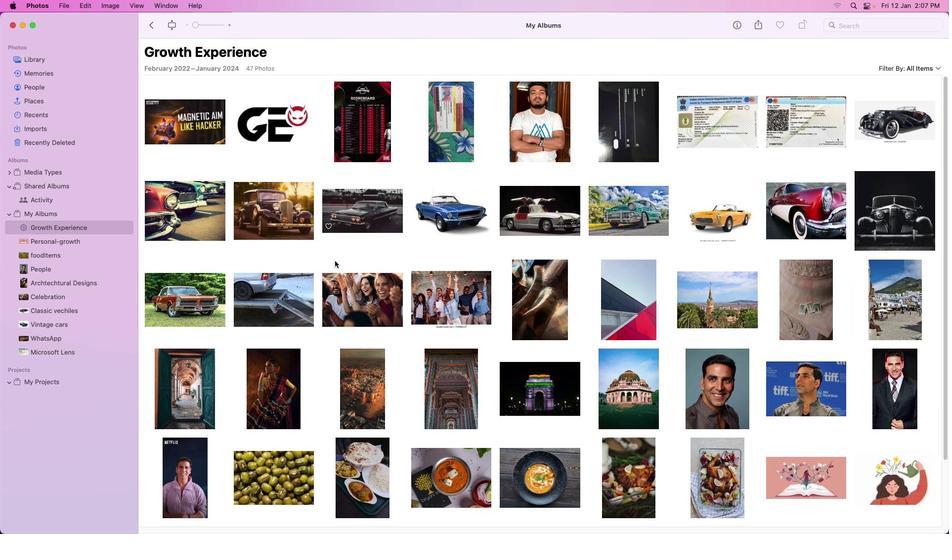 
Action: Mouse scrolled (334, 259) with delta (0, 2)
Screenshot: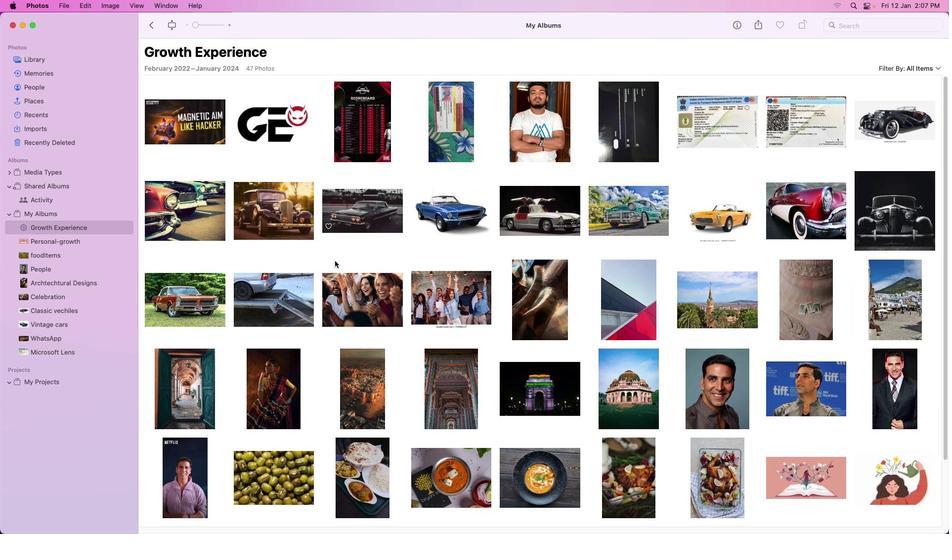 
Action: Mouse scrolled (334, 259) with delta (0, 3)
Screenshot: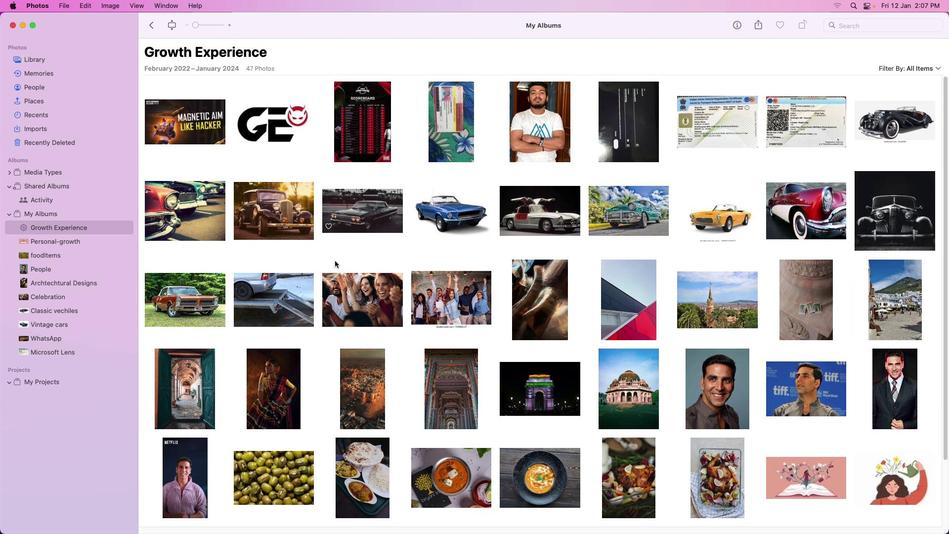 
Action: Mouse scrolled (334, 259) with delta (0, 3)
Screenshot: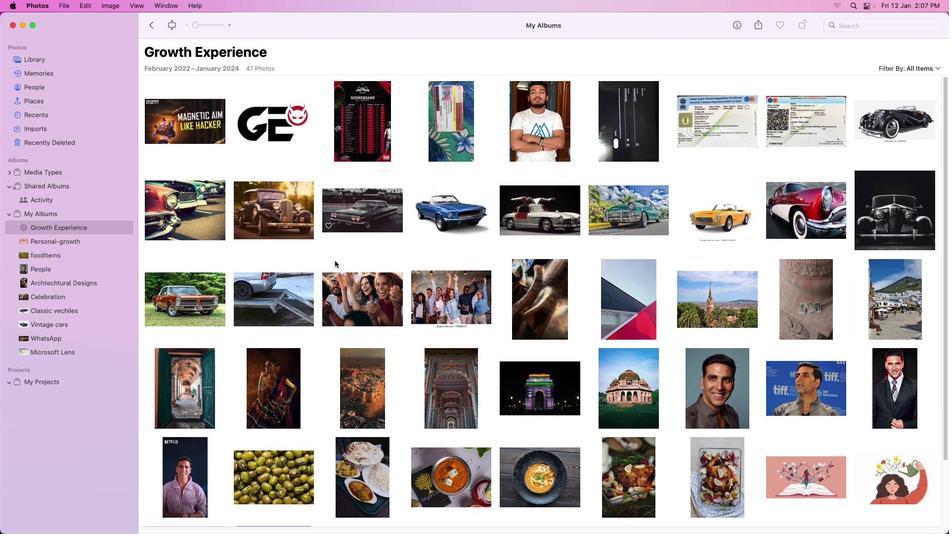
Action: Mouse scrolled (334, 259) with delta (0, 3)
Screenshot: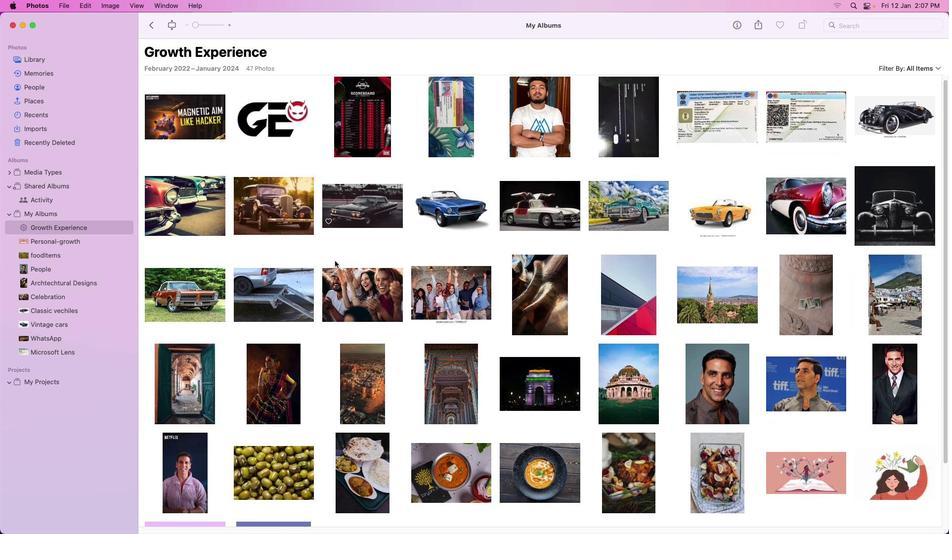 
Action: Mouse moved to (335, 260)
Screenshot: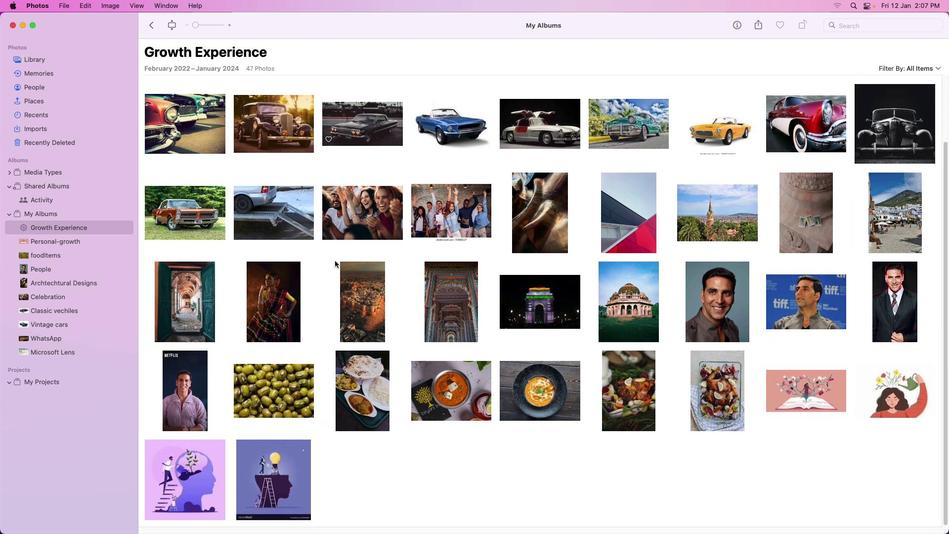 
Action: Mouse scrolled (335, 260) with delta (0, 0)
Screenshot: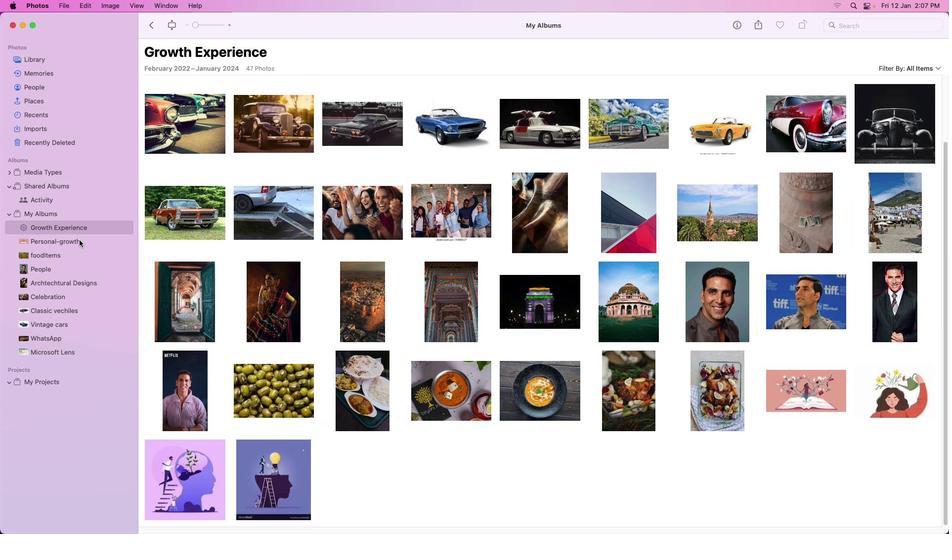 
Action: Mouse scrolled (335, 260) with delta (0, 0)
Screenshot: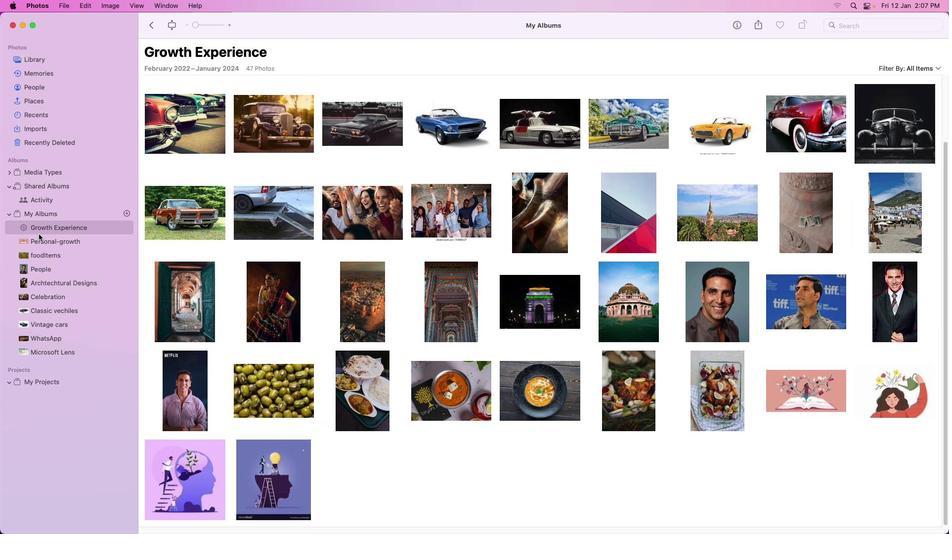 
Action: Mouse scrolled (335, 260) with delta (0, -1)
Screenshot: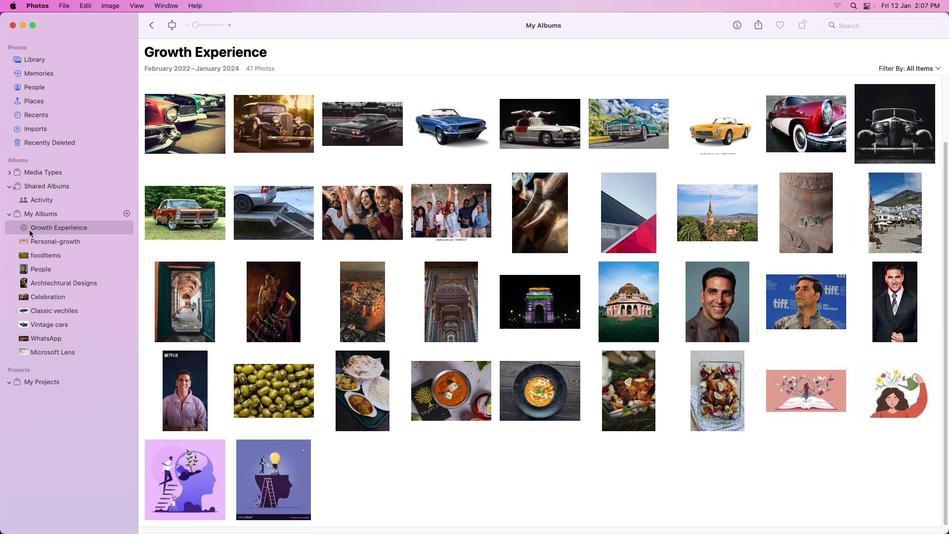 
Action: Mouse scrolled (335, 260) with delta (0, -2)
Screenshot: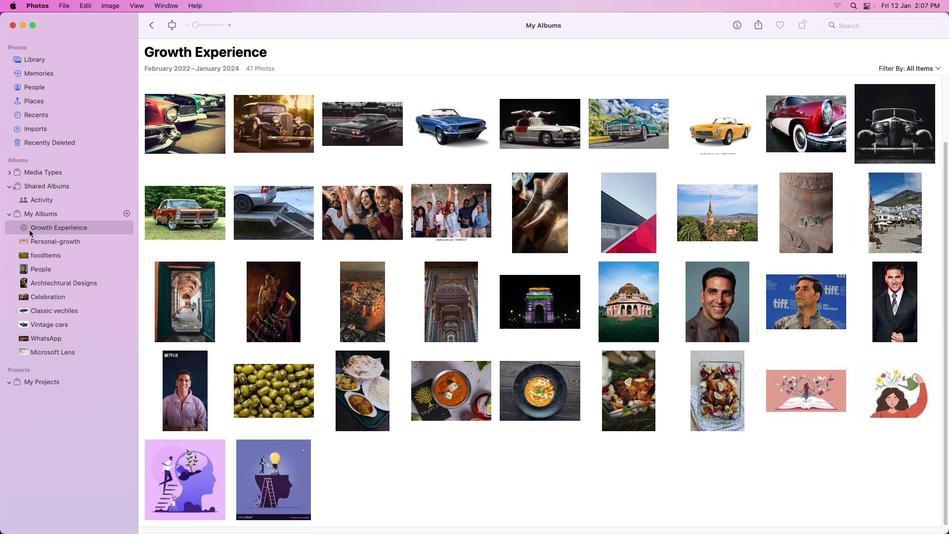 
Action: Mouse scrolled (335, 260) with delta (0, -2)
Screenshot: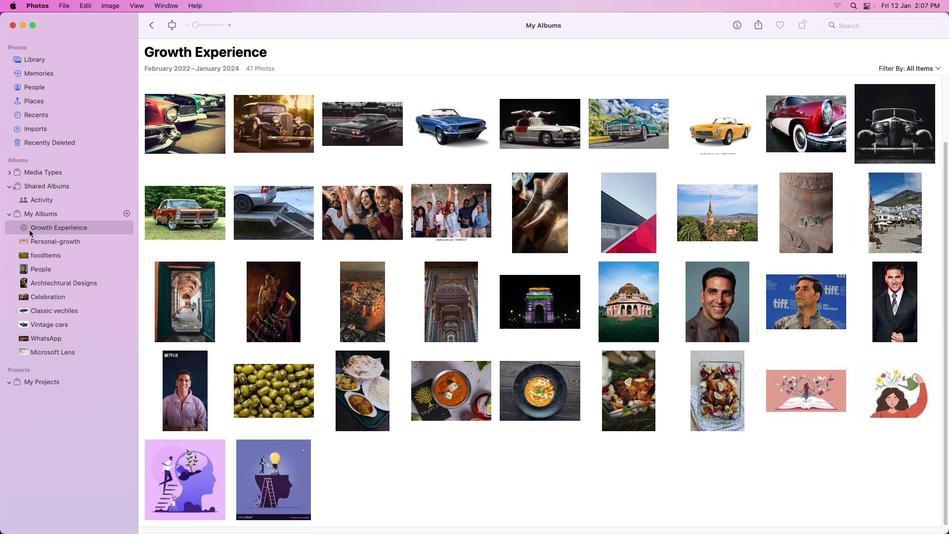 
Action: Mouse scrolled (335, 260) with delta (0, -3)
Screenshot: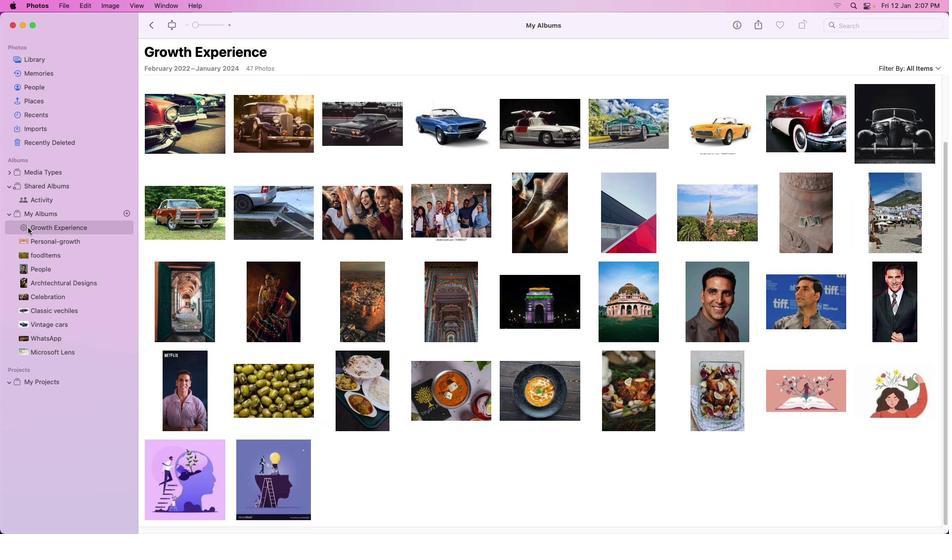 
Action: Mouse scrolled (335, 260) with delta (0, -3)
Screenshot: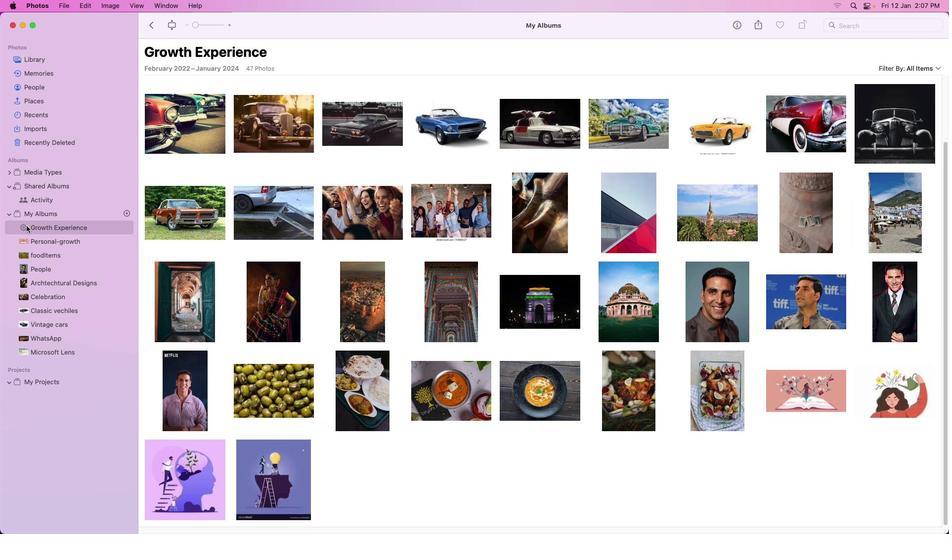 
Action: Mouse scrolled (335, 260) with delta (0, -3)
Screenshot: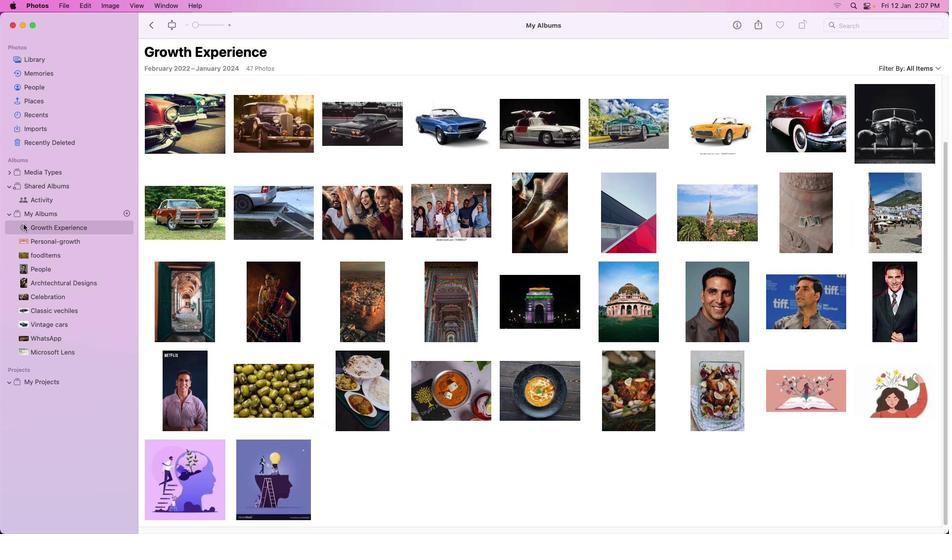 
Action: Mouse moved to (374, 459)
Screenshot: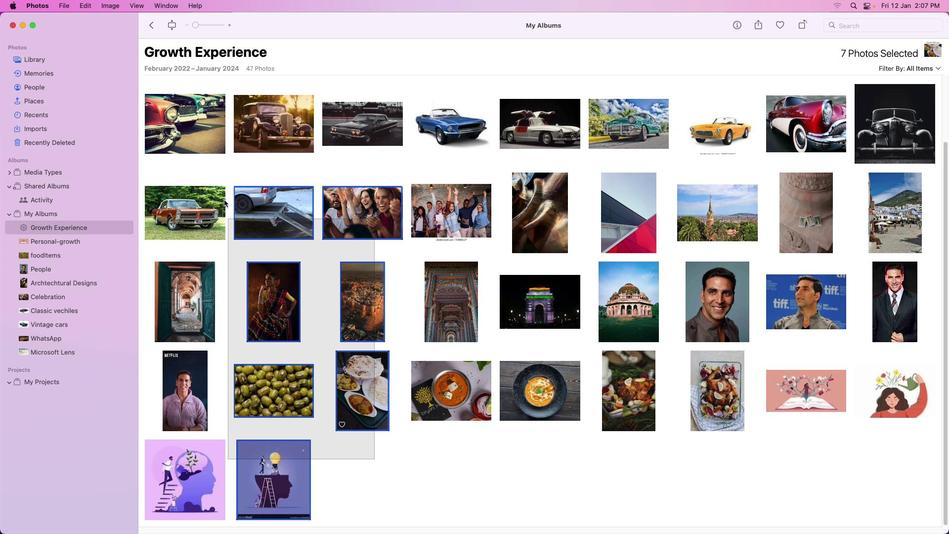 
Action: Mouse pressed left at (374, 459)
Screenshot: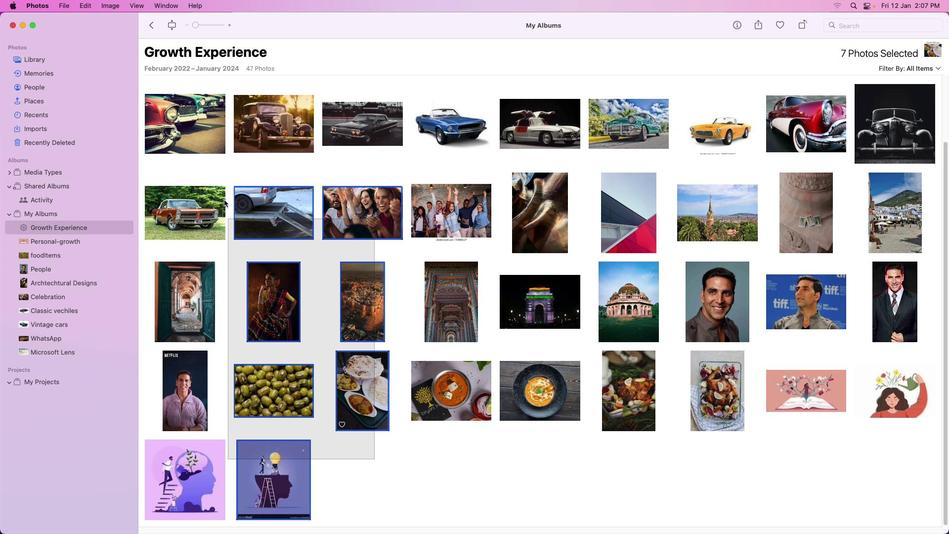 
Action: Mouse moved to (509, 432)
Screenshot: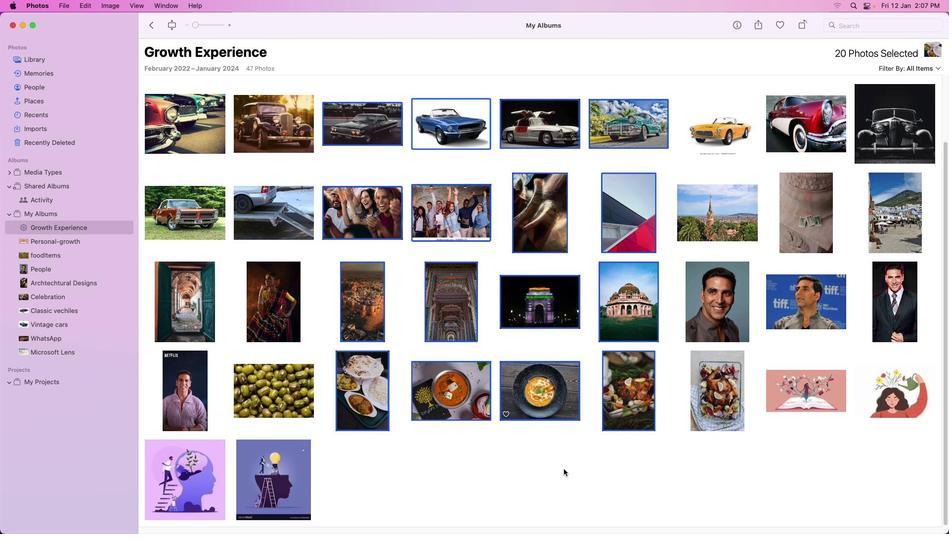 
Action: Mouse scrolled (509, 432) with delta (0, 0)
Screenshot: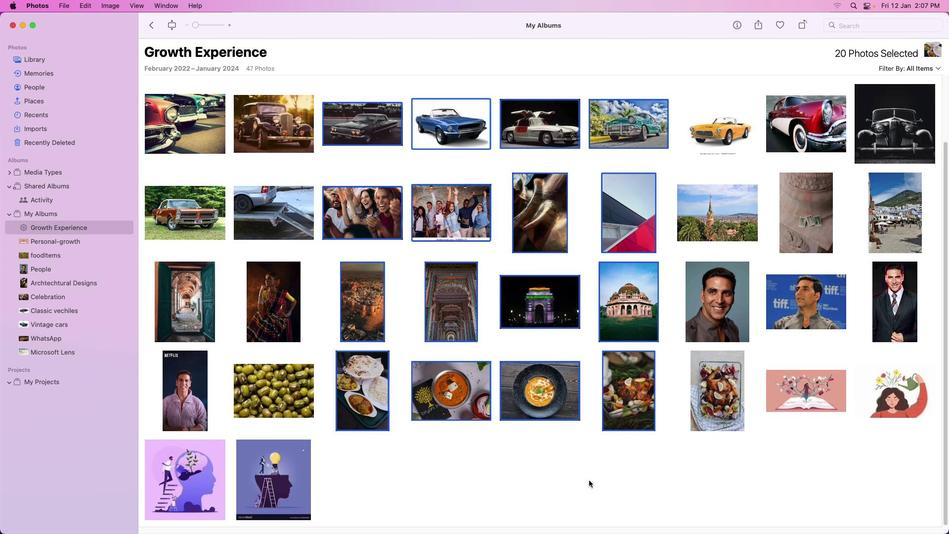 
Action: Mouse scrolled (509, 432) with delta (0, 0)
Screenshot: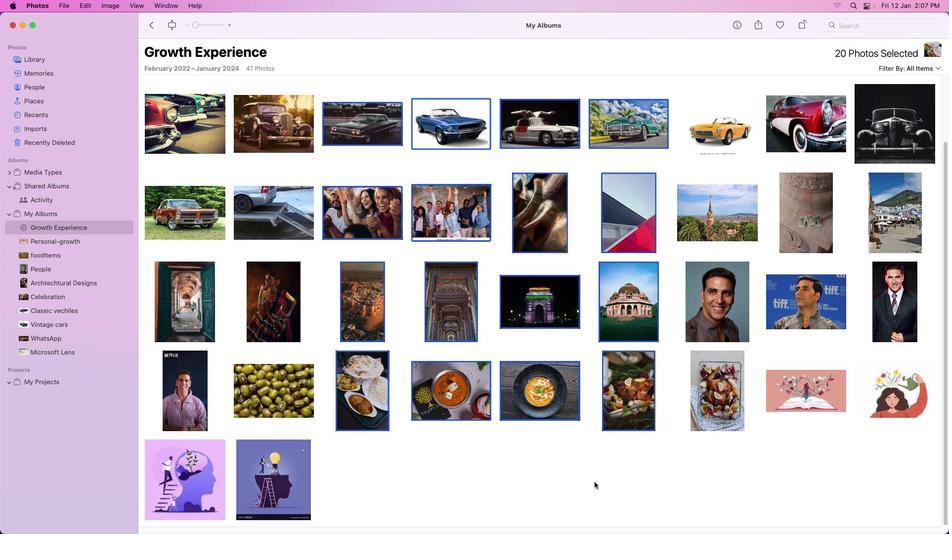 
Action: Mouse scrolled (509, 432) with delta (0, -1)
Screenshot: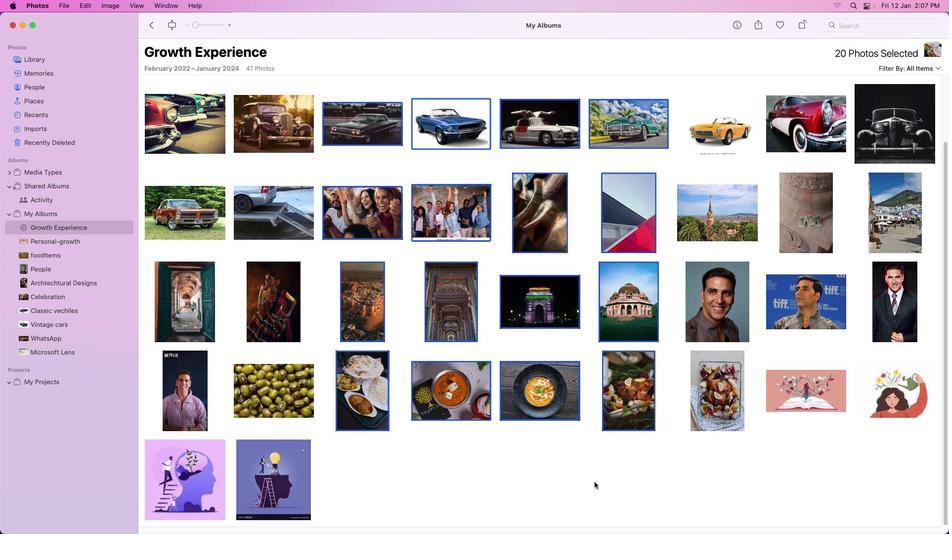 
Action: Mouse scrolled (509, 432) with delta (0, -2)
Screenshot: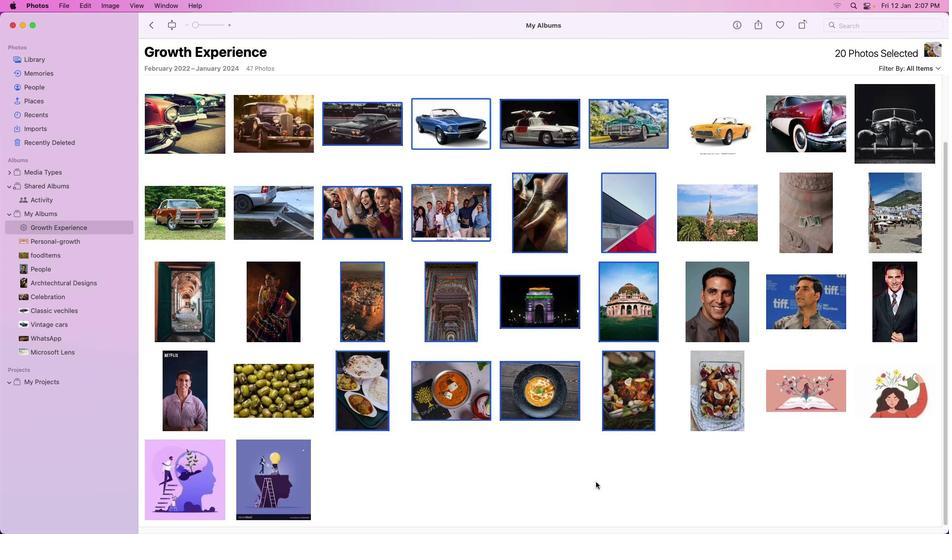 
Action: Mouse scrolled (509, 432) with delta (0, -2)
Screenshot: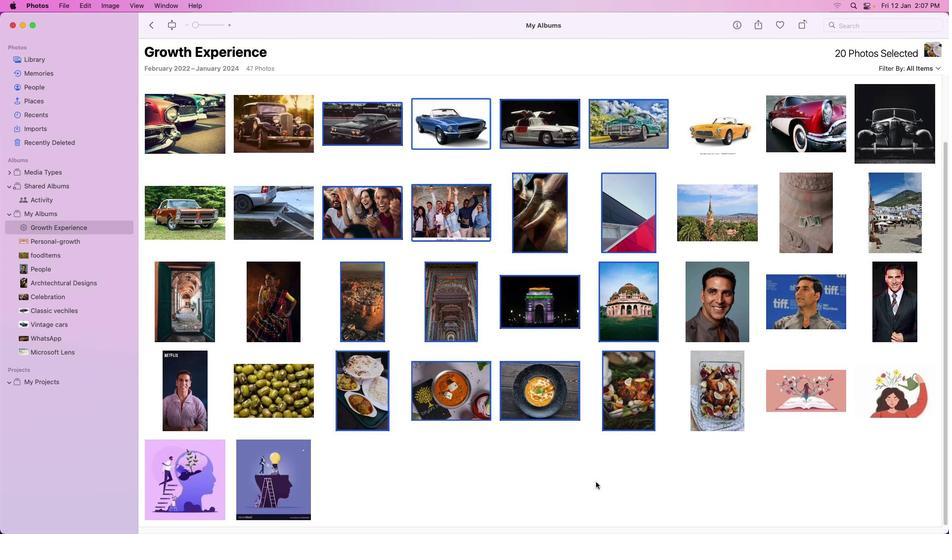 
Action: Mouse scrolled (509, 432) with delta (0, -3)
Screenshot: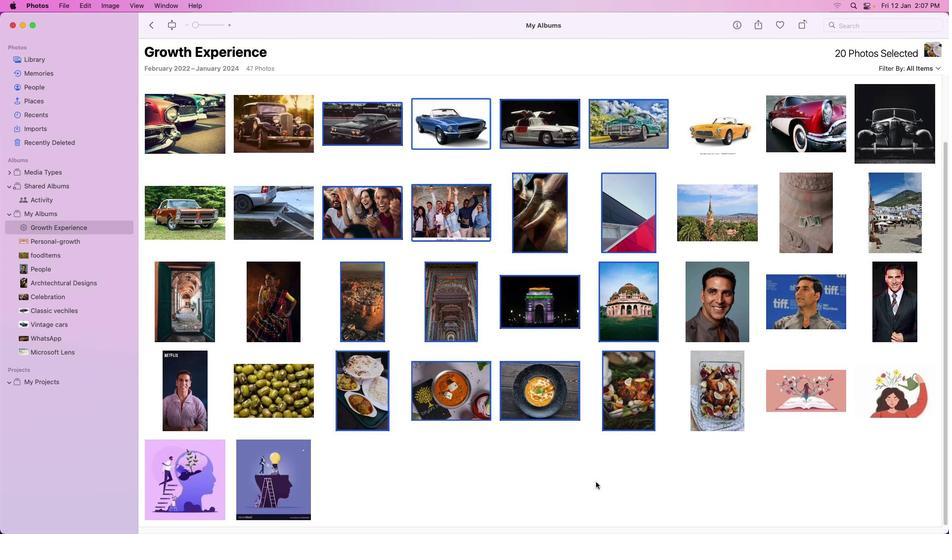 
Action: Mouse scrolled (509, 432) with delta (0, -3)
Screenshot: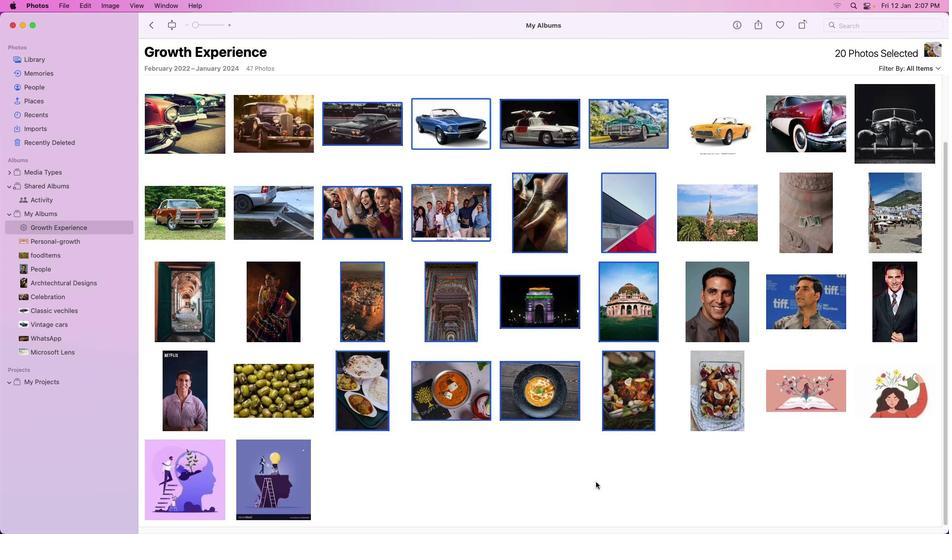 
Action: Mouse scrolled (509, 432) with delta (0, -3)
Screenshot: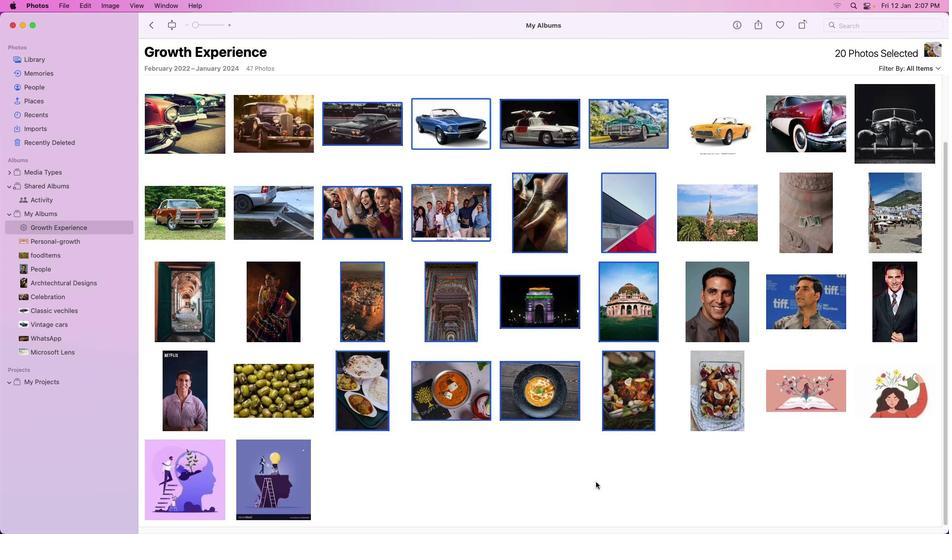 
Action: Mouse moved to (596, 482)
Screenshot: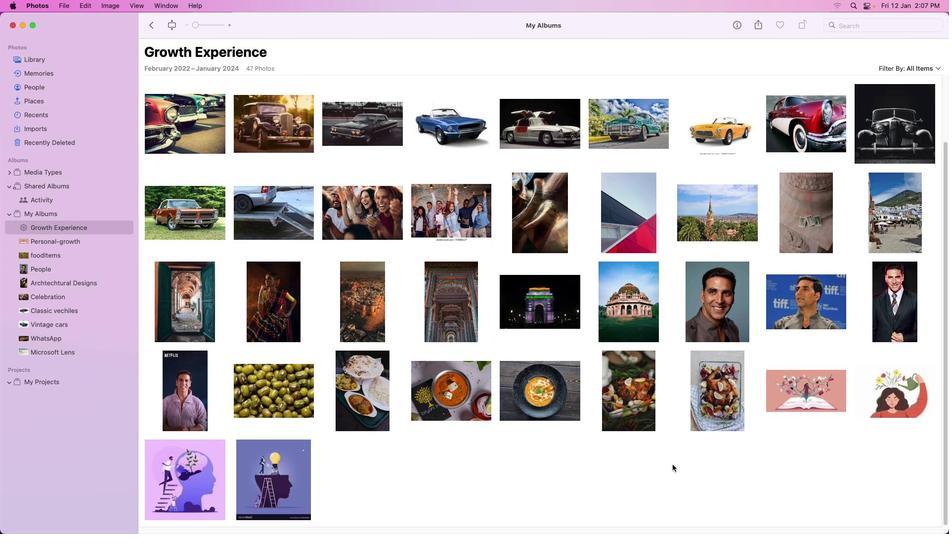
Action: Mouse pressed left at (596, 482)
Screenshot: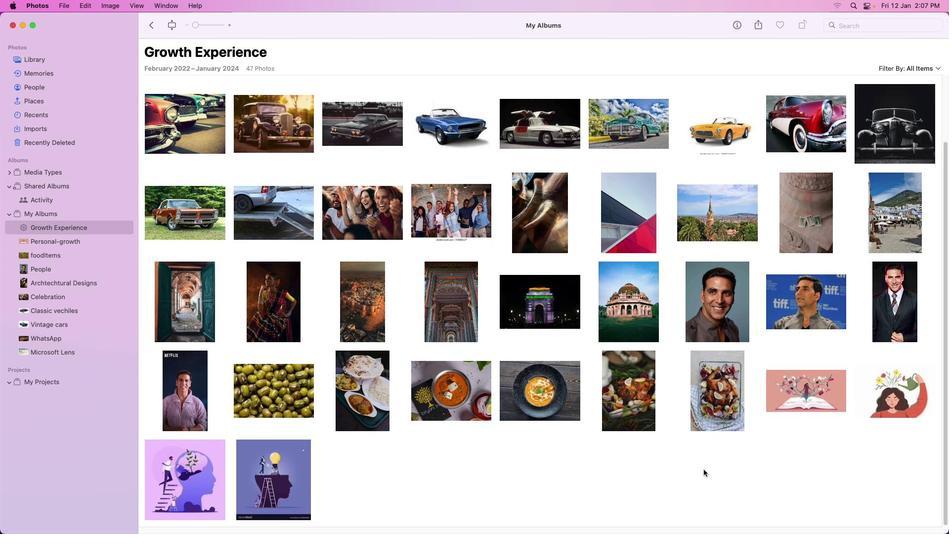 
Action: Mouse moved to (825, 468)
Screenshot: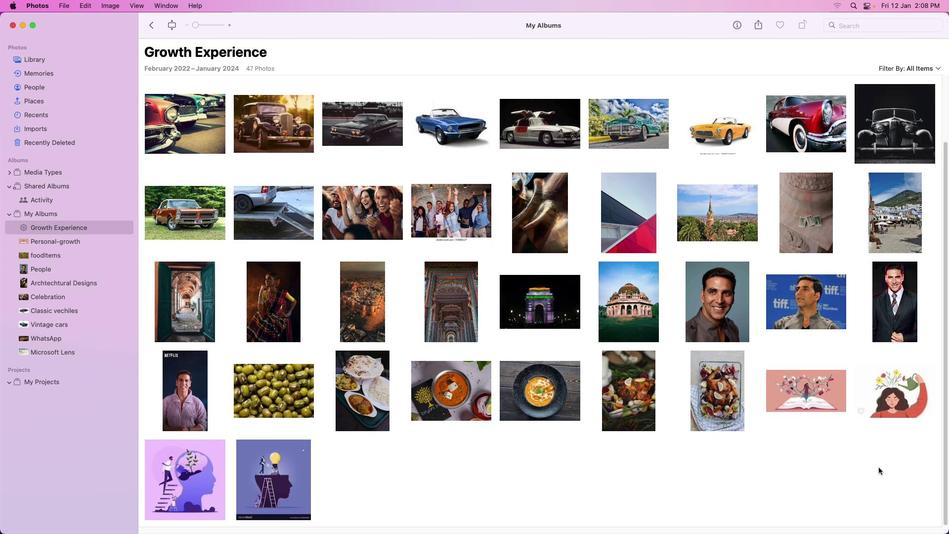
Action: Mouse pressed left at (825, 468)
Screenshot: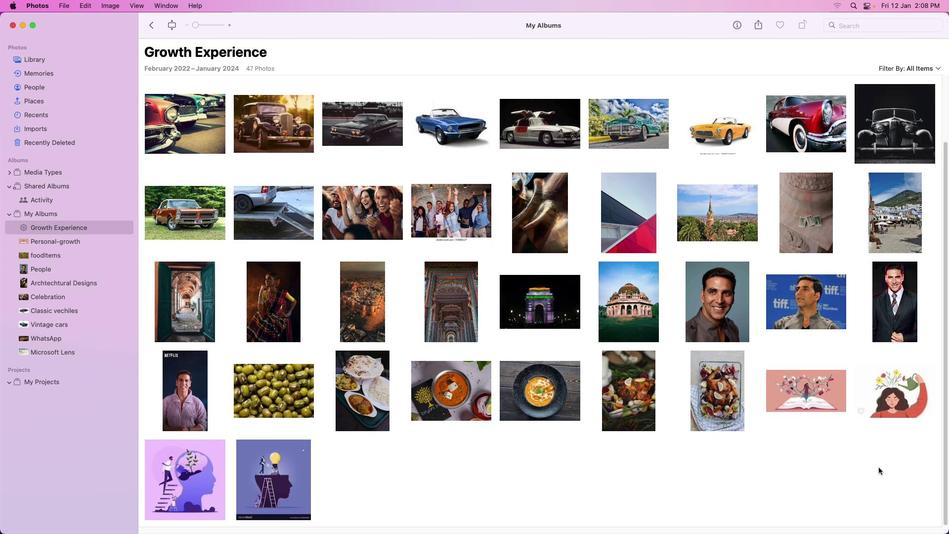 
Action: Mouse moved to (880, 468)
Screenshot: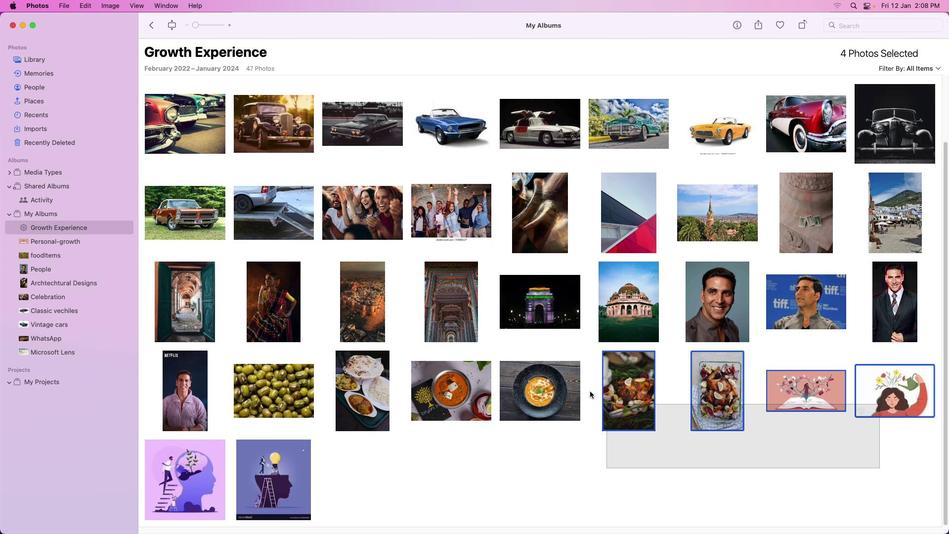 
Action: Mouse pressed left at (880, 468)
Screenshot: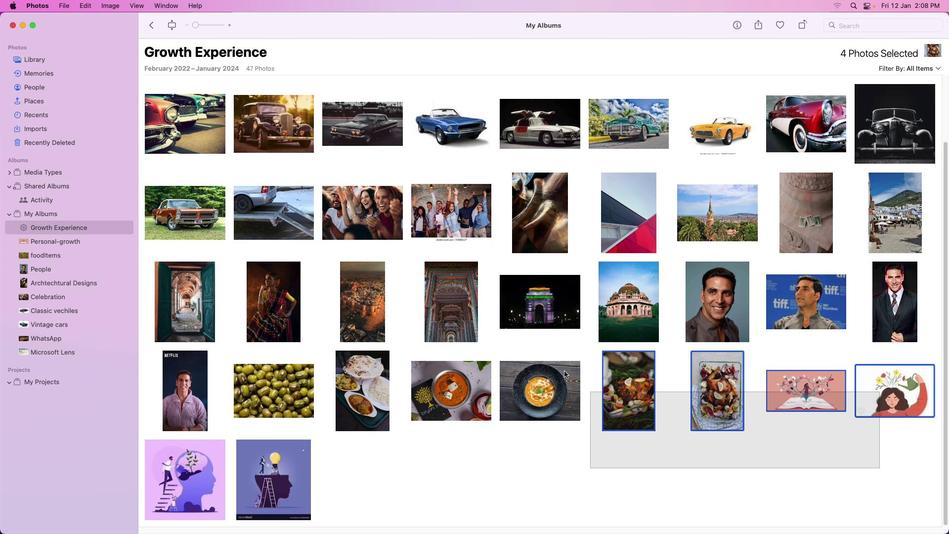 
Action: Mouse moved to (194, 127)
Screenshot: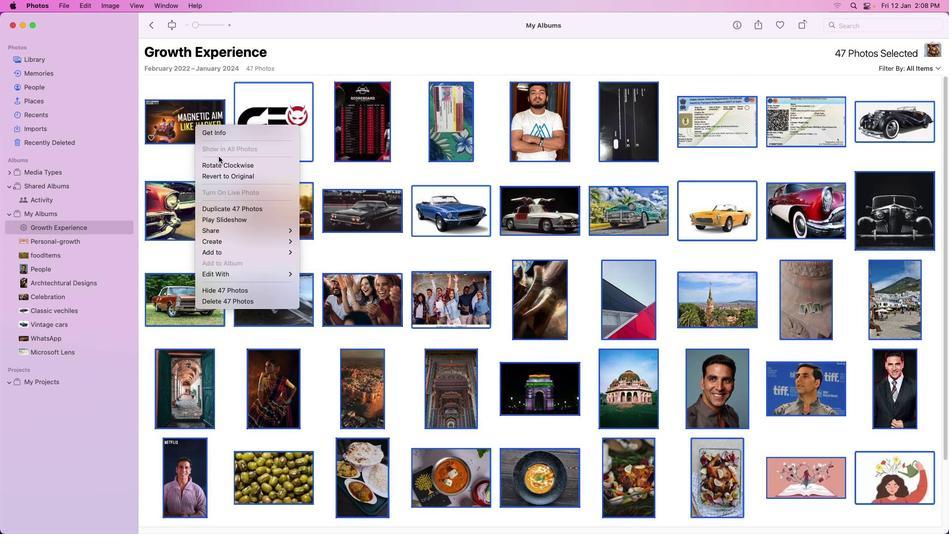 
Action: Mouse pressed right at (194, 127)
Screenshot: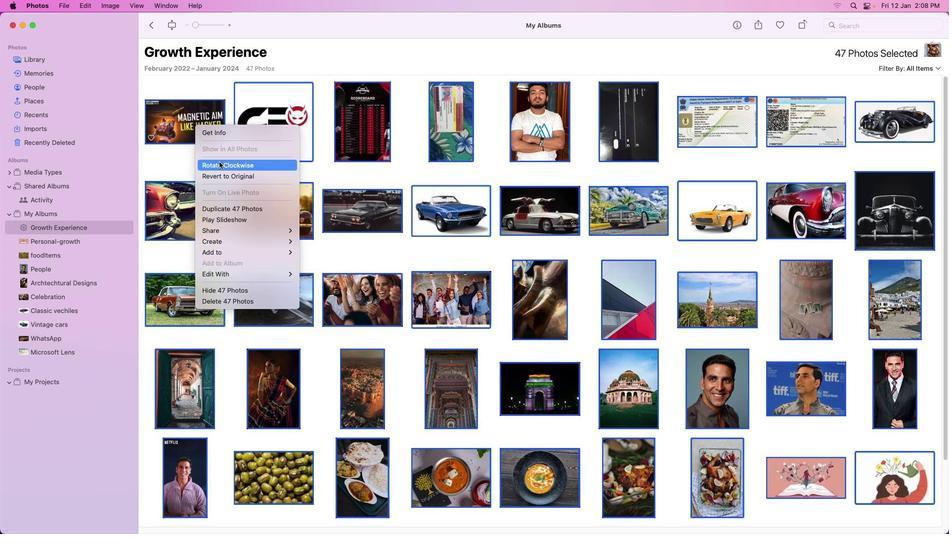 
Action: Mouse moved to (224, 301)
Screenshot: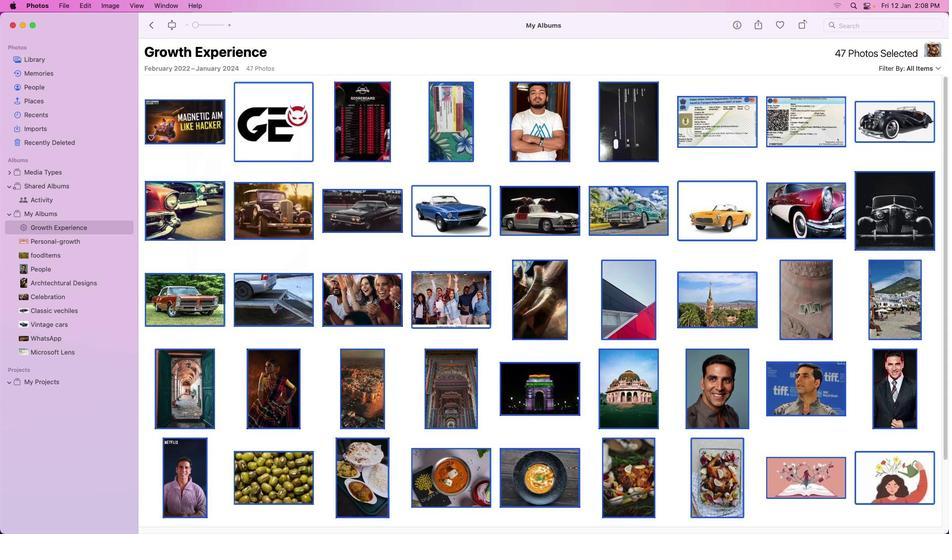 
Action: Mouse pressed left at (224, 301)
Screenshot: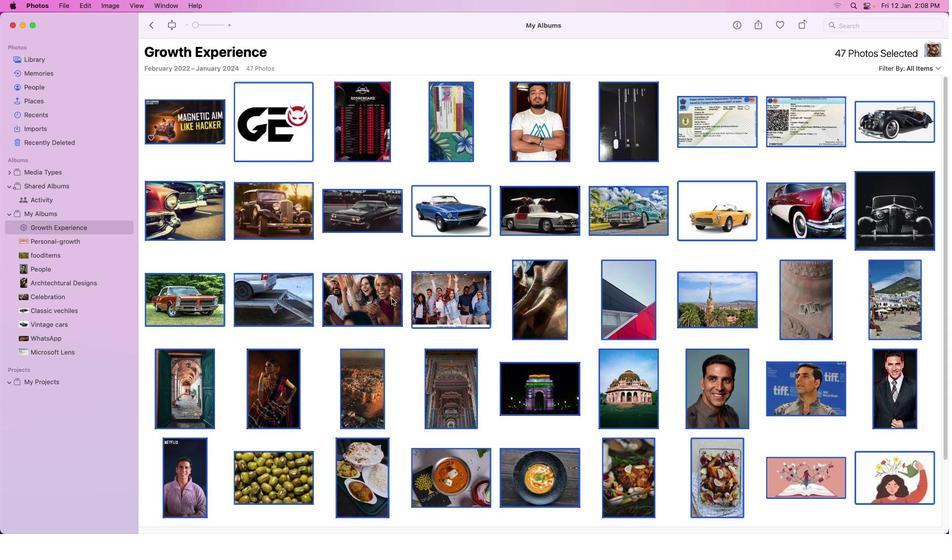 
Action: Mouse moved to (445, 314)
Screenshot: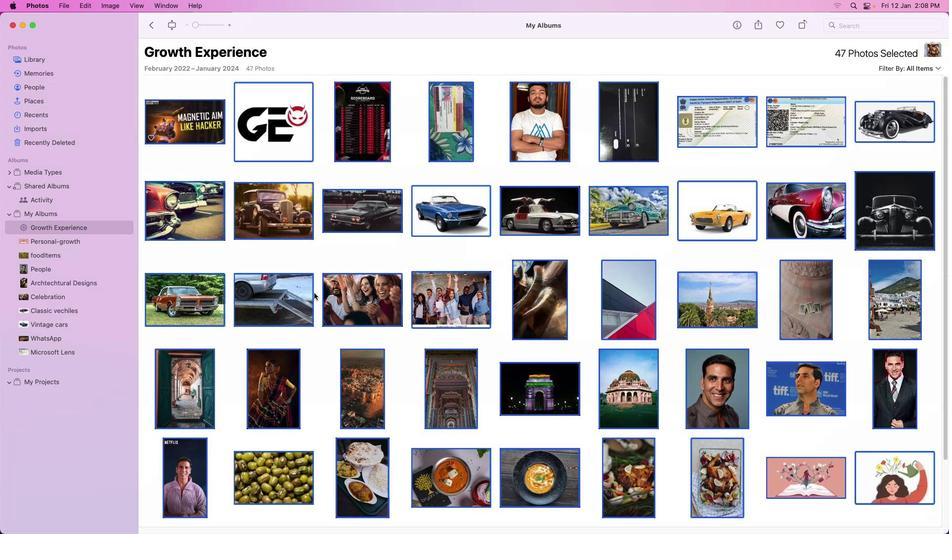 
Action: Mouse pressed left at (445, 314)
Screenshot: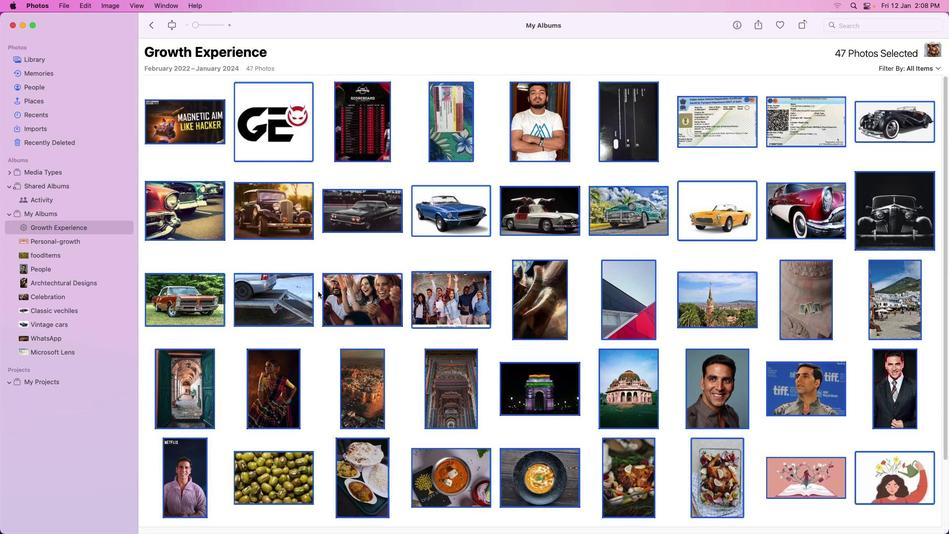 
Action: Mouse moved to (318, 291)
Screenshot: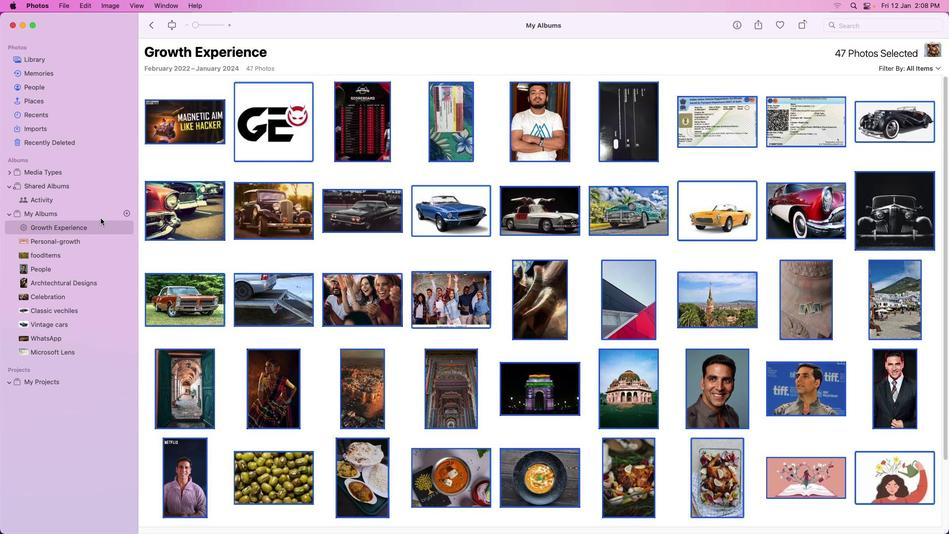 
Action: Mouse scrolled (318, 291) with delta (0, 0)
Screenshot: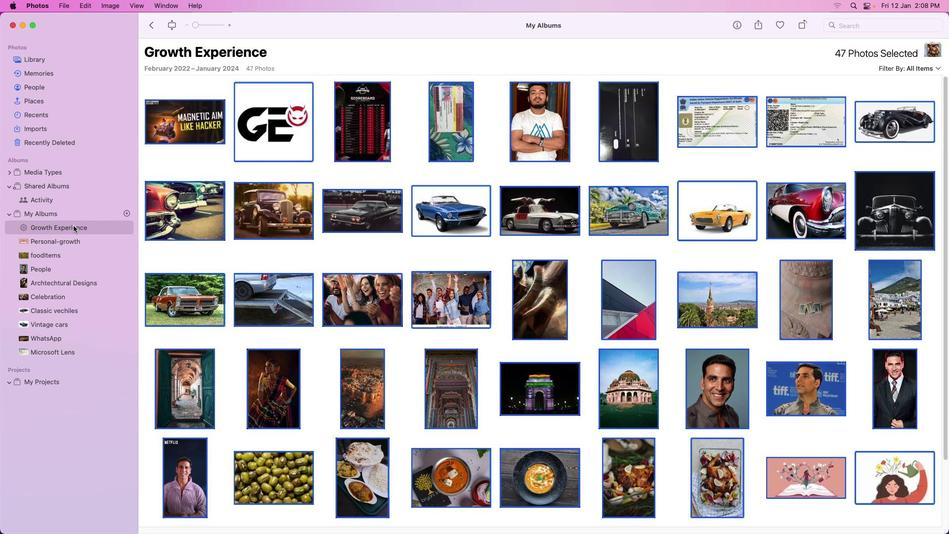 
Action: Mouse scrolled (318, 291) with delta (0, 0)
Screenshot: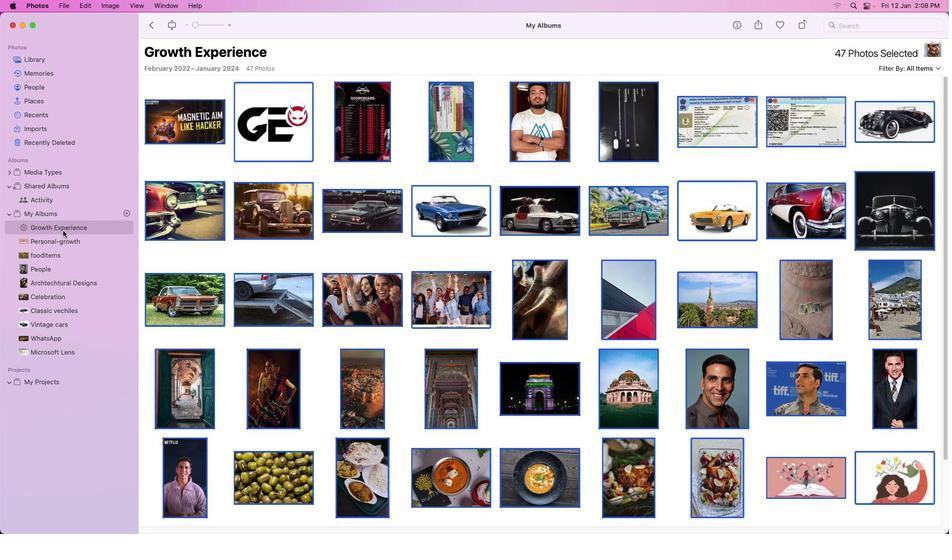 
Action: Mouse scrolled (318, 291) with delta (0, 1)
Screenshot: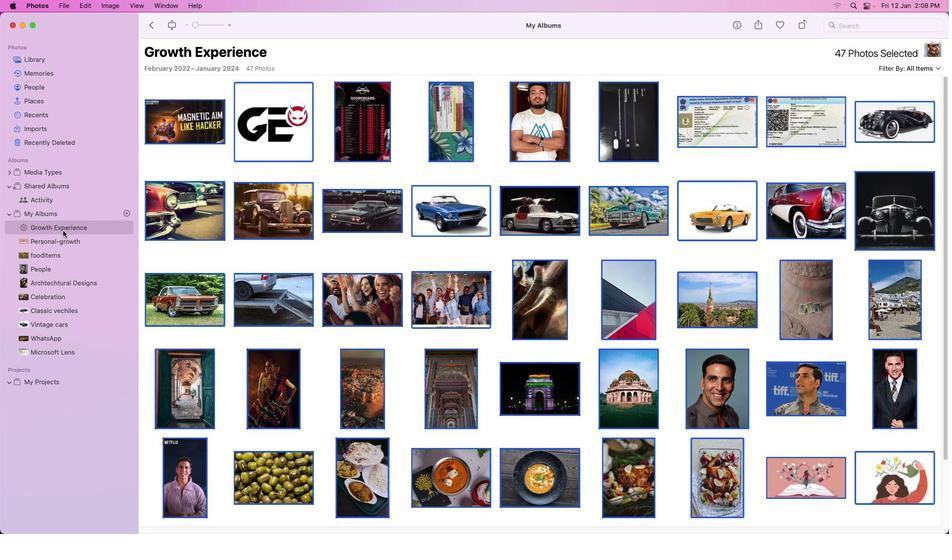 
Action: Mouse scrolled (318, 291) with delta (0, 2)
Screenshot: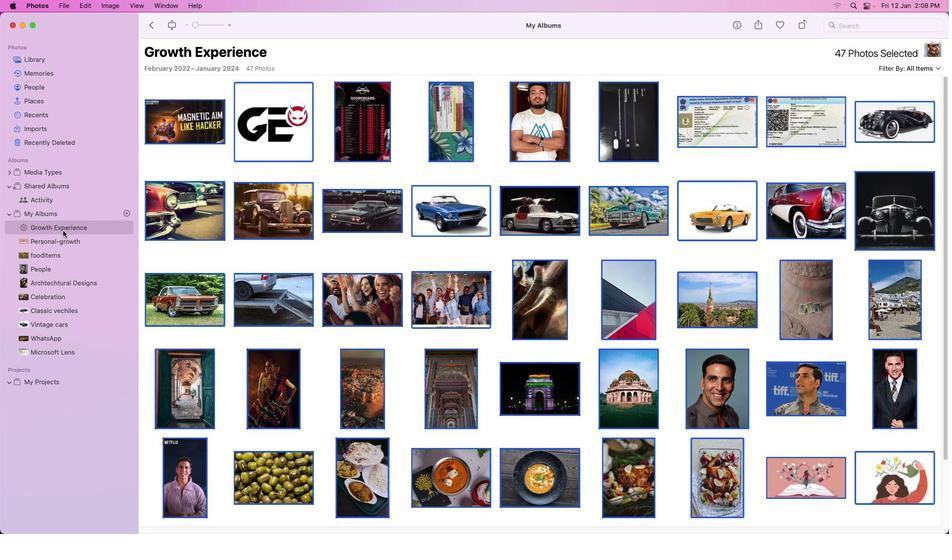 
Action: Mouse scrolled (318, 291) with delta (0, 2)
Screenshot: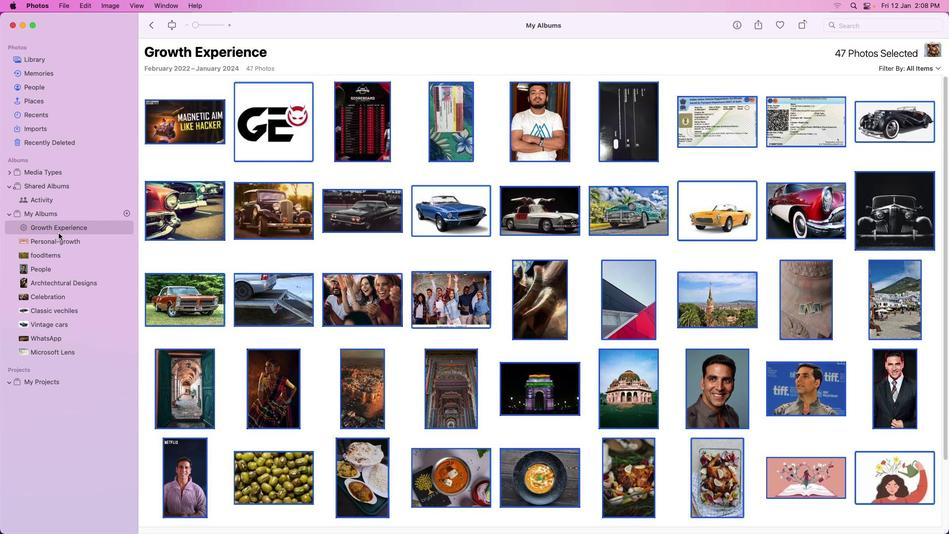 
Action: Mouse scrolled (318, 291) with delta (0, 3)
Screenshot: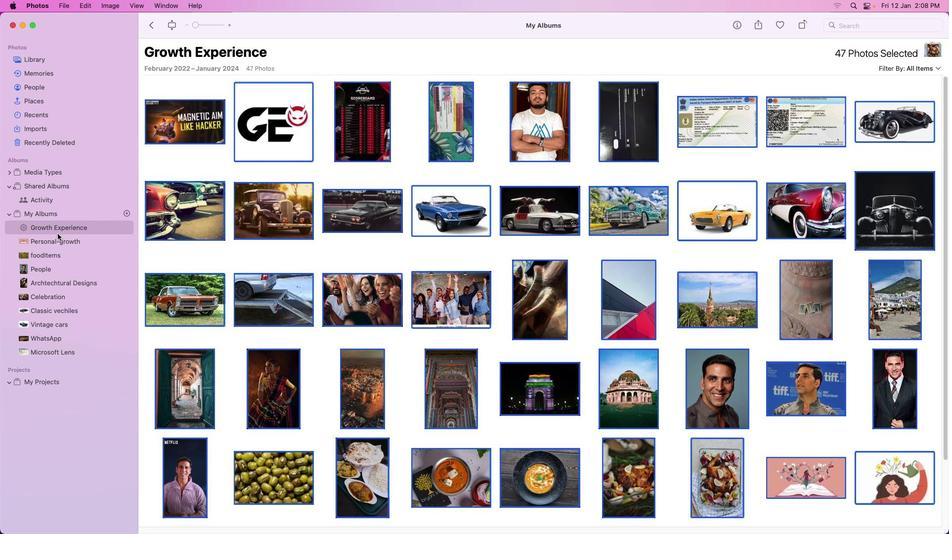 
Action: Mouse moved to (314, 289)
Screenshot: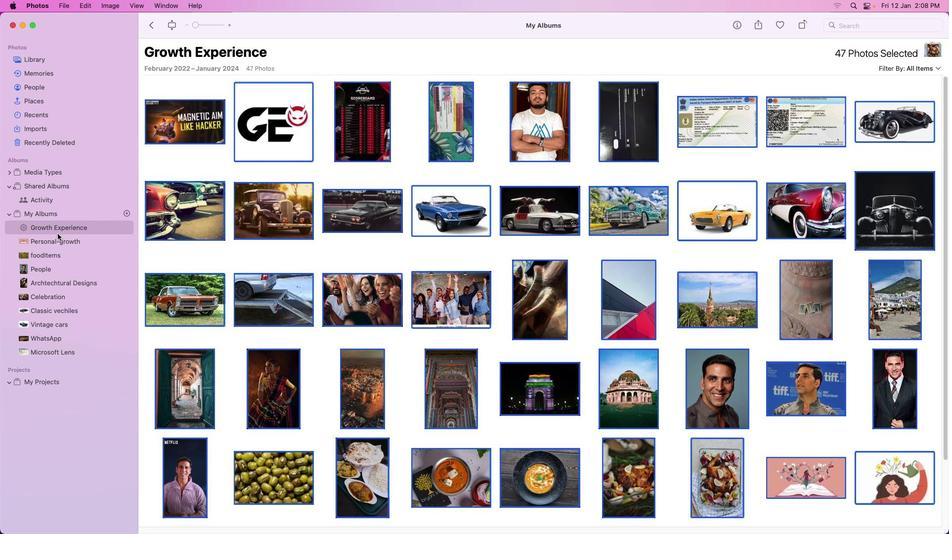 
Action: Mouse scrolled (314, 289) with delta (0, 3)
Screenshot: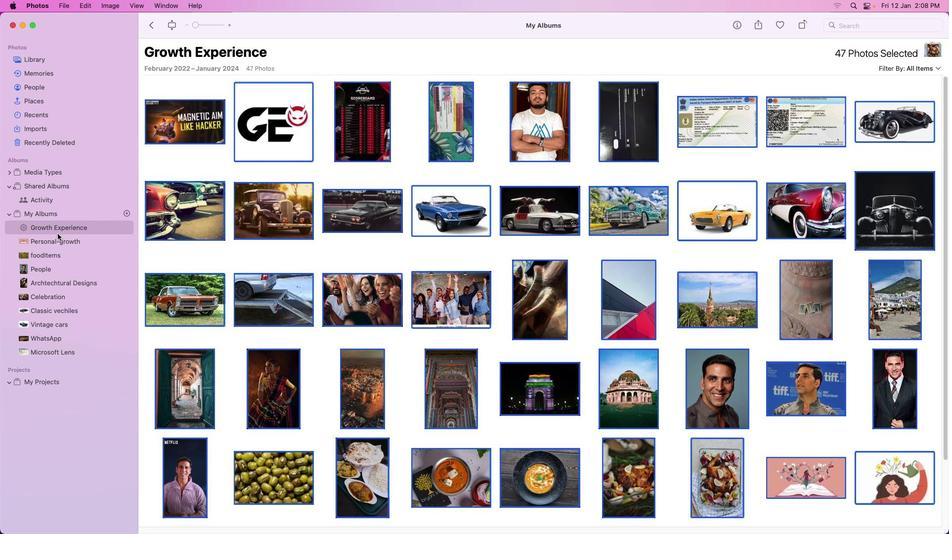 
Action: Mouse moved to (57, 233)
Screenshot: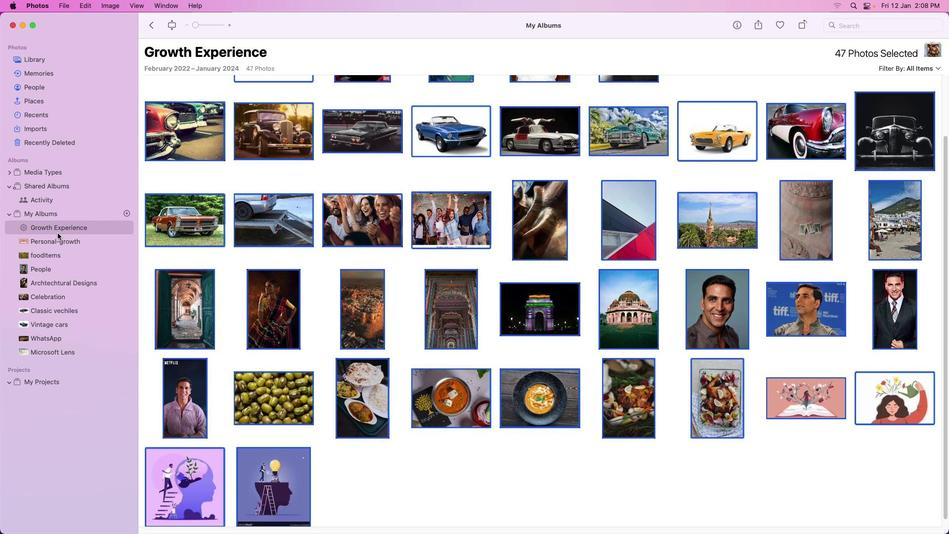 
Action: Mouse pressed left at (57, 233)
Screenshot: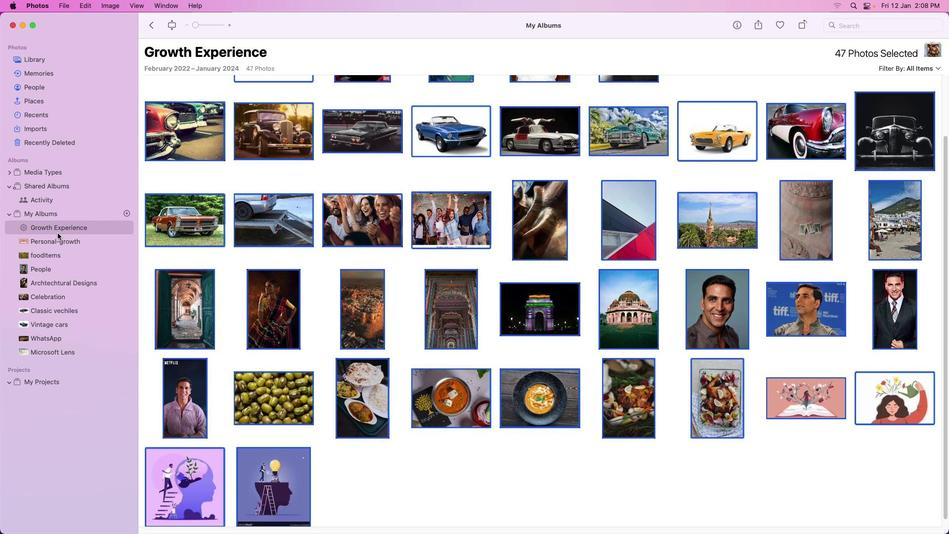 
Action: Mouse moved to (99, 230)
Screenshot: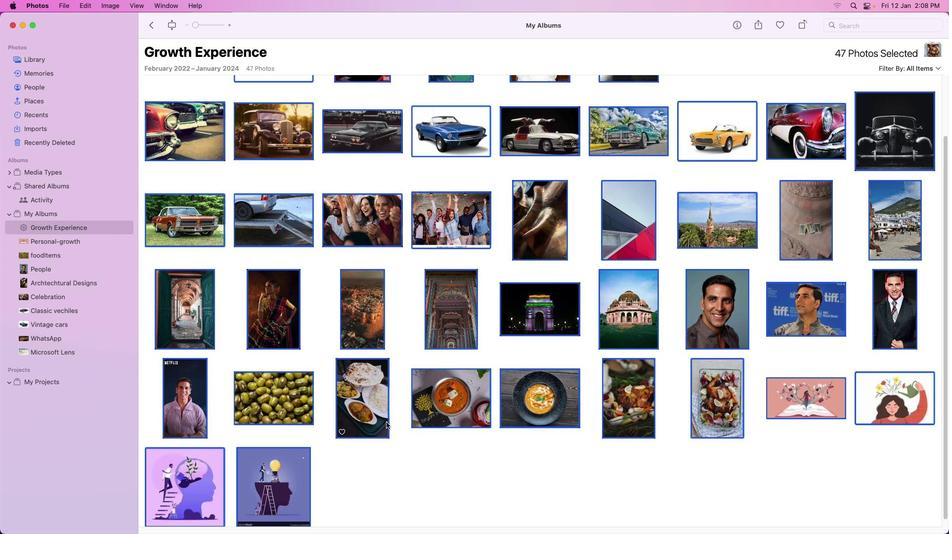 
Action: Mouse pressed left at (99, 230)
Screenshot: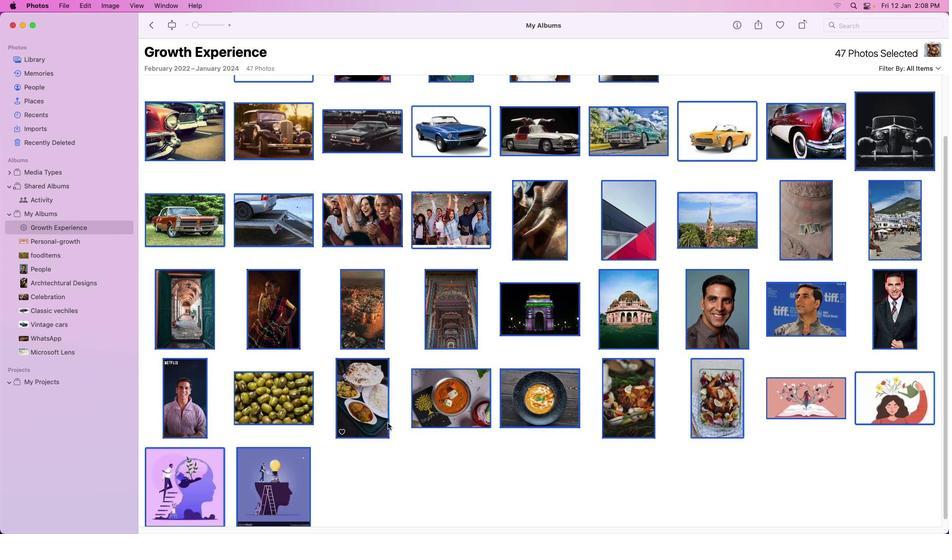 
Action: Mouse moved to (43, 61)
Screenshot: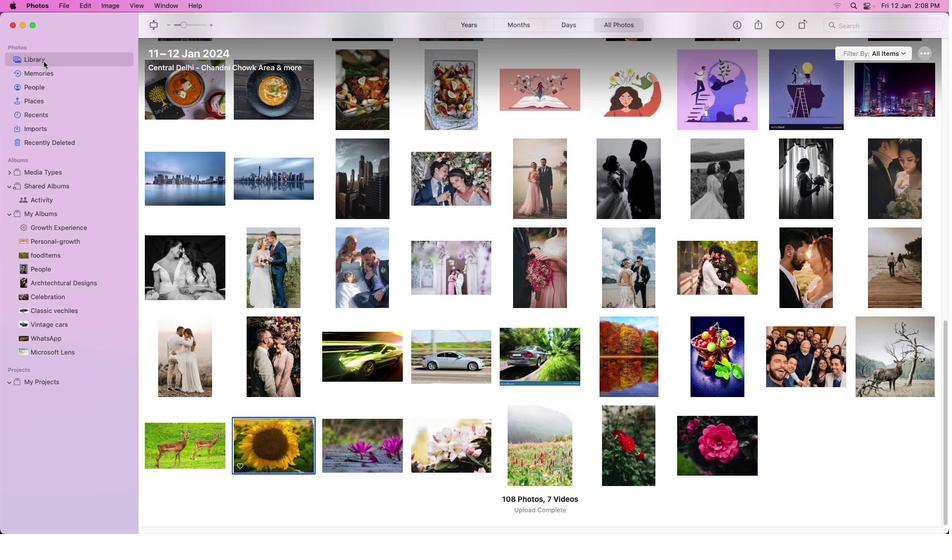 
Action: Mouse pressed left at (43, 61)
Screenshot: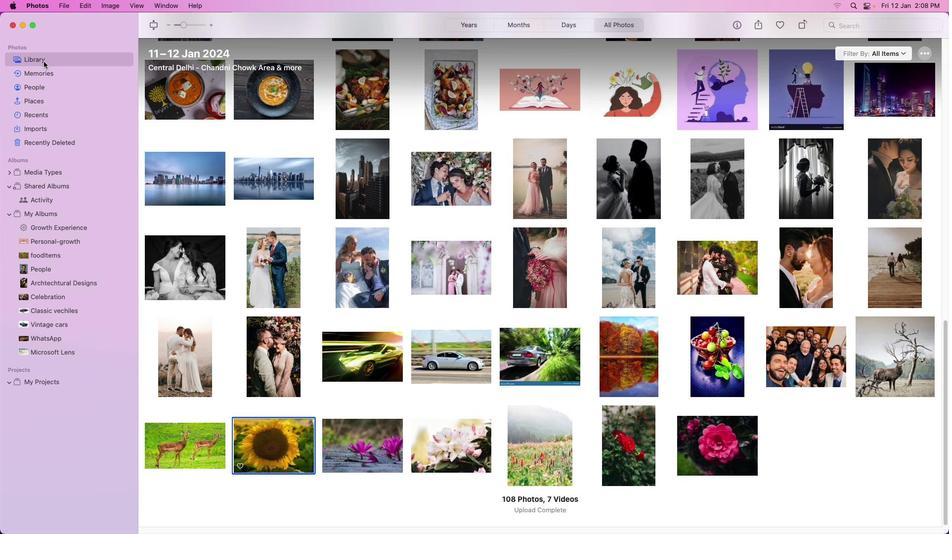 
Action: Mouse pressed left at (43, 61)
Screenshot: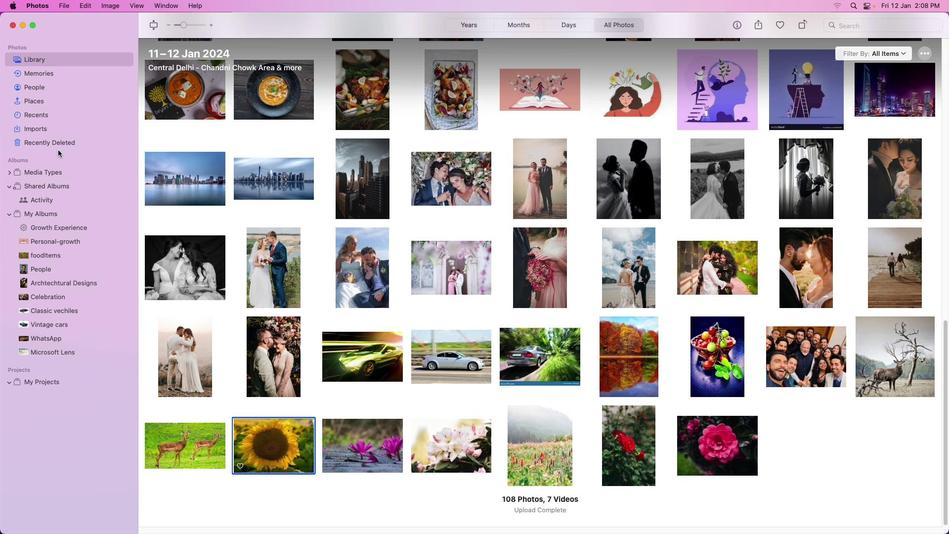 
Action: Mouse moved to (56, 229)
Screenshot: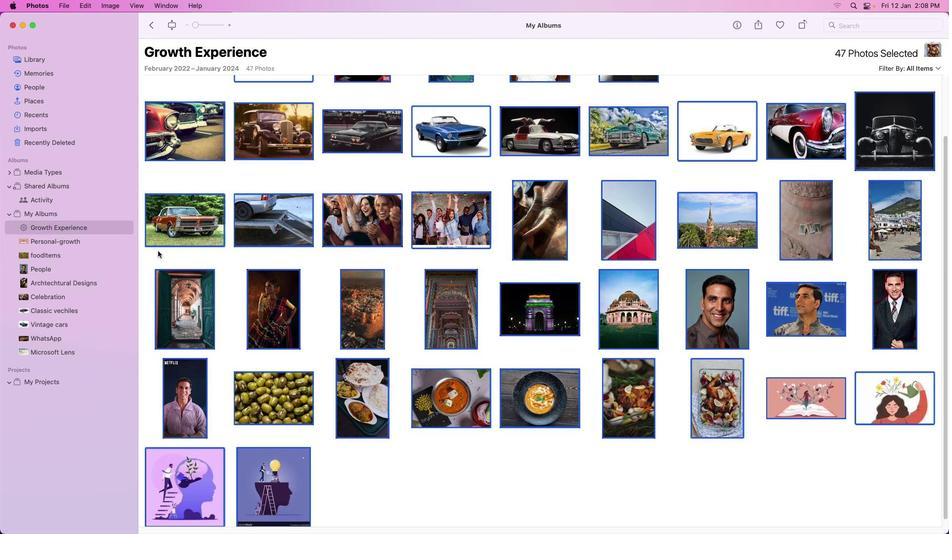 
Action: Mouse pressed left at (56, 229)
Screenshot: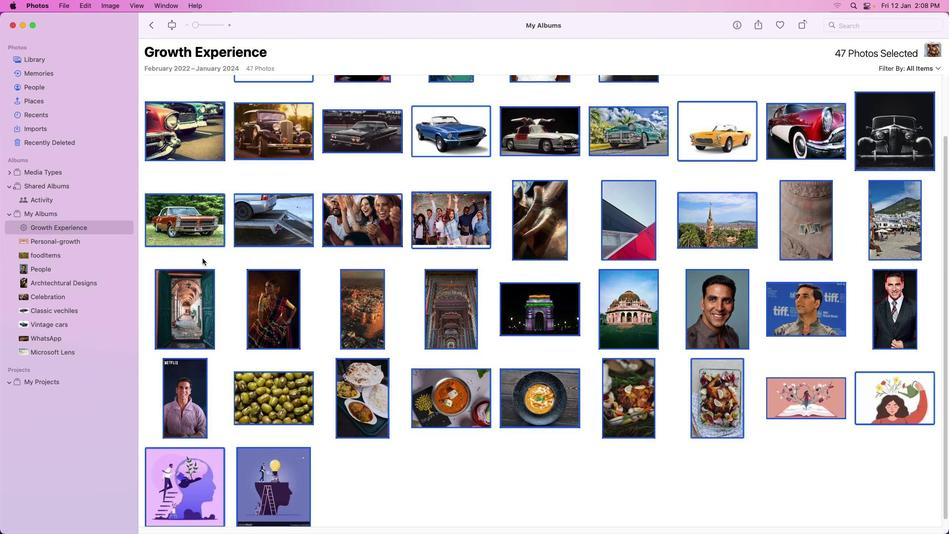 
Action: Mouse moved to (236, 260)
Screenshot: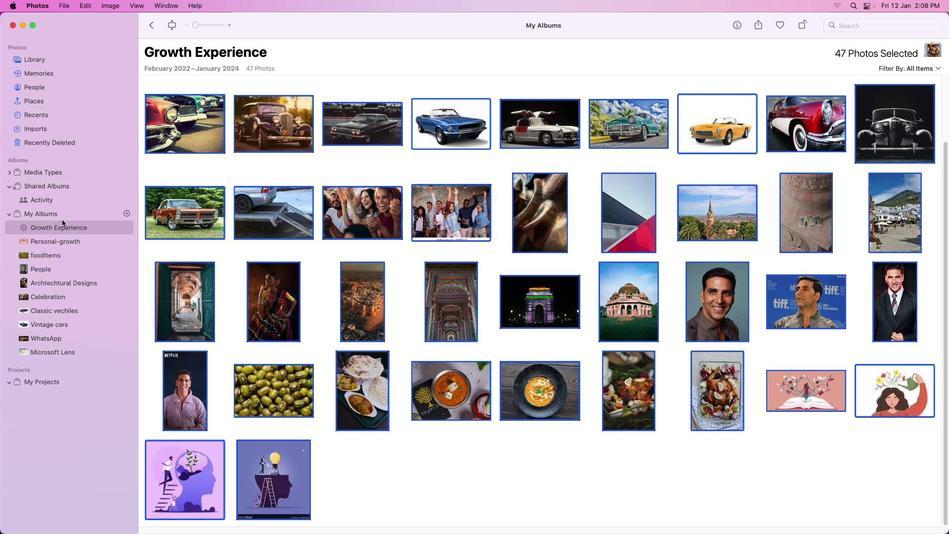 
Action: Mouse scrolled (236, 260) with delta (0, 0)
Screenshot: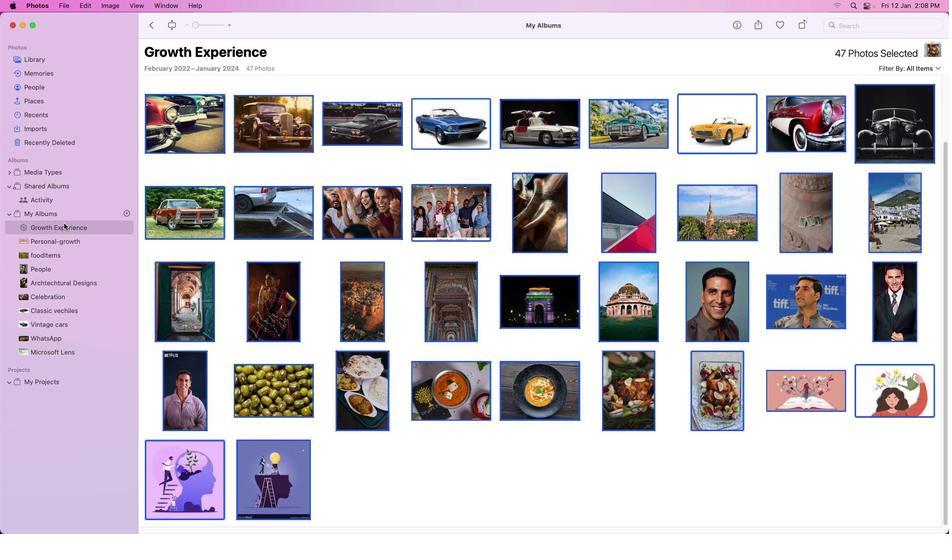 
Action: Mouse scrolled (236, 260) with delta (0, 0)
Screenshot: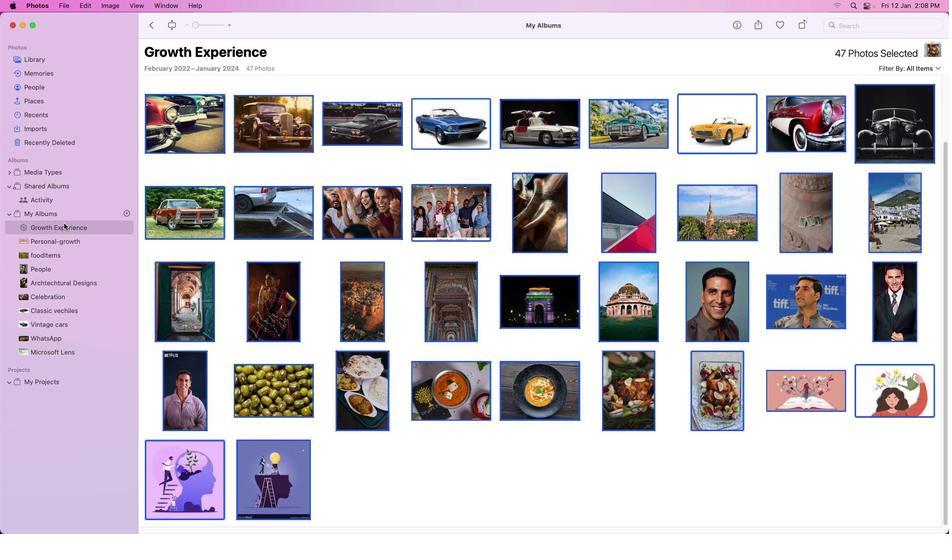 
Action: Mouse scrolled (236, 260) with delta (0, -1)
Screenshot: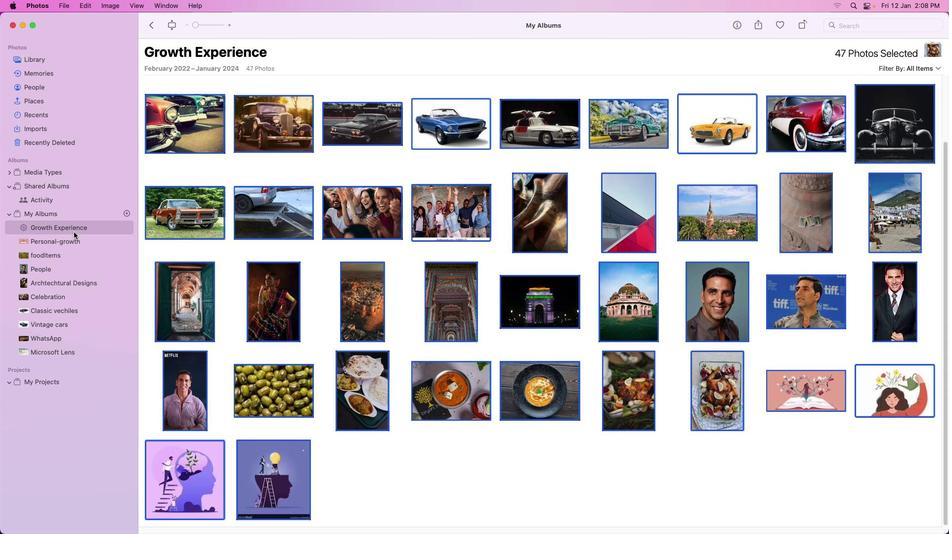 
Action: Mouse scrolled (236, 260) with delta (0, -2)
Screenshot: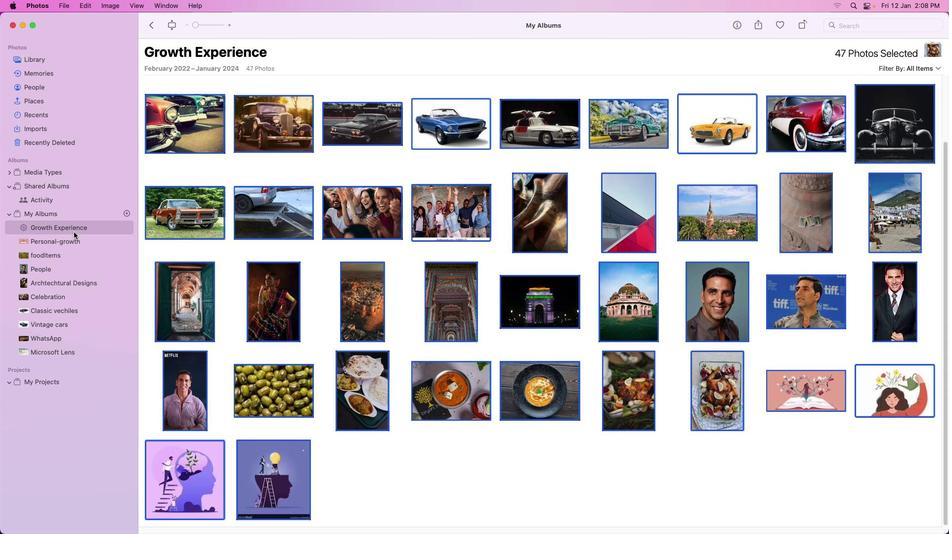 
Action: Mouse scrolled (236, 260) with delta (0, -2)
Screenshot: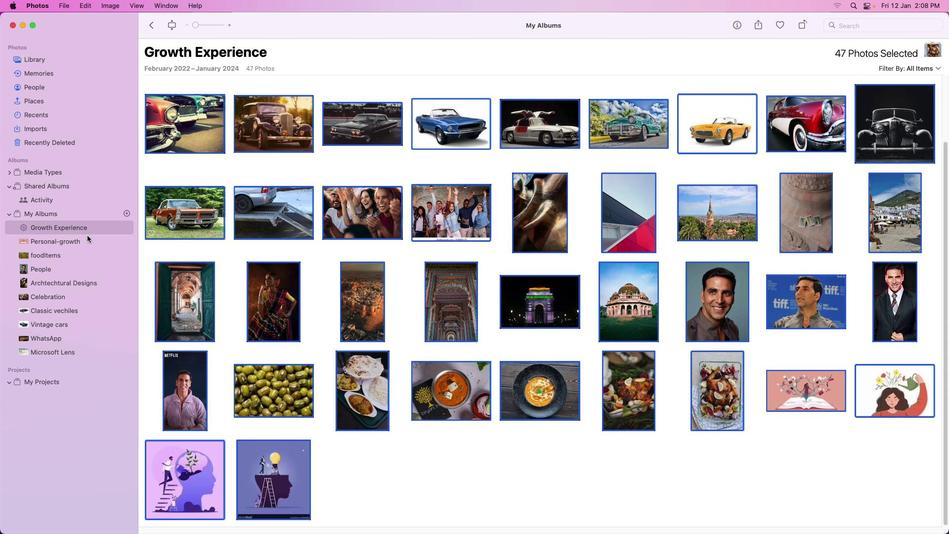 
Action: Mouse scrolled (236, 260) with delta (0, -2)
Screenshot: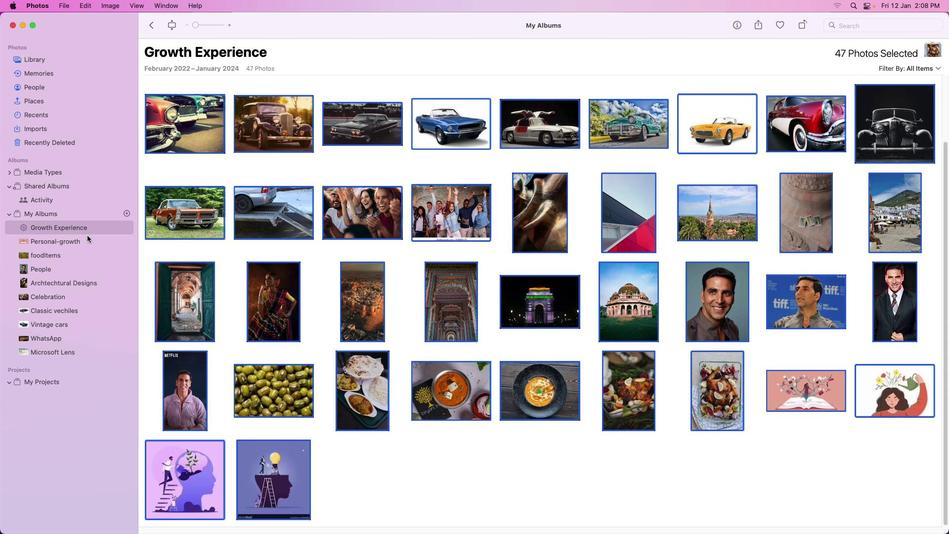 
Action: Mouse moved to (126, 213)
Screenshot: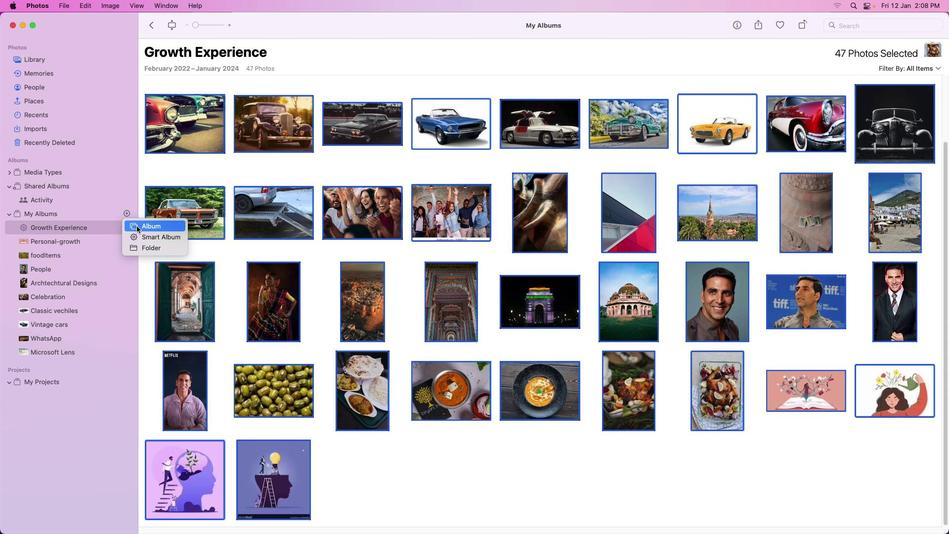
Action: Mouse pressed left at (126, 213)
Screenshot: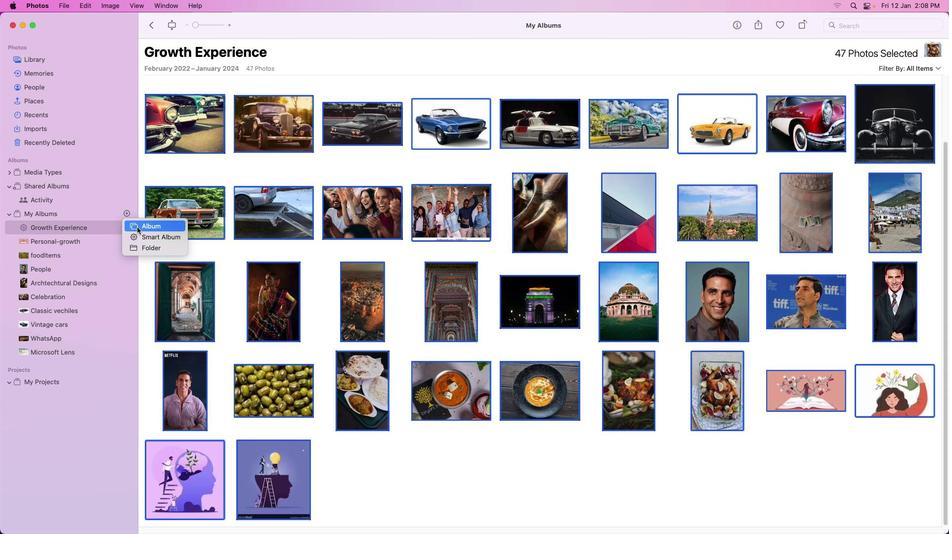 
Action: Mouse moved to (137, 227)
Screenshot: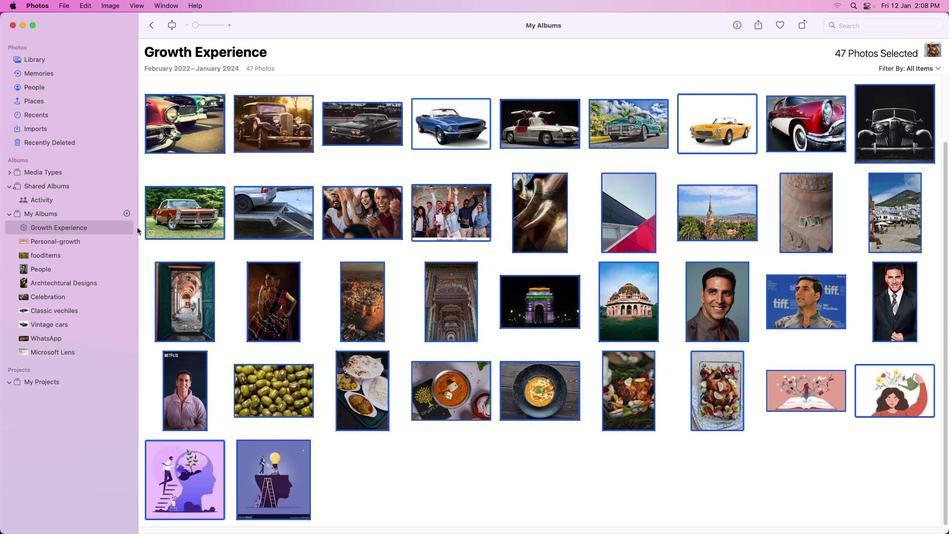 
Action: Mouse pressed left at (137, 227)
Screenshot: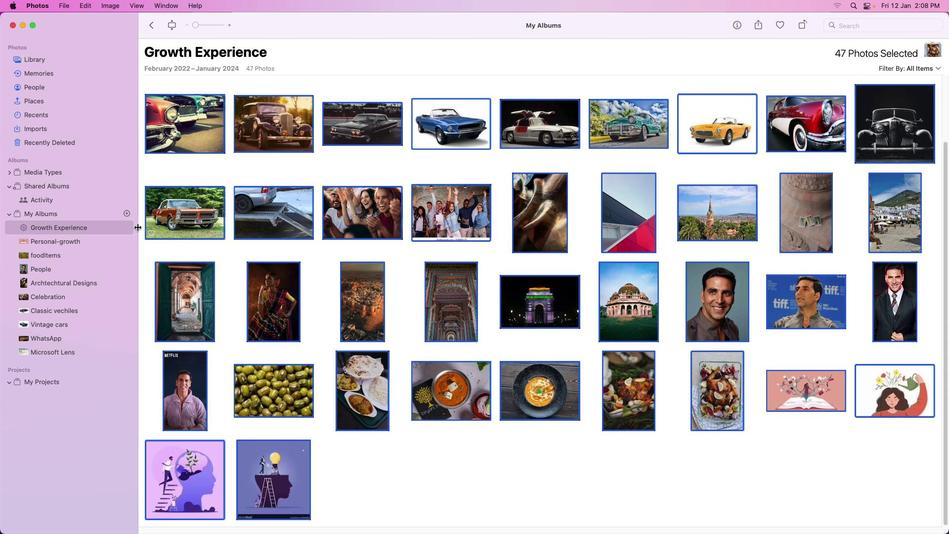 
Action: Mouse moved to (95, 228)
Screenshot: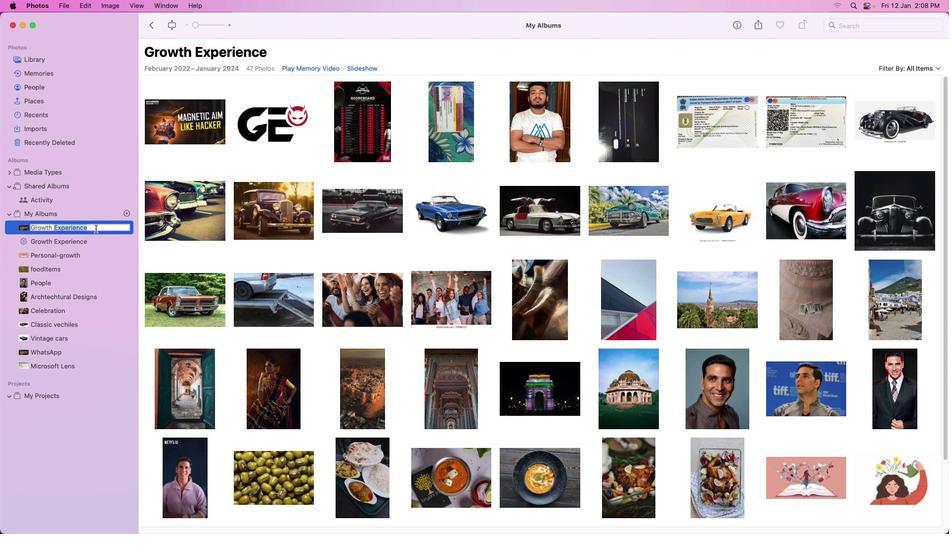 
Action: Mouse pressed left at (95, 228)
Screenshot: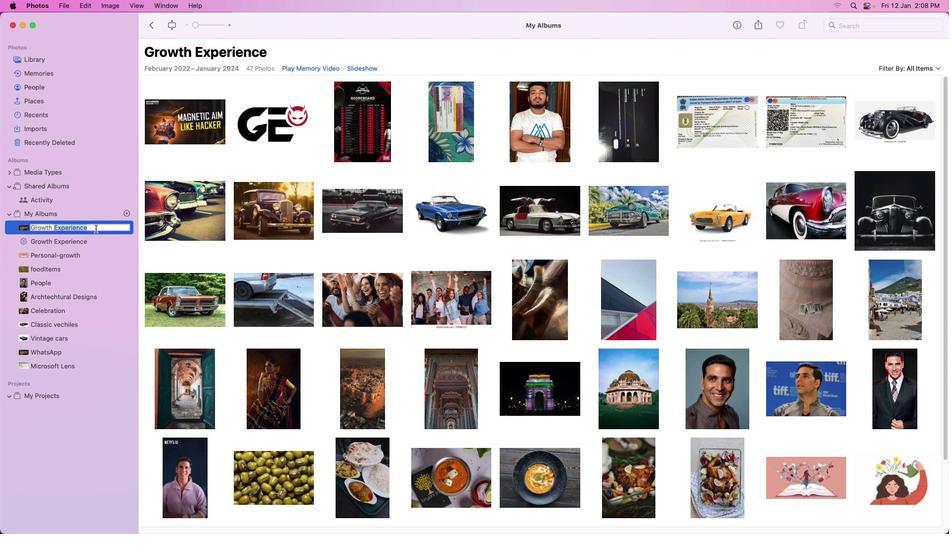 
Action: Mouse pressed left at (95, 228)
Screenshot: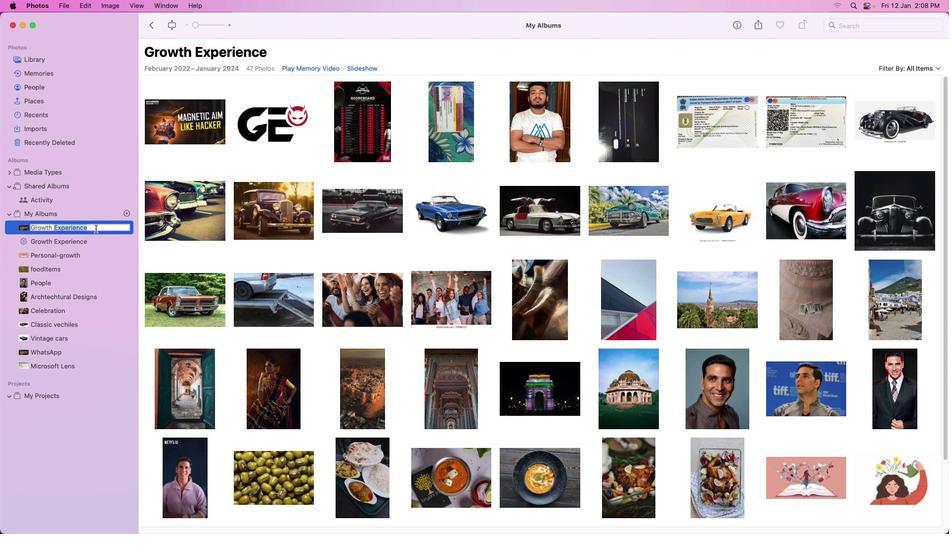 
Action: Mouse pressed left at (95, 228)
Screenshot: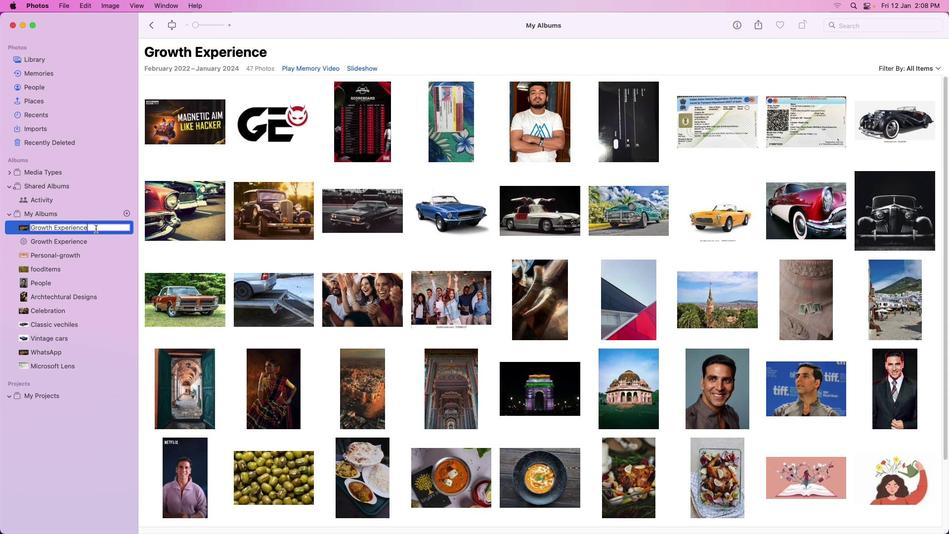 
Action: Key pressed Key.spaceKey.shift_r'A''l''b''y'Key.backspace'u''m'Key.enter
Screenshot: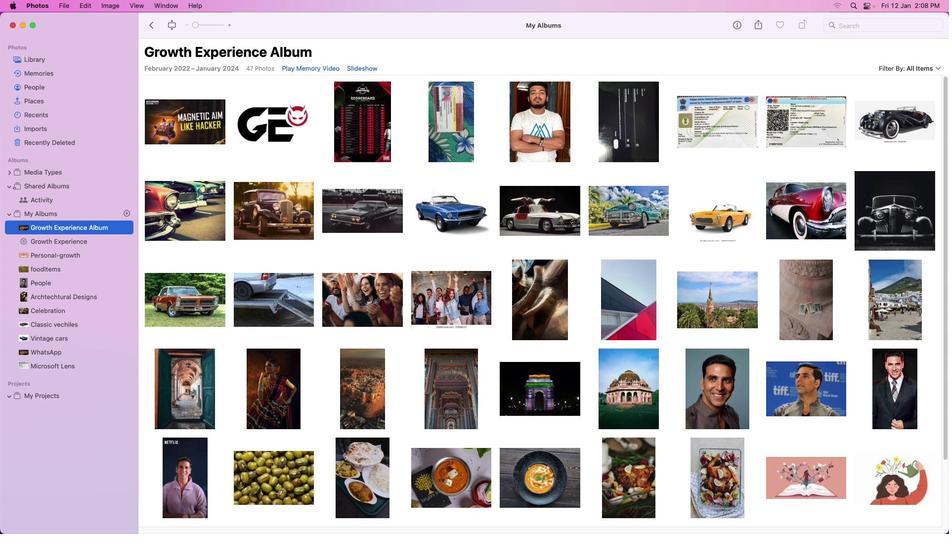
Action: Mouse moved to (82, 226)
Screenshot: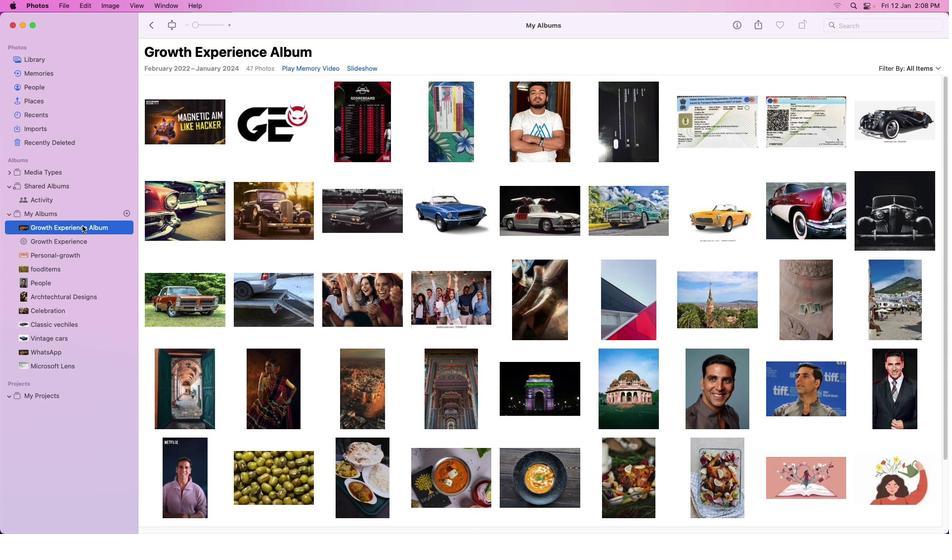 
Action: Mouse pressed left at (82, 226)
Screenshot: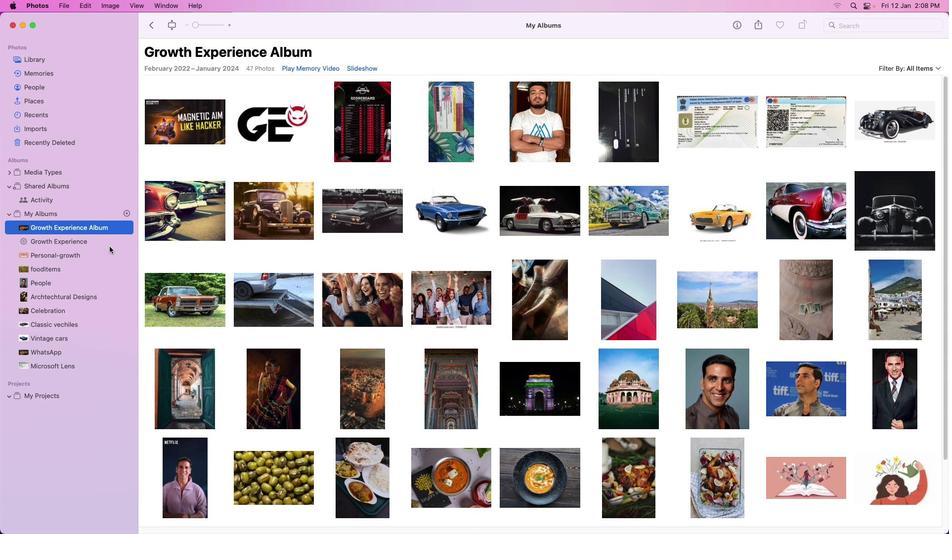 
Action: Mouse pressed left at (82, 226)
Screenshot: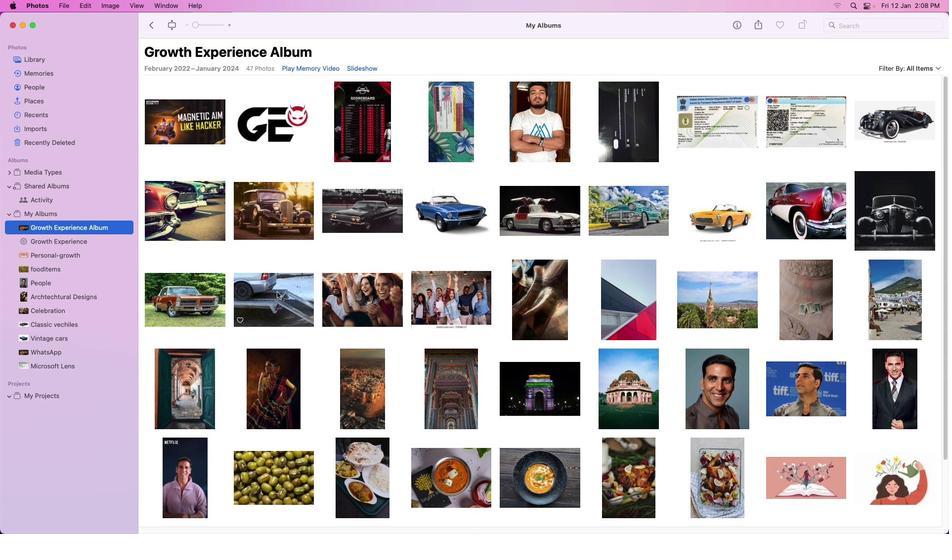 
Action: Mouse pressed left at (82, 226)
Screenshot: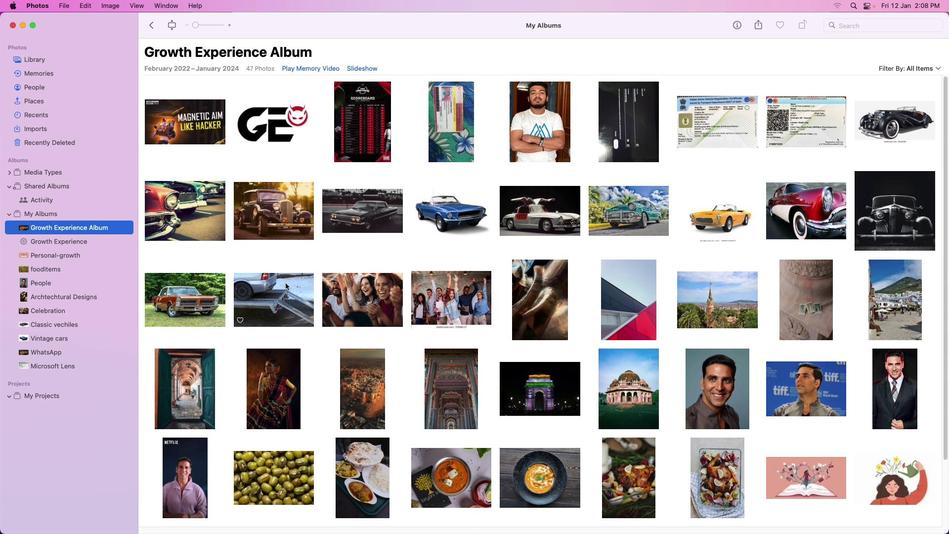 
Action: Mouse moved to (285, 282)
Screenshot: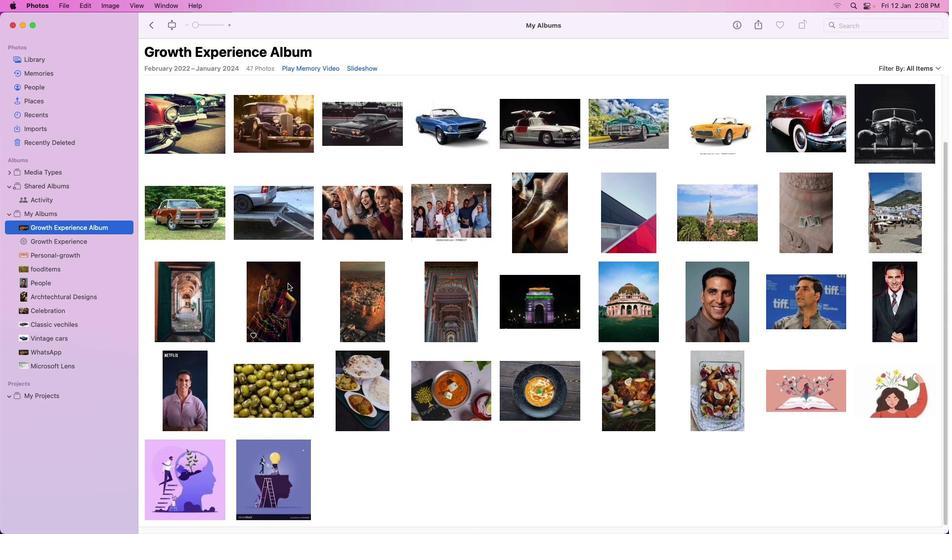 
Action: Mouse scrolled (285, 282) with delta (0, 0)
Screenshot: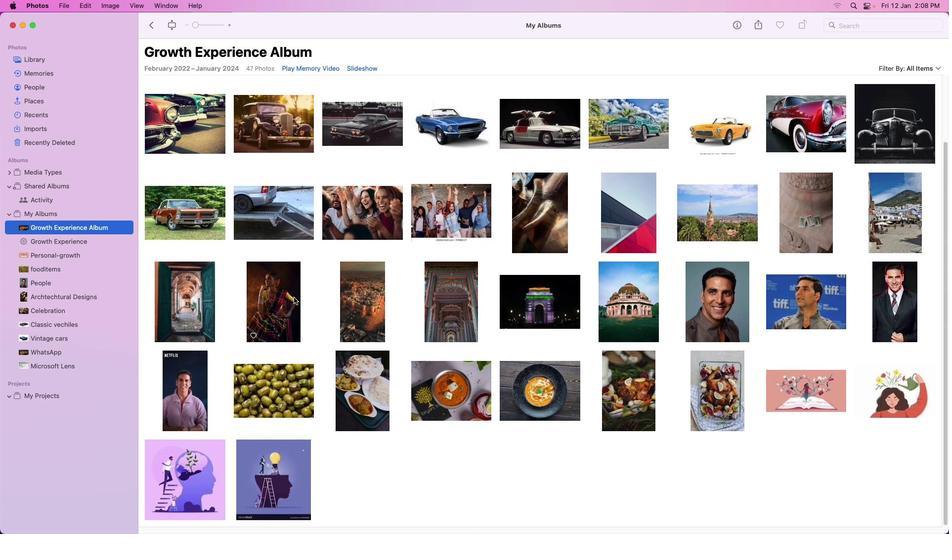 
Action: Mouse scrolled (285, 282) with delta (0, 0)
Screenshot: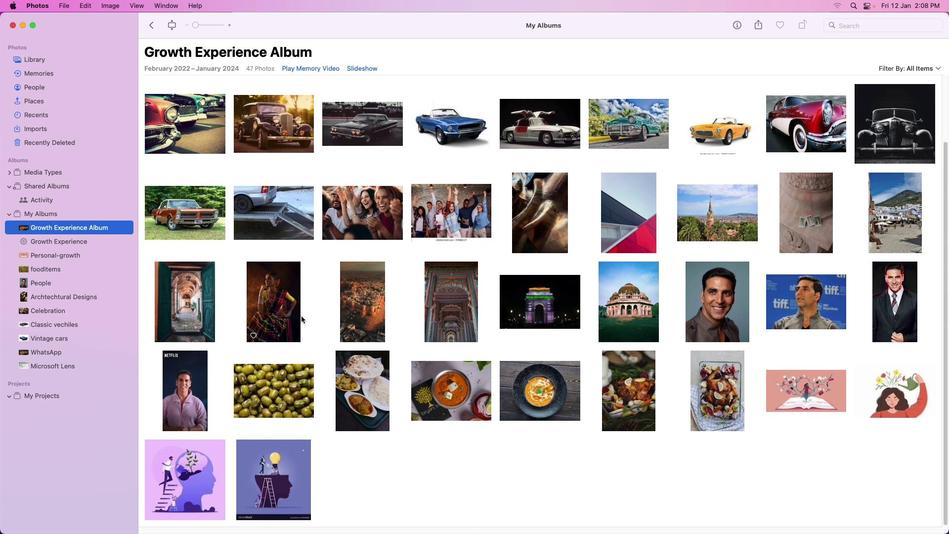 
Action: Mouse scrolled (285, 282) with delta (0, -1)
Screenshot: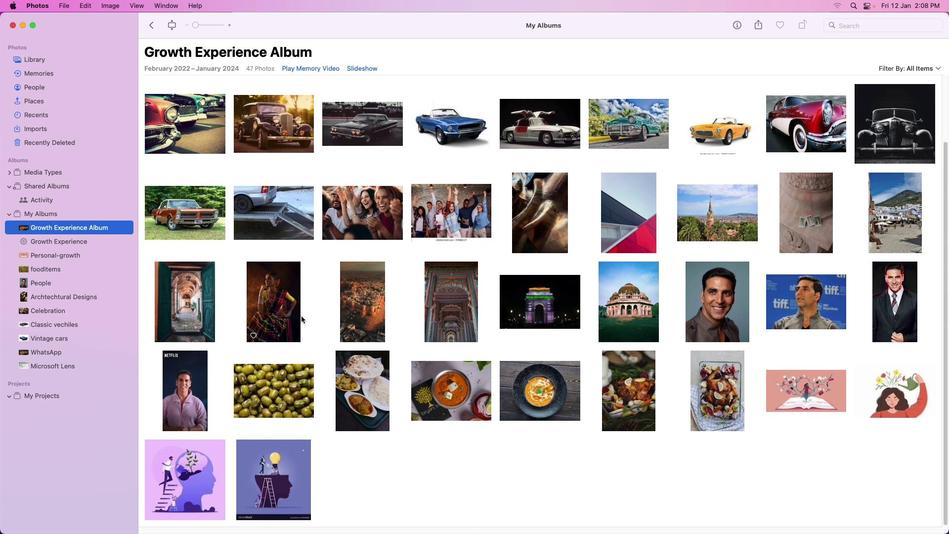 
Action: Mouse scrolled (285, 282) with delta (0, -2)
Screenshot: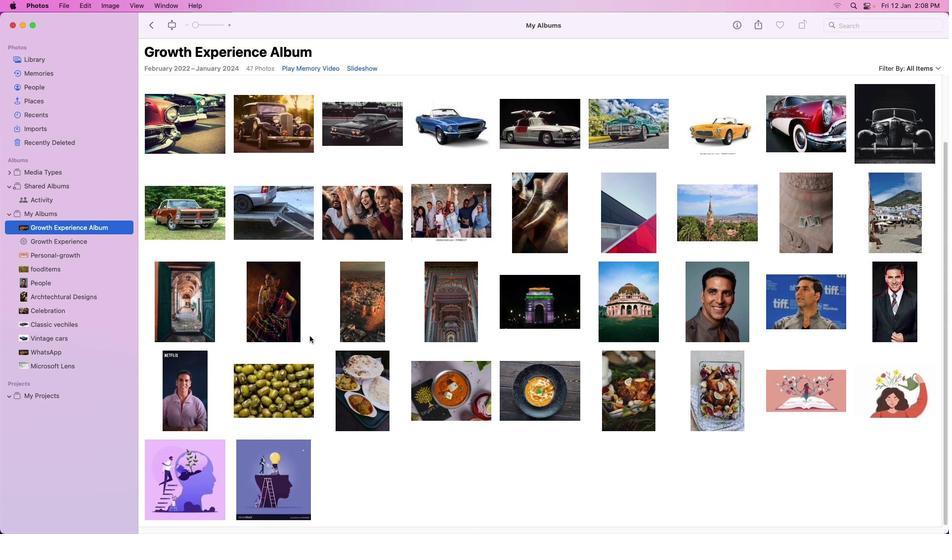 
Action: Mouse scrolled (285, 282) with delta (0, -2)
Screenshot: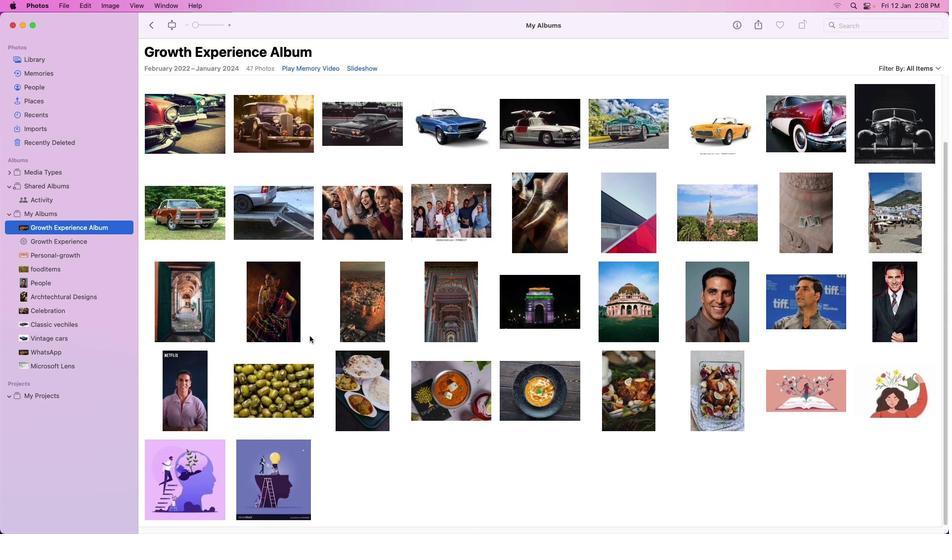 
Action: Mouse scrolled (285, 282) with delta (0, -3)
Screenshot: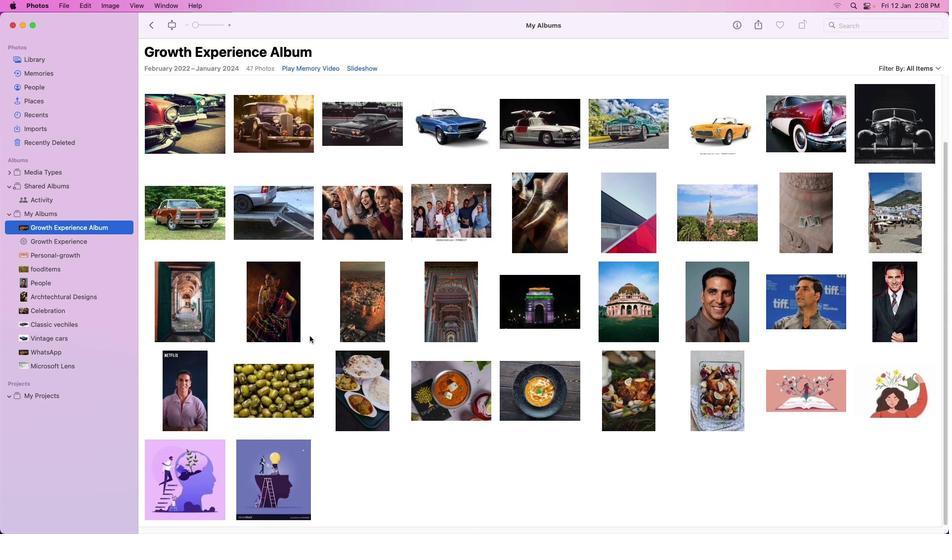 
Action: Mouse scrolled (285, 282) with delta (0, -3)
Screenshot: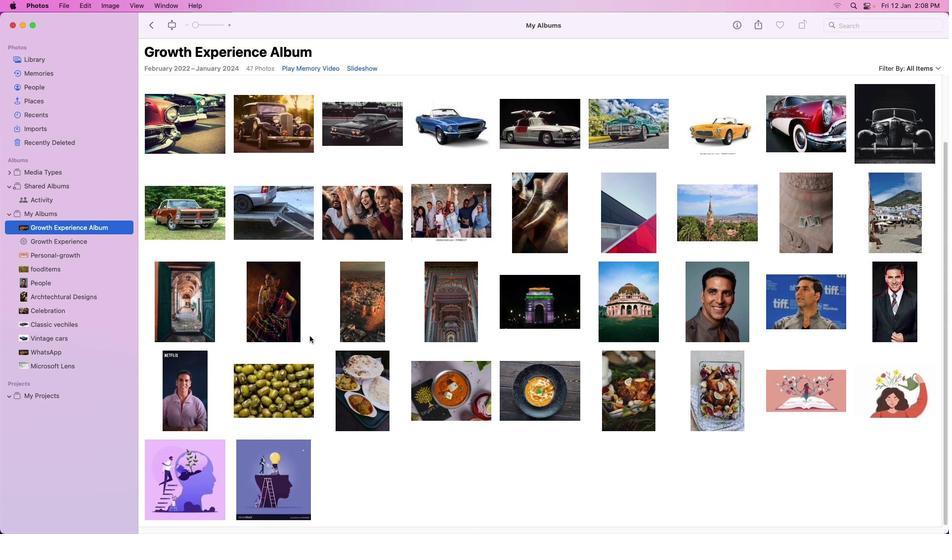 
Action: Mouse scrolled (285, 282) with delta (0, -3)
Screenshot: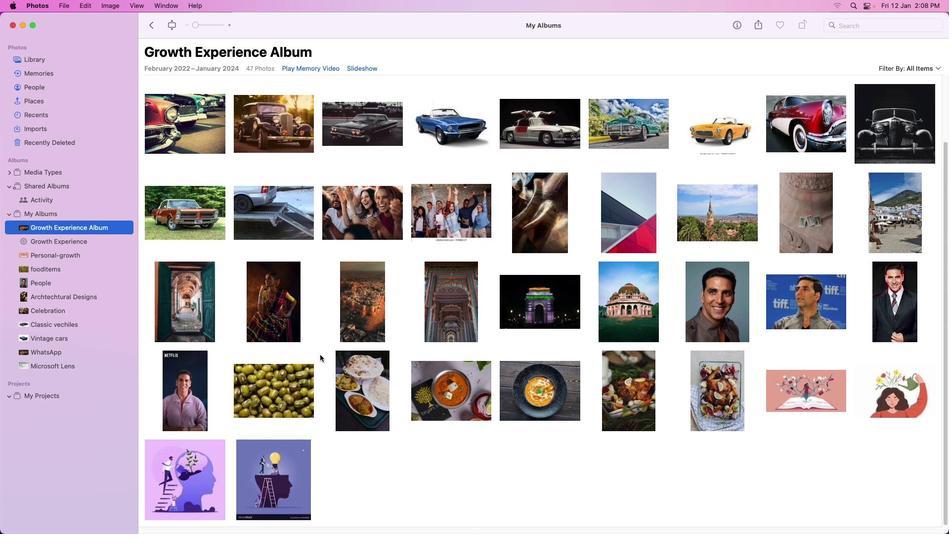 
Action: Mouse moved to (285, 282)
Screenshot: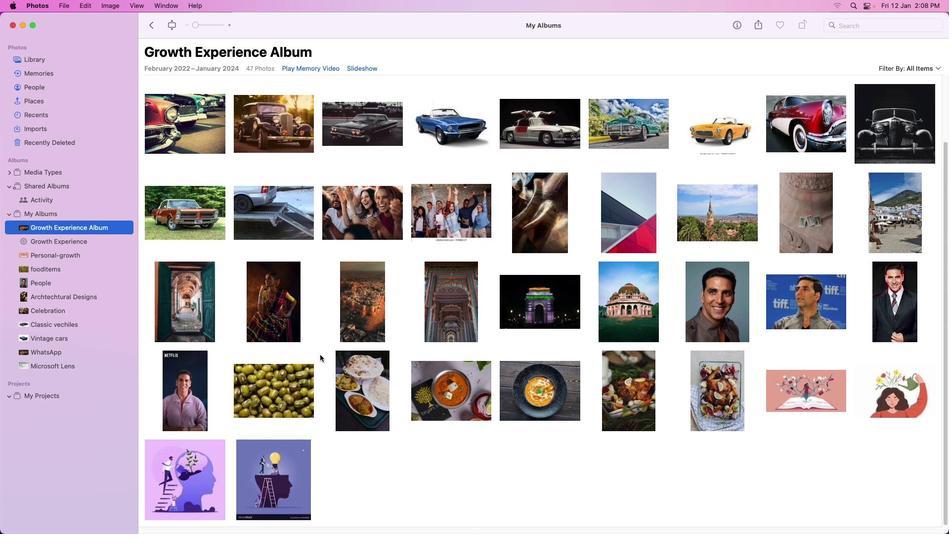 
Action: Mouse scrolled (285, 282) with delta (0, -4)
Screenshot: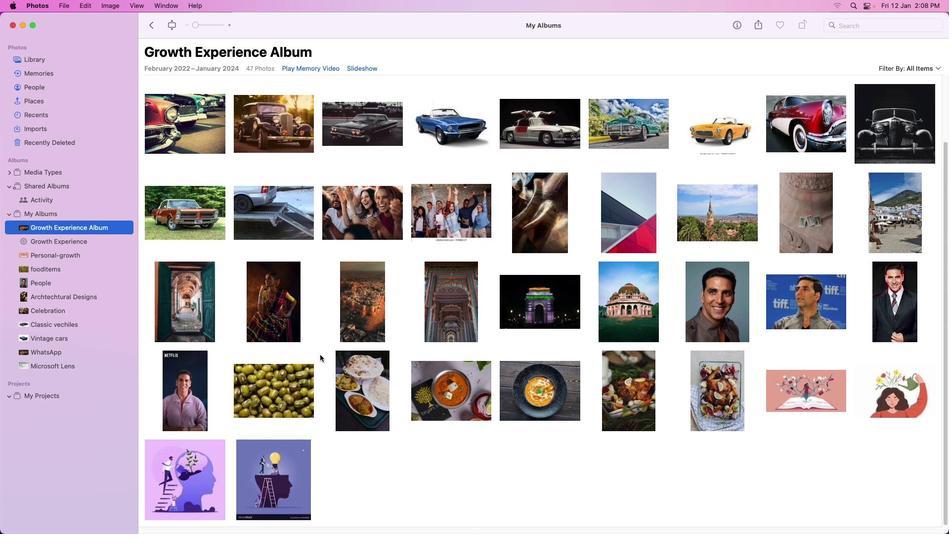 
Action: Mouse moved to (451, 473)
Screenshot: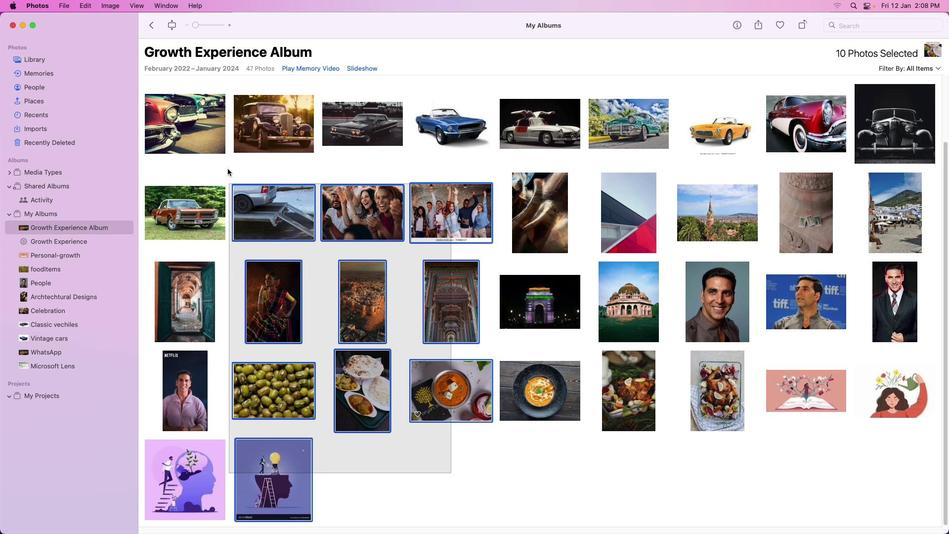 
Action: Mouse pressed left at (451, 473)
Screenshot: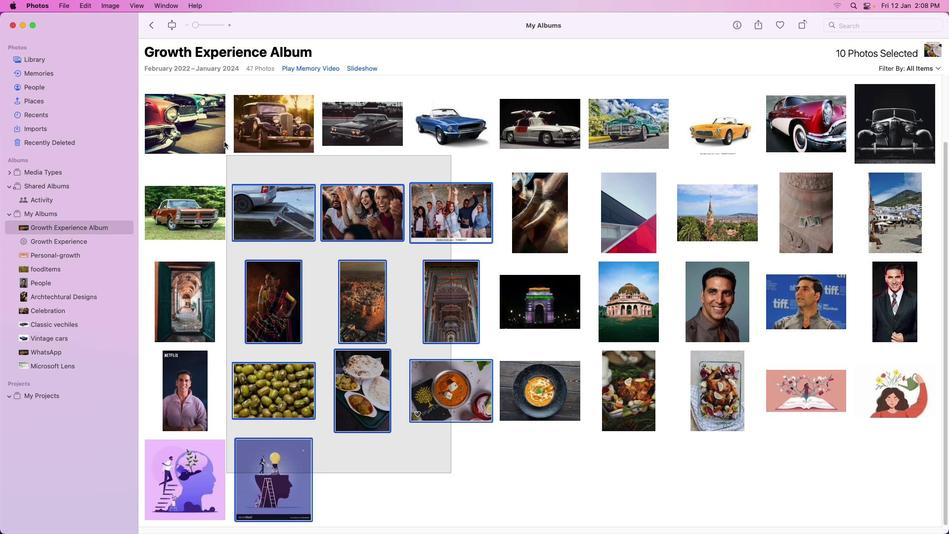
Action: Mouse moved to (210, 130)
Screenshot: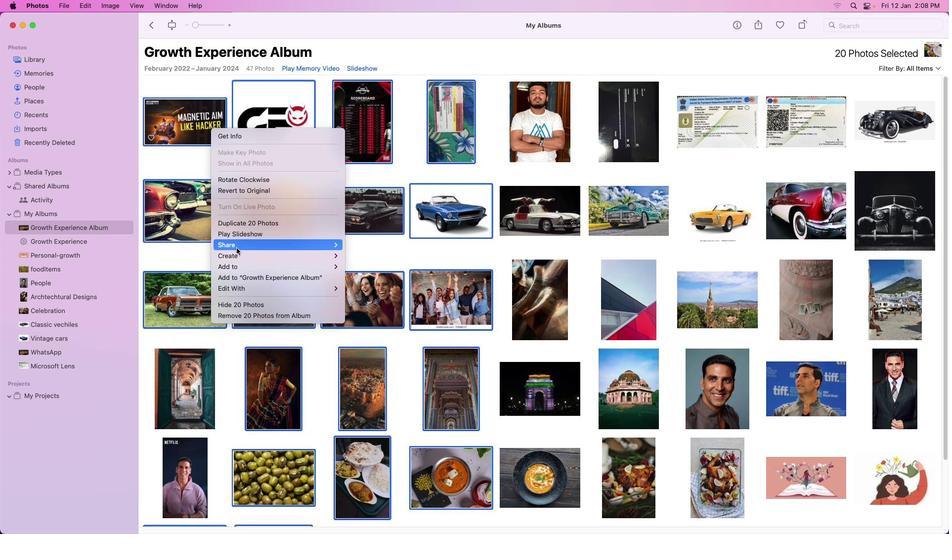 
Action: Mouse pressed right at (210, 130)
Screenshot: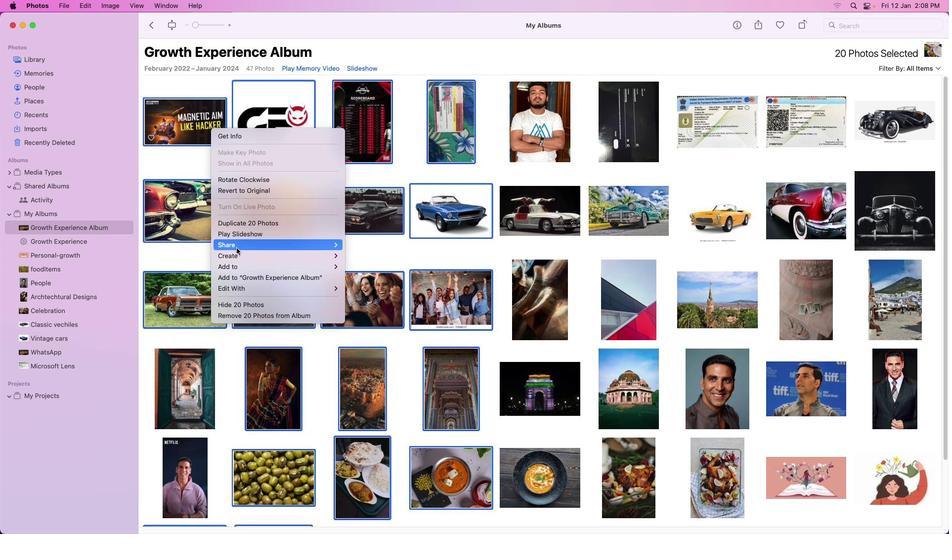 
Action: Mouse moved to (240, 315)
Screenshot: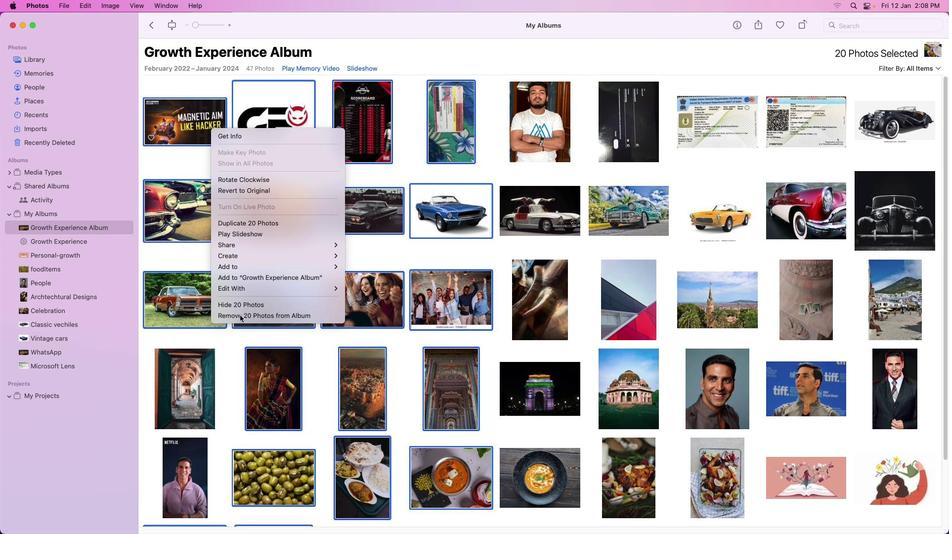 
Action: Mouse pressed left at (240, 315)
Screenshot: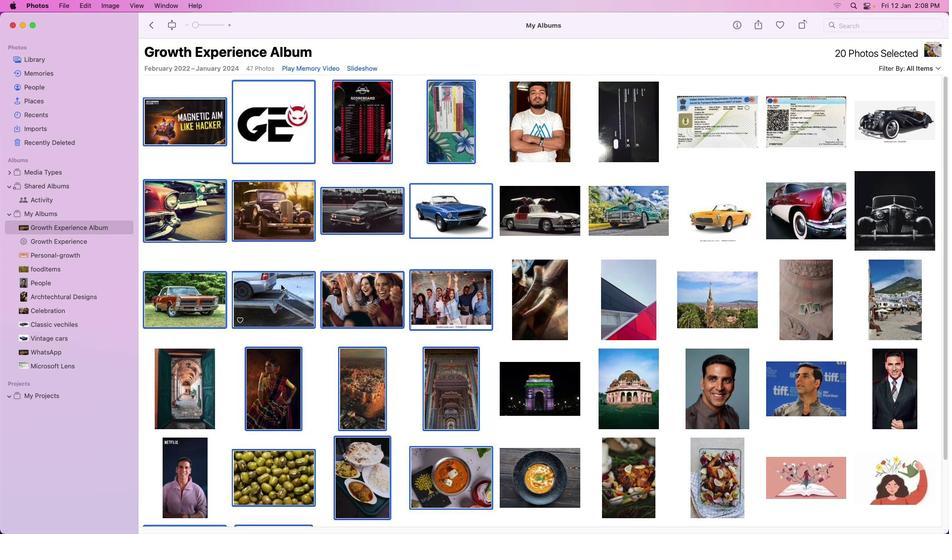 
Action: Mouse moved to (751, 374)
Screenshot: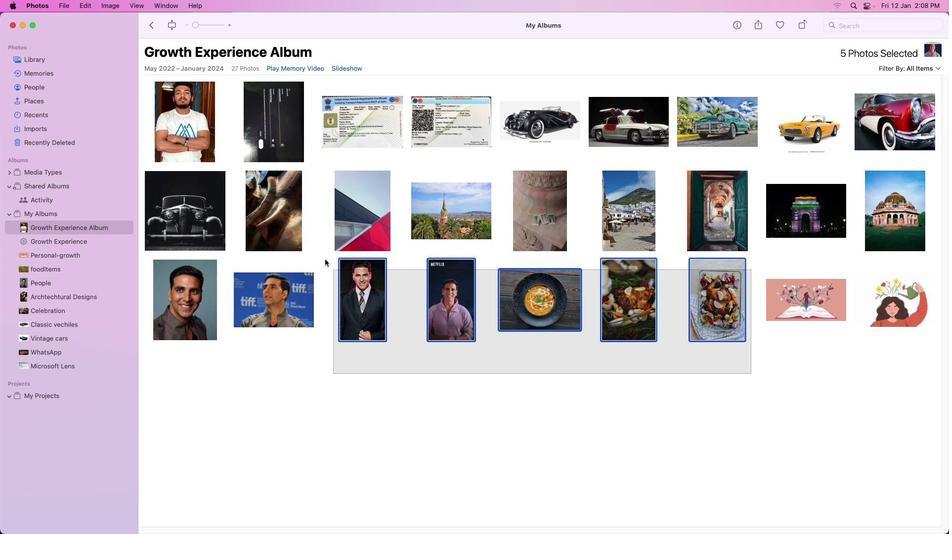 
Action: Mouse pressed left at (751, 374)
Screenshot: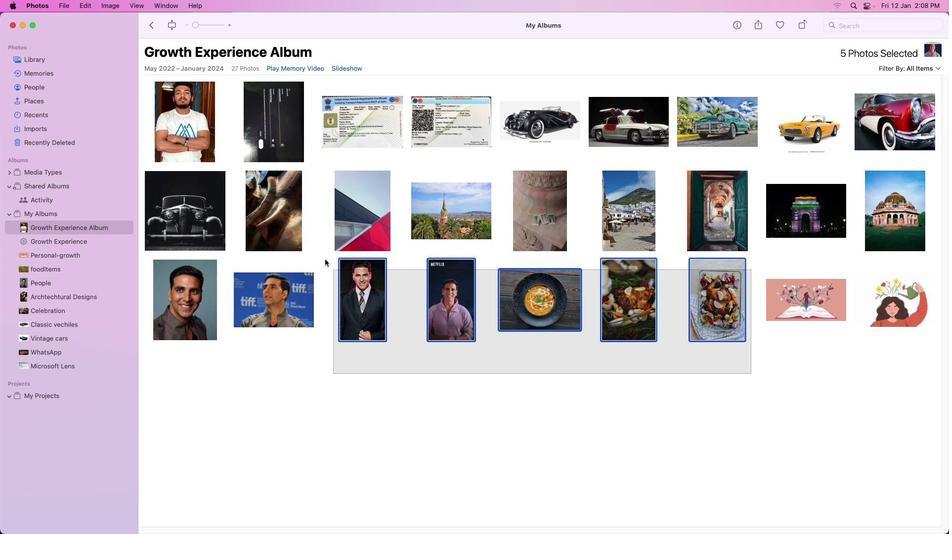 
Action: Mouse moved to (178, 127)
Screenshot: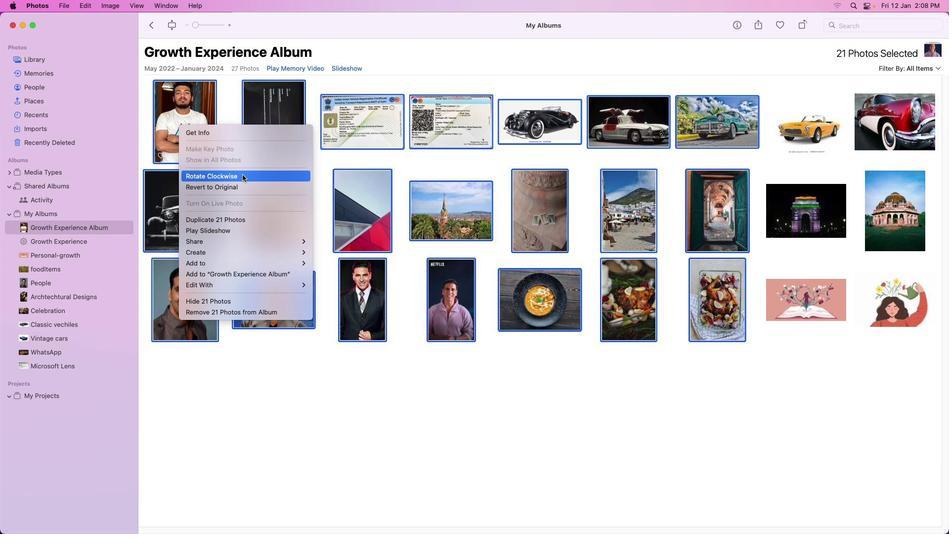 
Action: Mouse pressed right at (178, 127)
Screenshot: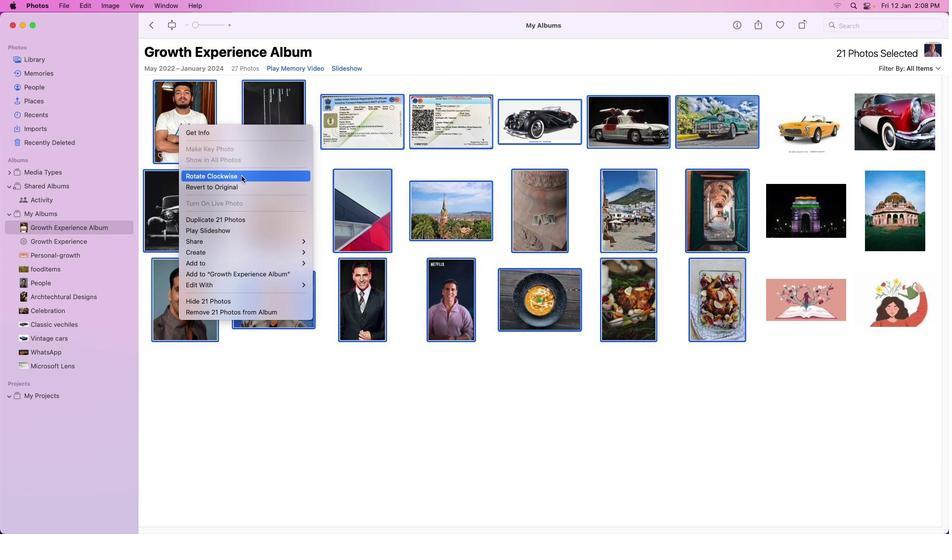 
Action: Mouse moved to (231, 312)
Screenshot: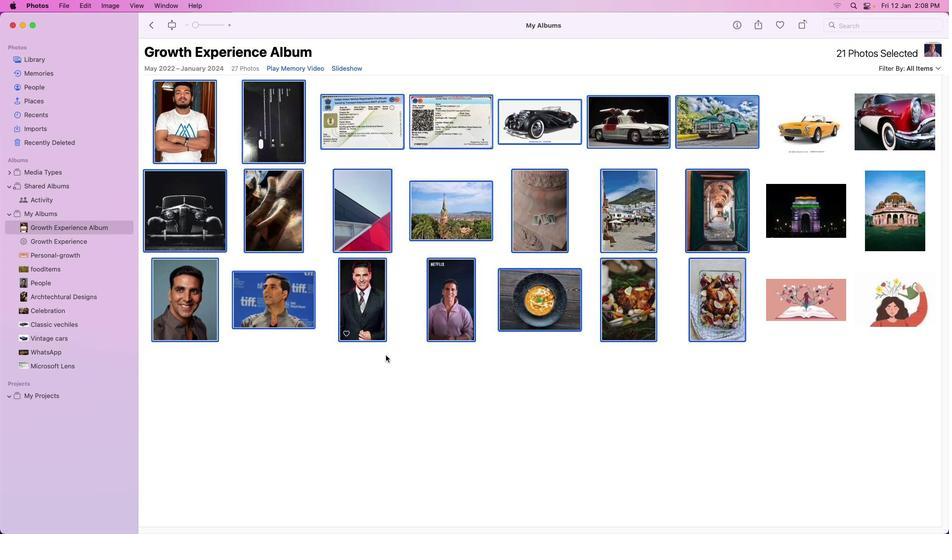 
Action: Mouse pressed left at (231, 312)
Screenshot: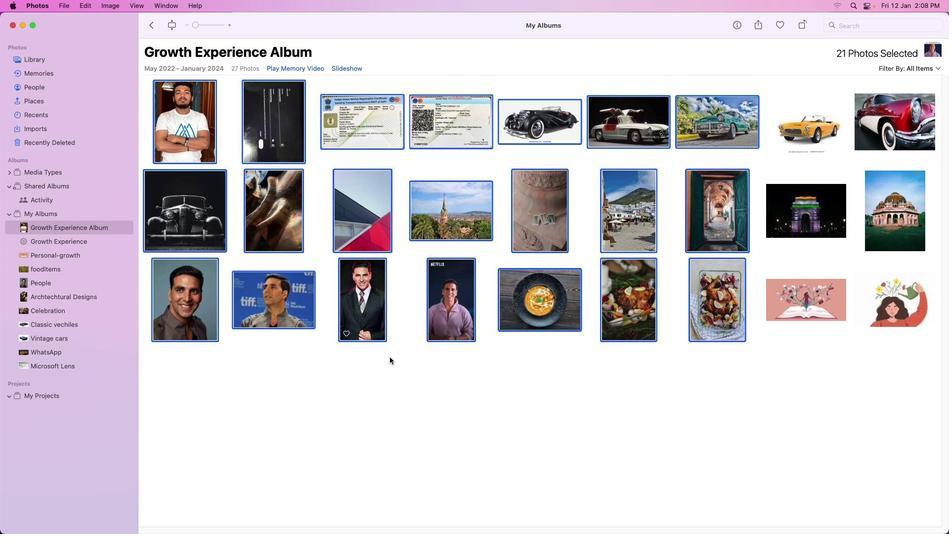 
Action: Mouse moved to (710, 125)
Screenshot: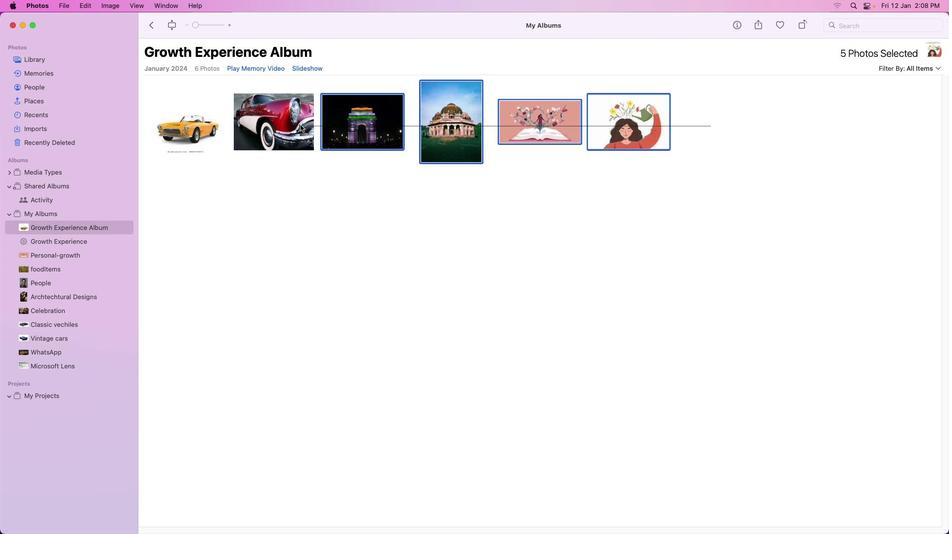 
Action: Mouse pressed left at (710, 125)
Screenshot: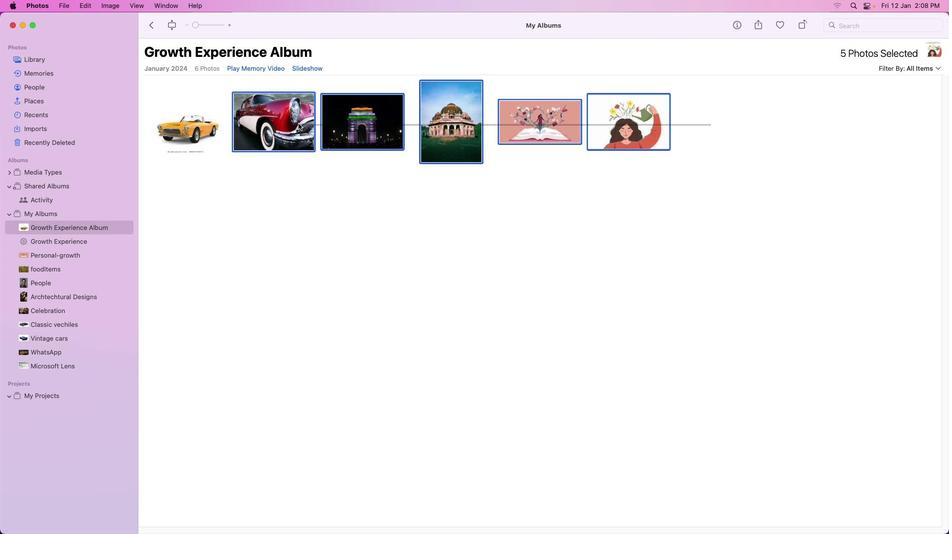 
Action: Mouse moved to (213, 124)
Screenshot: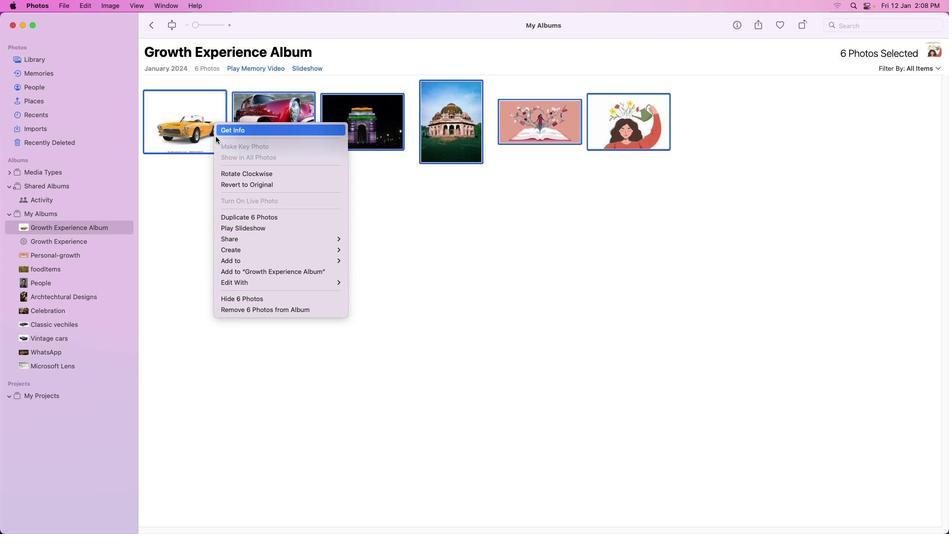 
Action: Mouse pressed right at (213, 124)
Screenshot: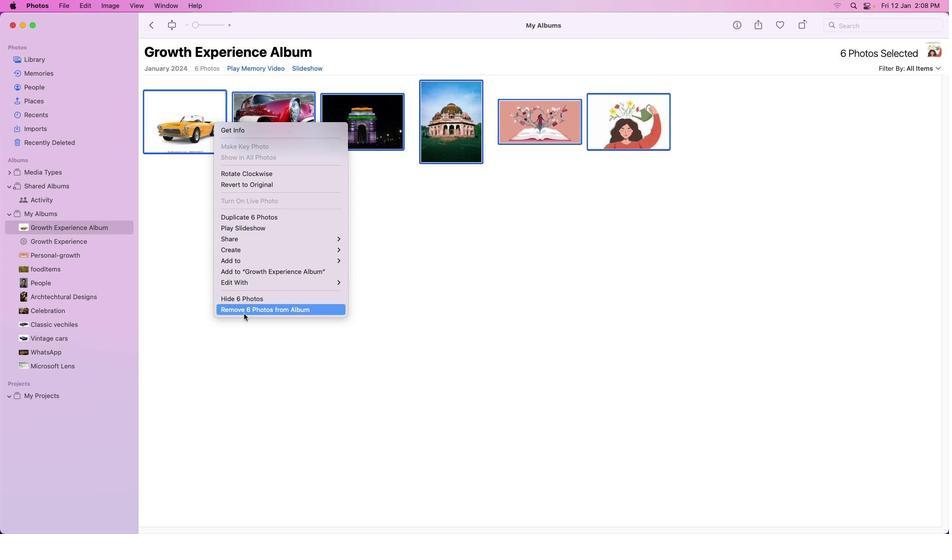 
Action: Mouse moved to (244, 315)
Screenshot: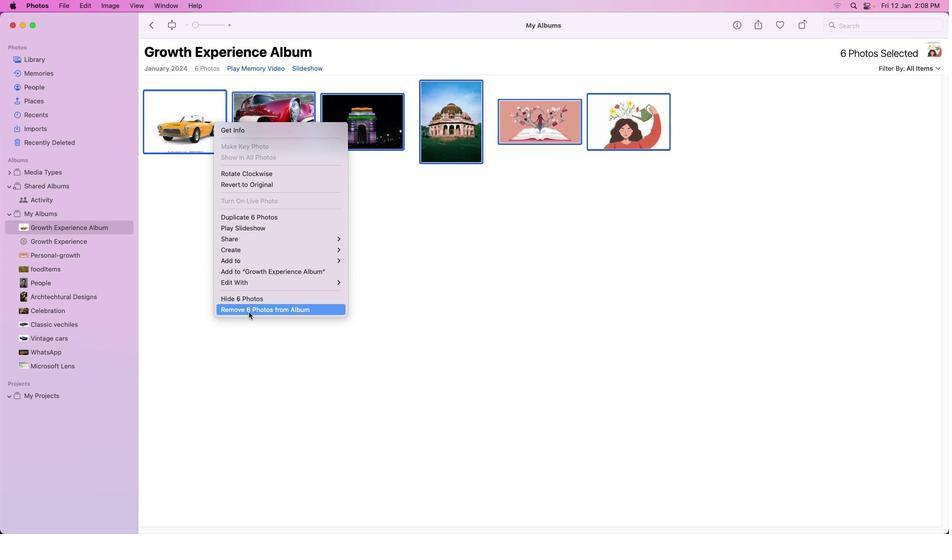 
Action: Mouse pressed left at (244, 315)
Screenshot: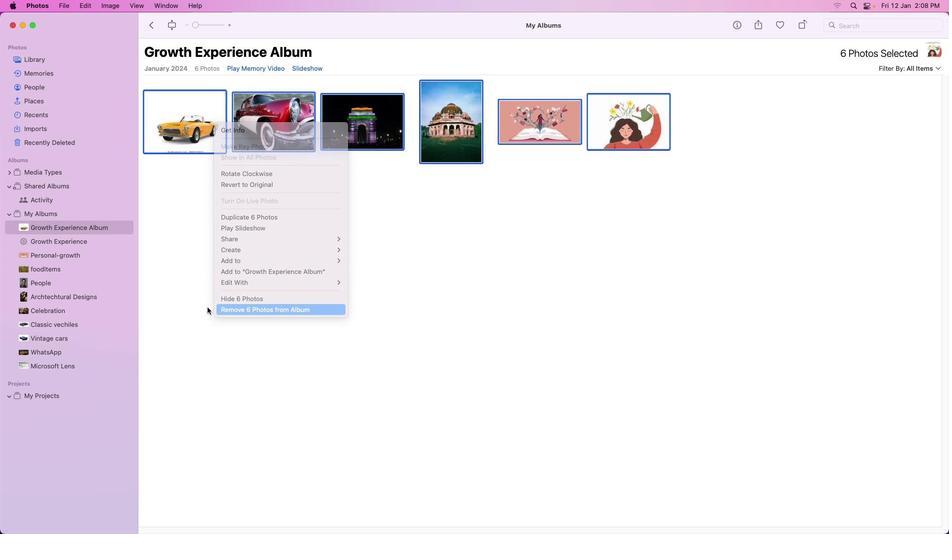 
Action: Mouse moved to (249, 312)
Screenshot: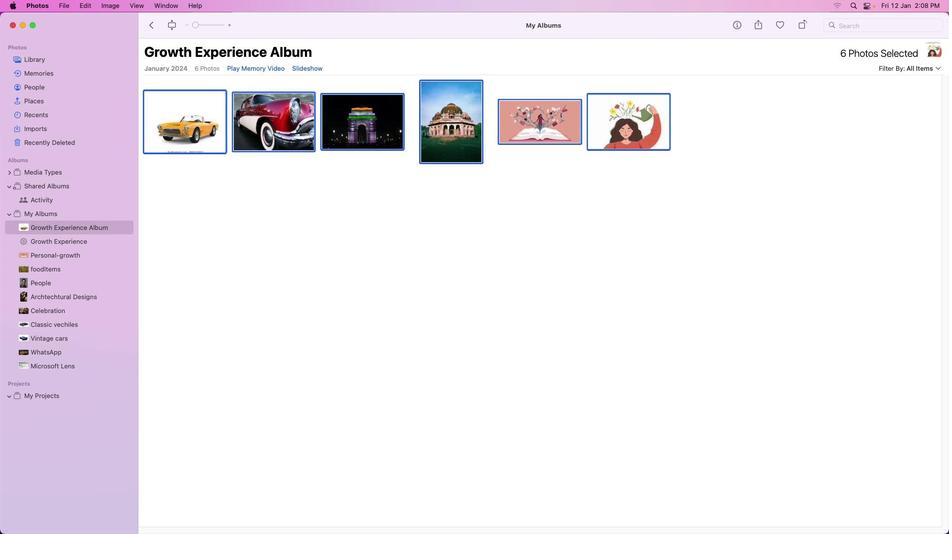 
Action: Mouse pressed left at (249, 312)
Screenshot: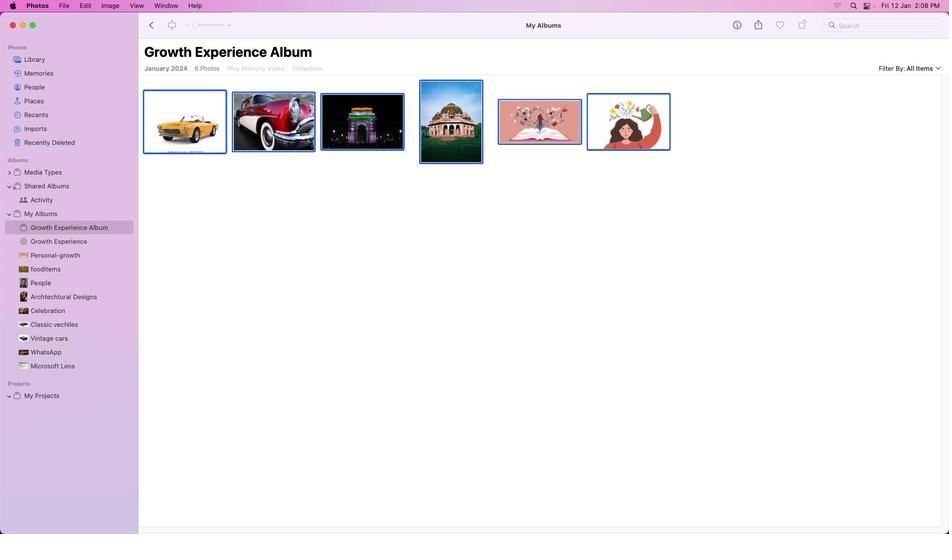 
Action: Mouse moved to (37, 60)
Screenshot: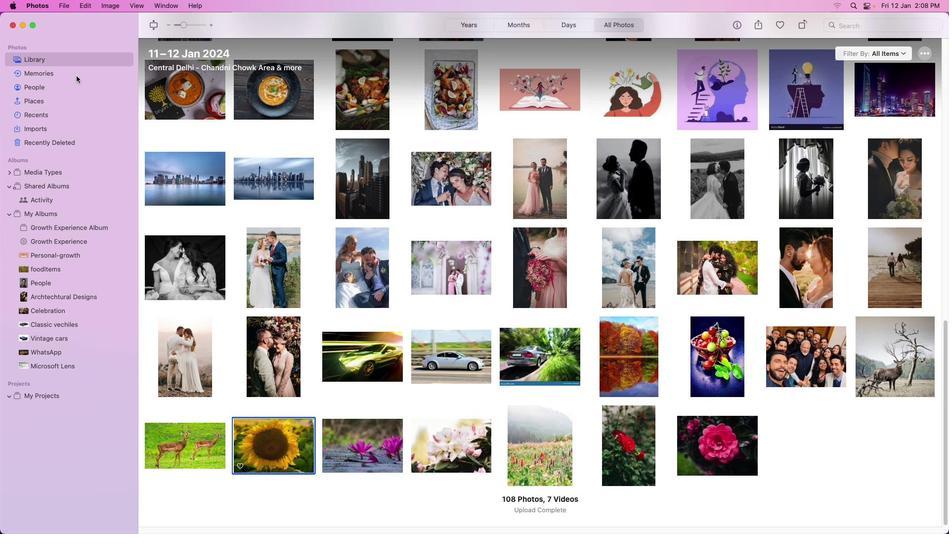 
Action: Mouse pressed left at (37, 60)
Screenshot: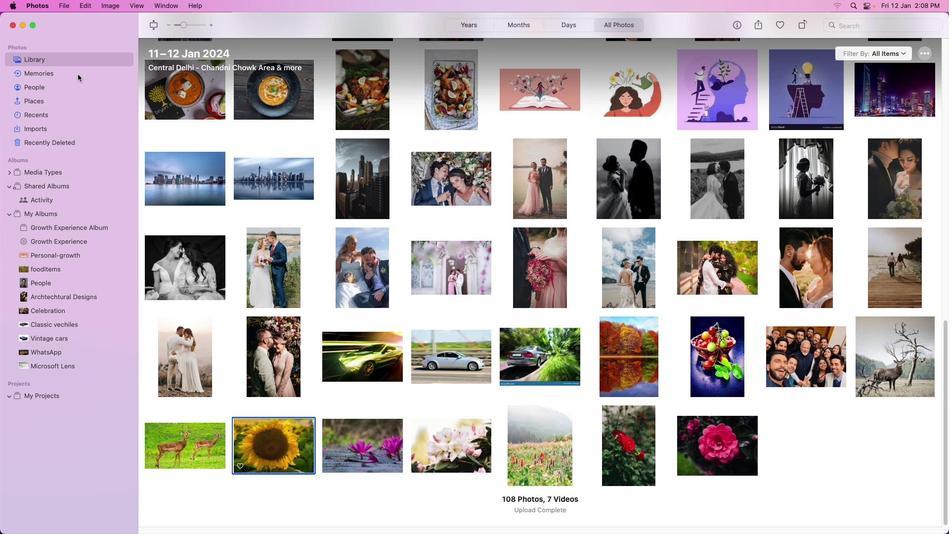 
Action: Mouse moved to (37, 97)
Screenshot: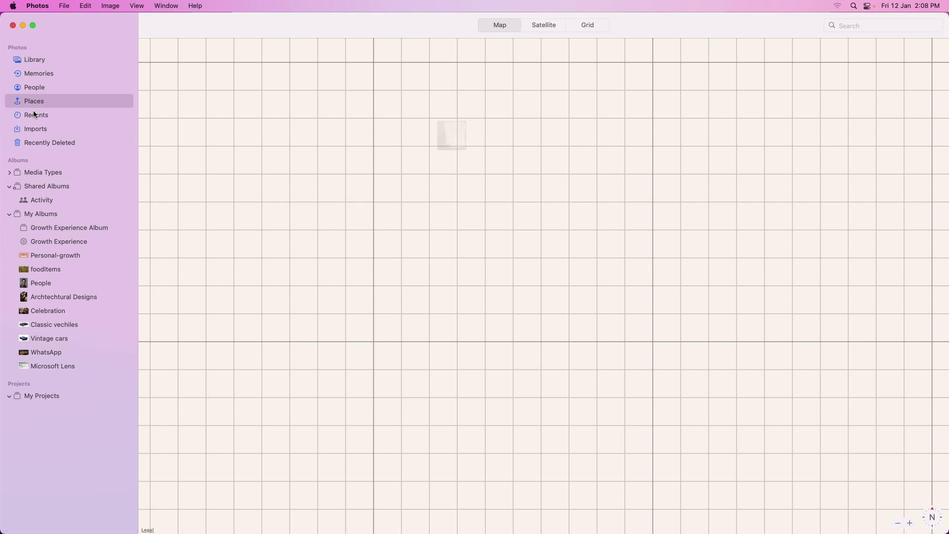 
Action: Mouse pressed left at (37, 97)
Screenshot: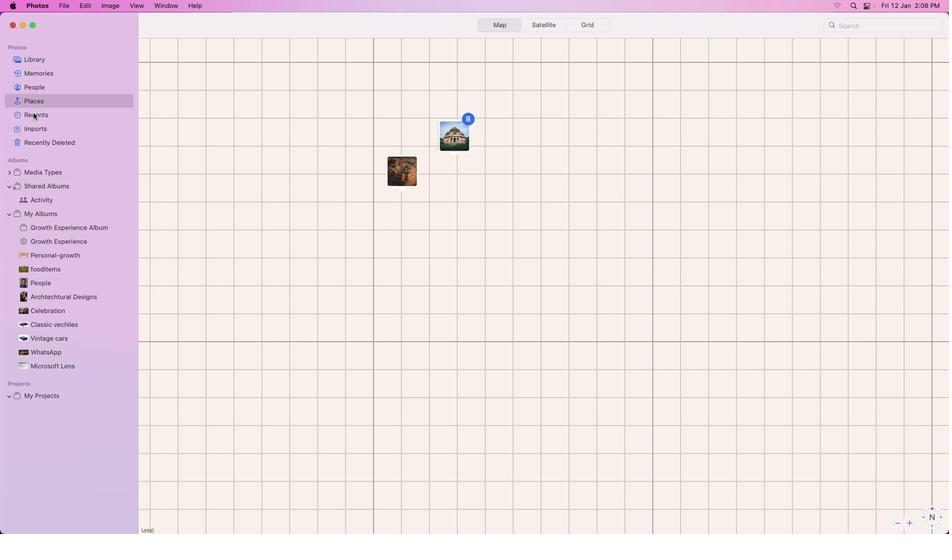 
Action: Mouse moved to (33, 111)
Screenshot: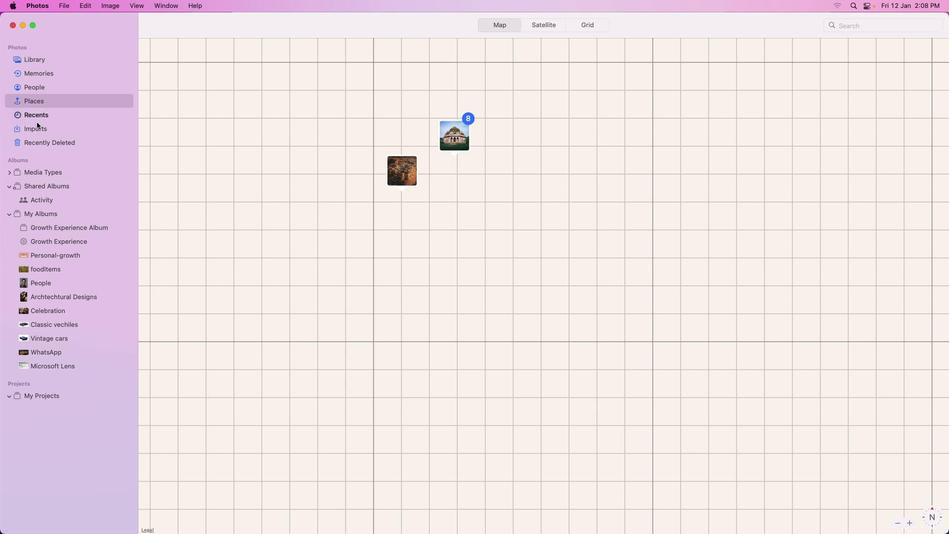 
Action: Mouse pressed left at (33, 111)
Screenshot: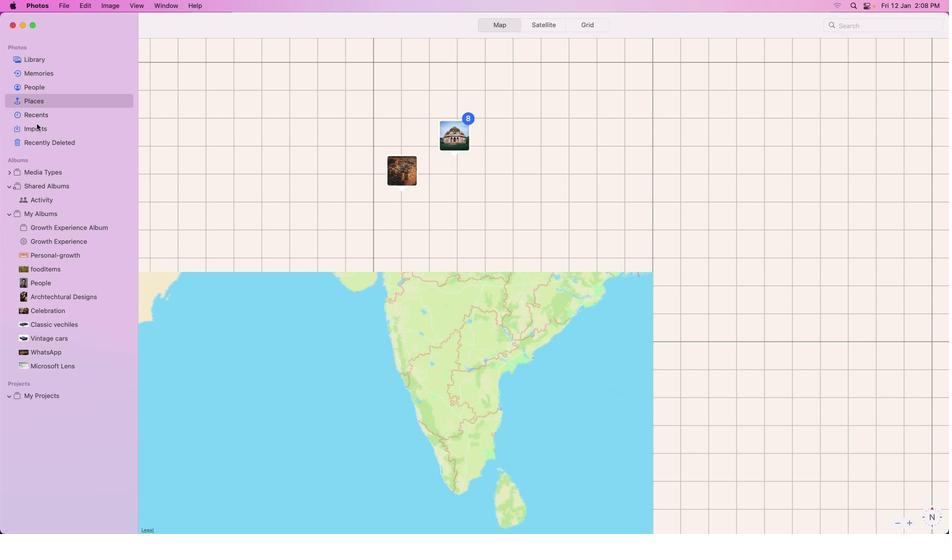 
Action: Mouse moved to (36, 128)
Screenshot: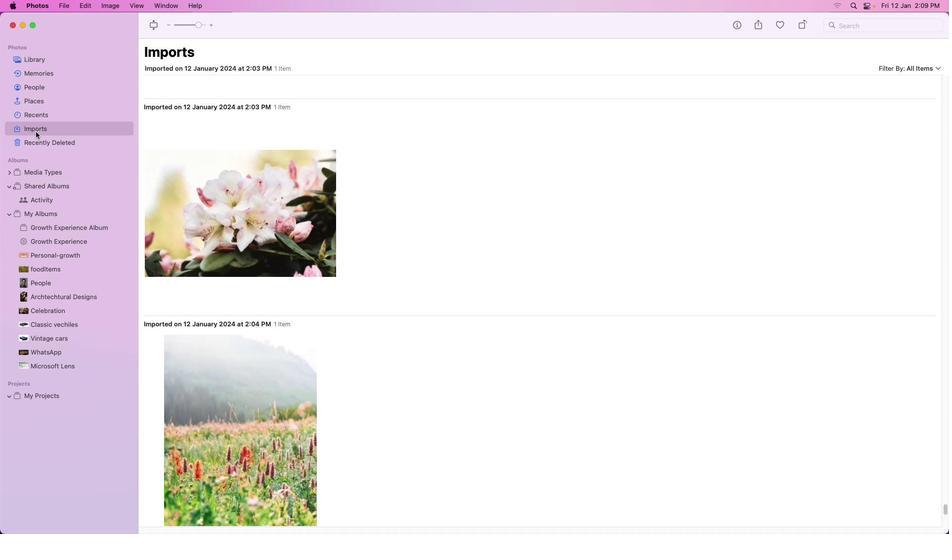 
Action: Mouse pressed left at (36, 128)
